 Task: In the Contact  Zoey_Lopez@nypost.com, Create email and send with subject: 'Step into the Future: Discover Our Cutting-Edge Solution', and with mail content 'Good Day!_x000D_
We're excited to introduce you to an innovative solution that will revolutionize your industry. Get ready to redefine success and reach new heights!_x000D_
Best Regard', attach the document: Project_plan.docx and insert image: visitingcard.jpg. Below Best Regards, write Pinterest and insert the URL: 'in.pinterest.com'. Mark checkbox to create task to follow up : In 2 weeks. Logged in from softage.3@softage.net
Action: Mouse moved to (68, 86)
Screenshot: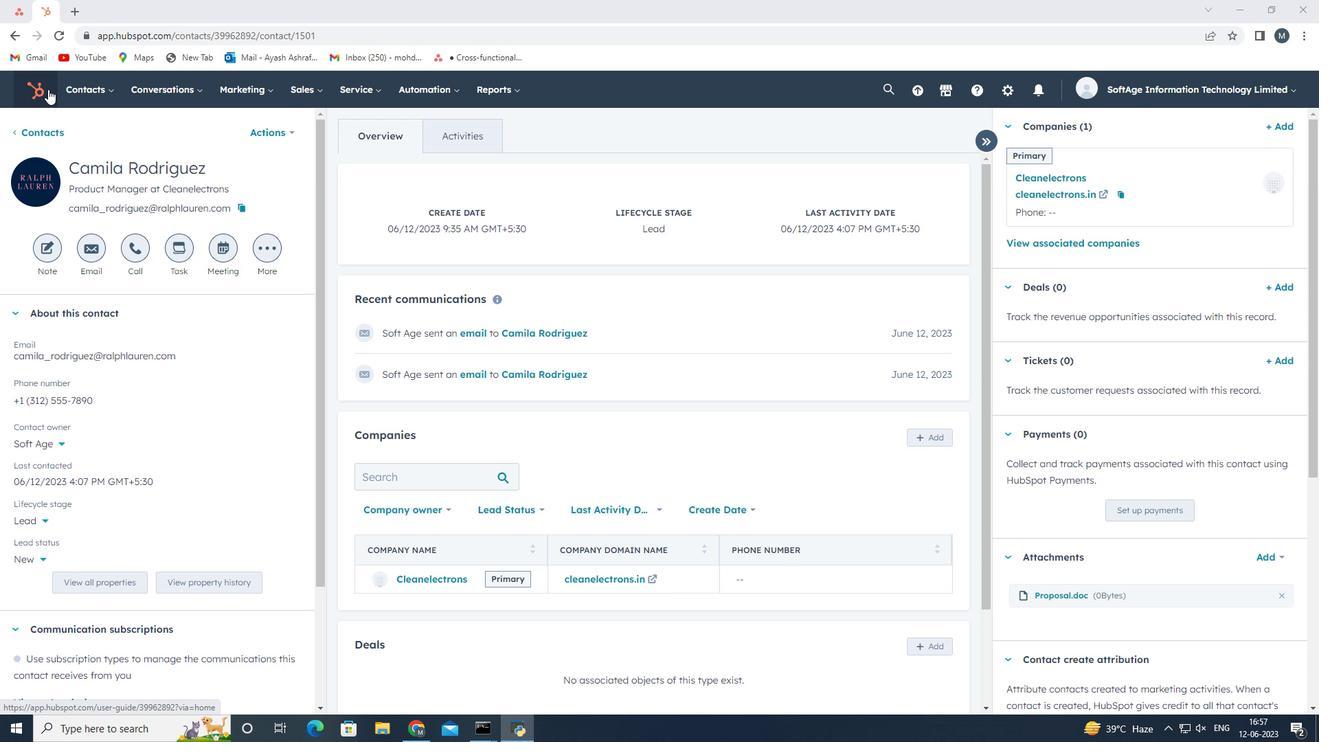 
Action: Mouse pressed left at (68, 86)
Screenshot: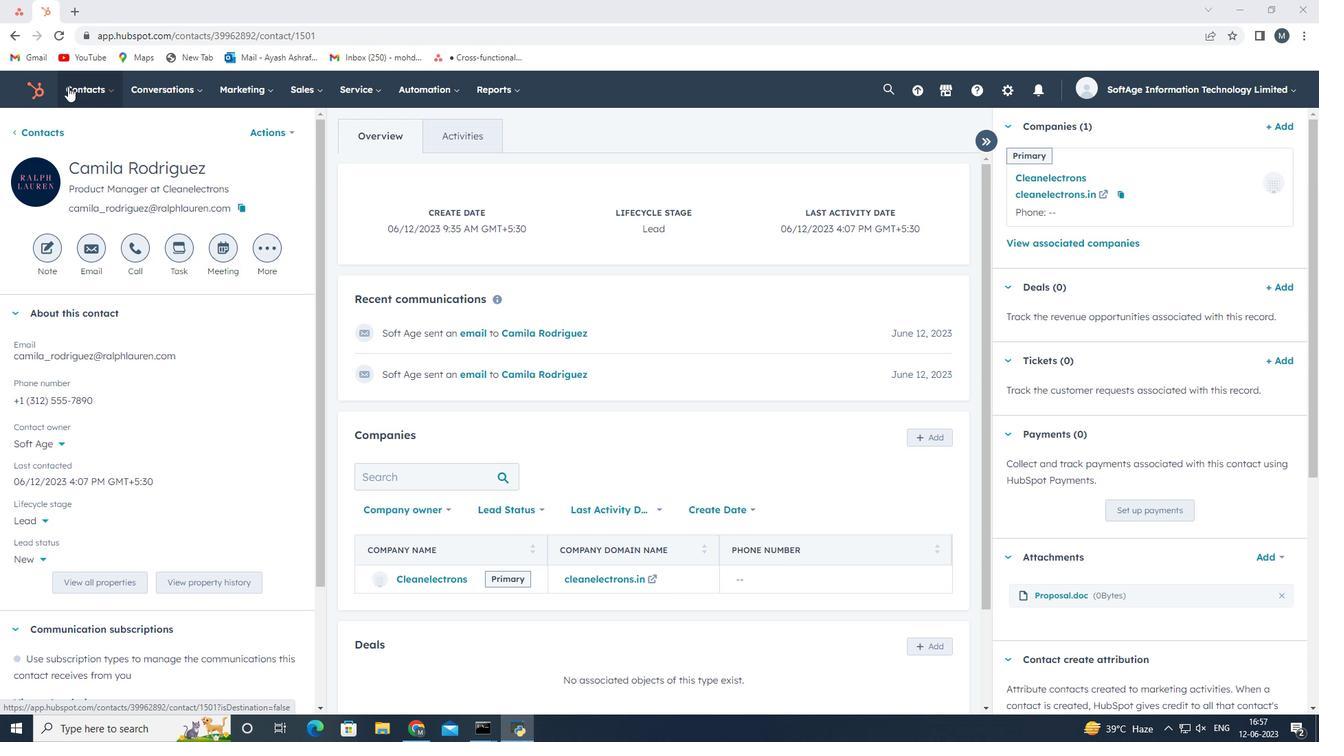 
Action: Mouse moved to (28, 90)
Screenshot: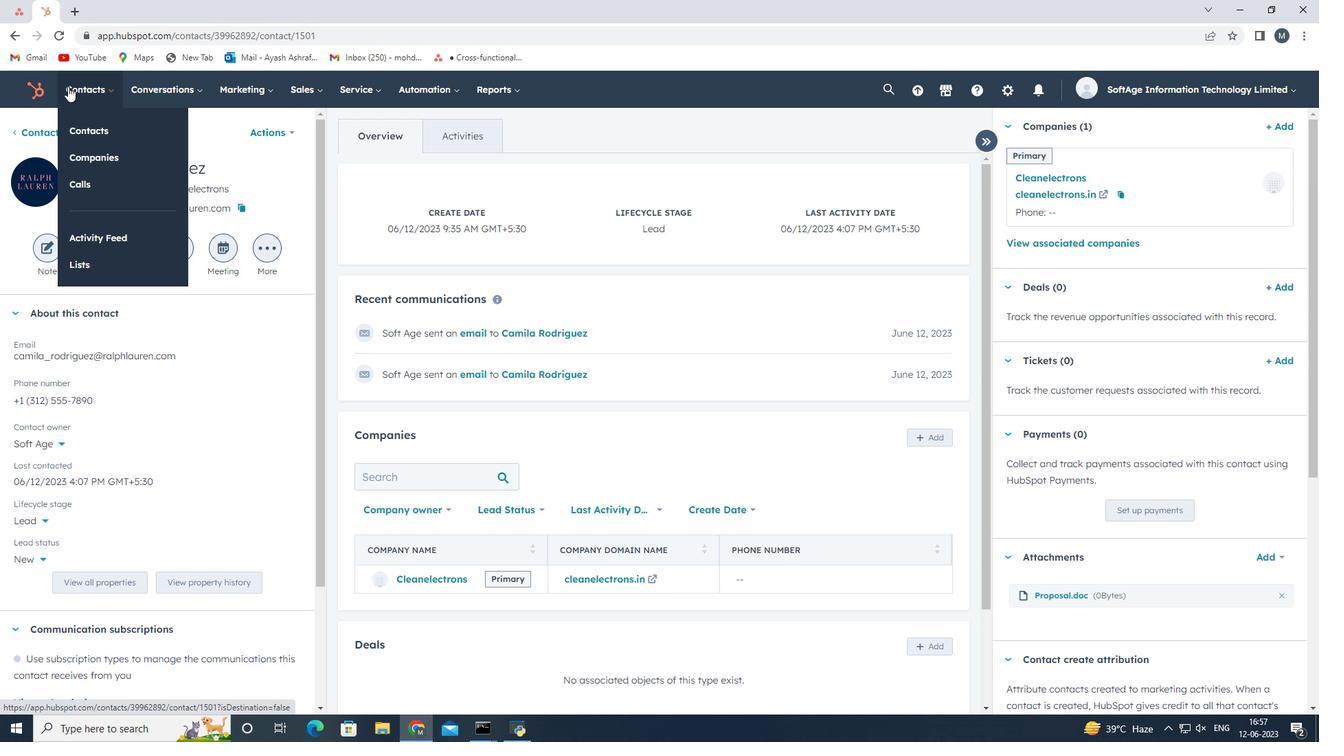 
Action: Mouse pressed left at (28, 90)
Screenshot: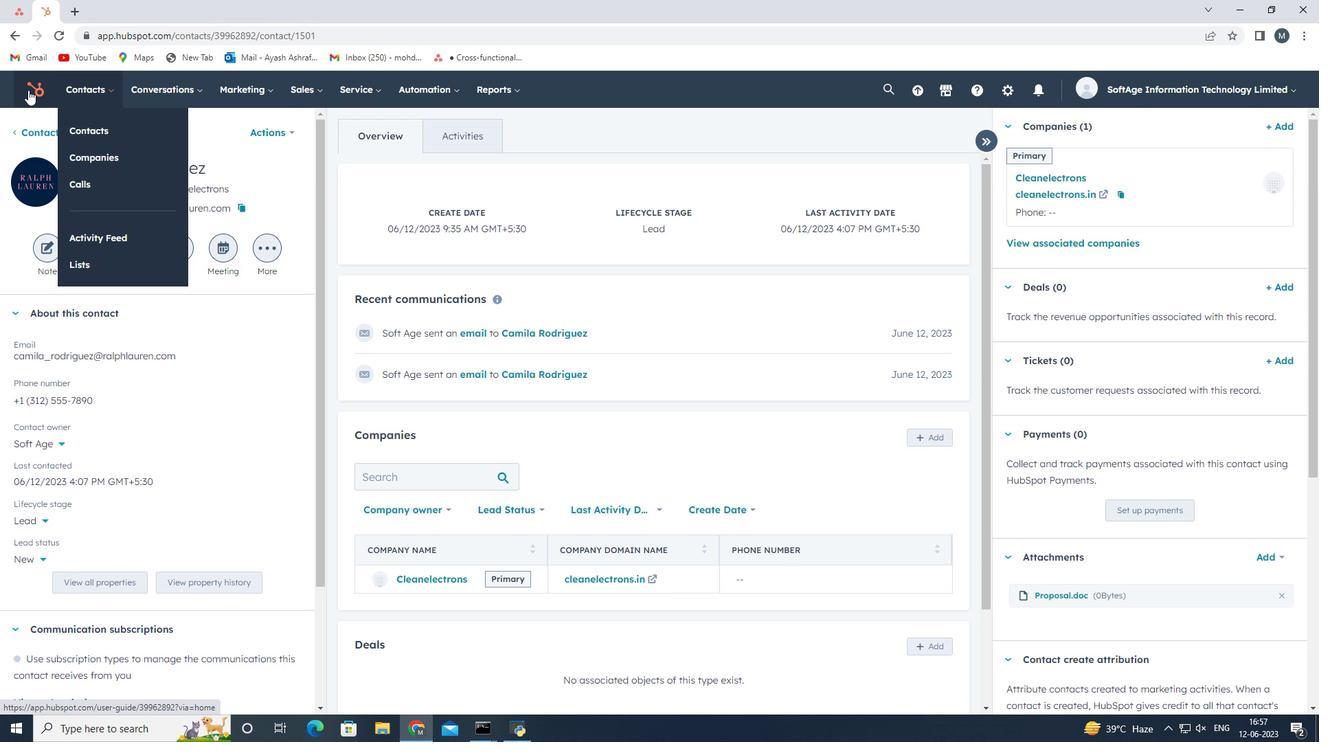 
Action: Mouse moved to (75, 88)
Screenshot: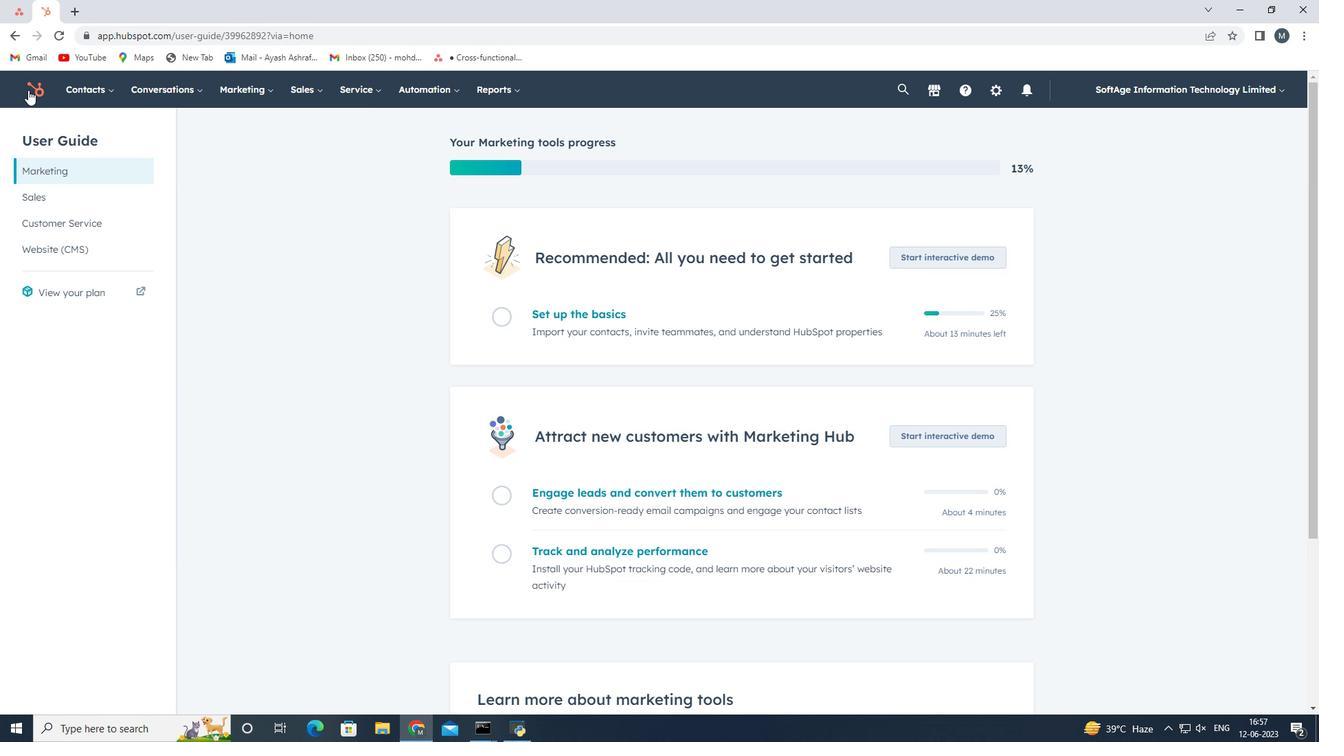 
Action: Mouse pressed left at (75, 88)
Screenshot: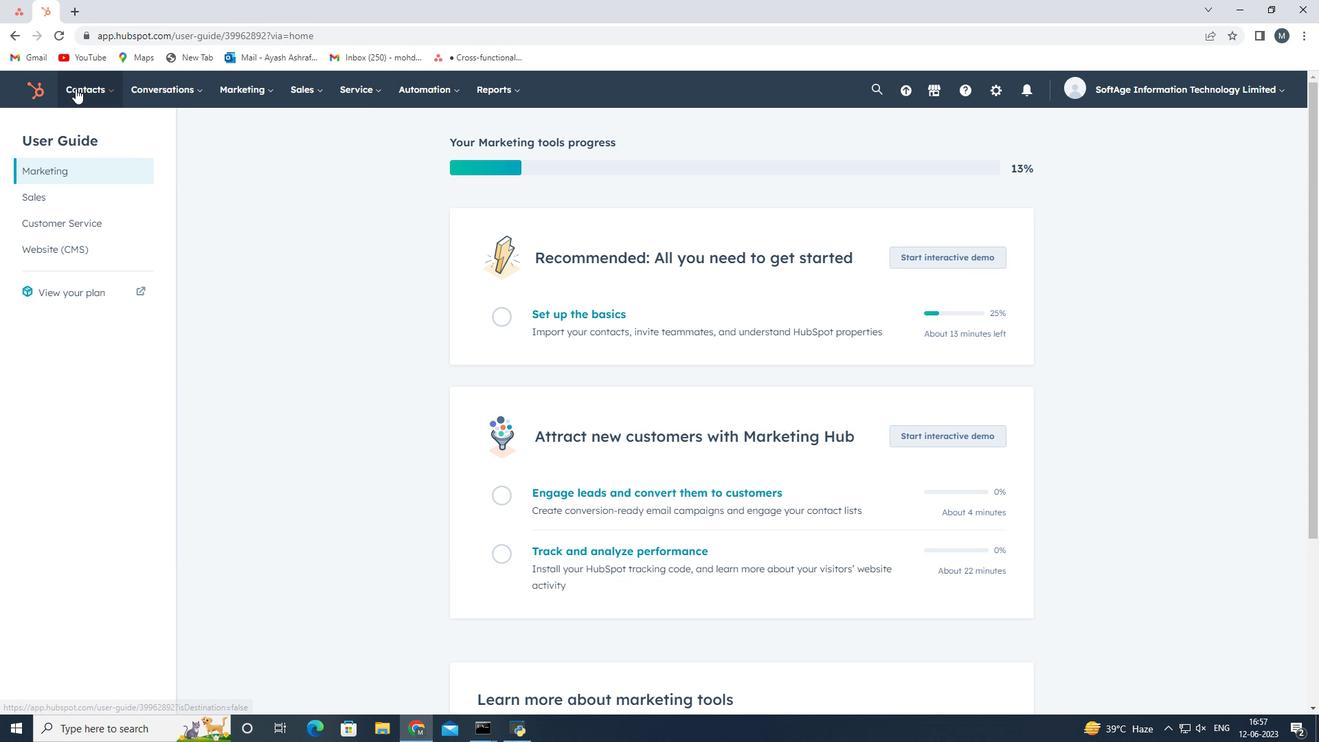 
Action: Mouse moved to (103, 126)
Screenshot: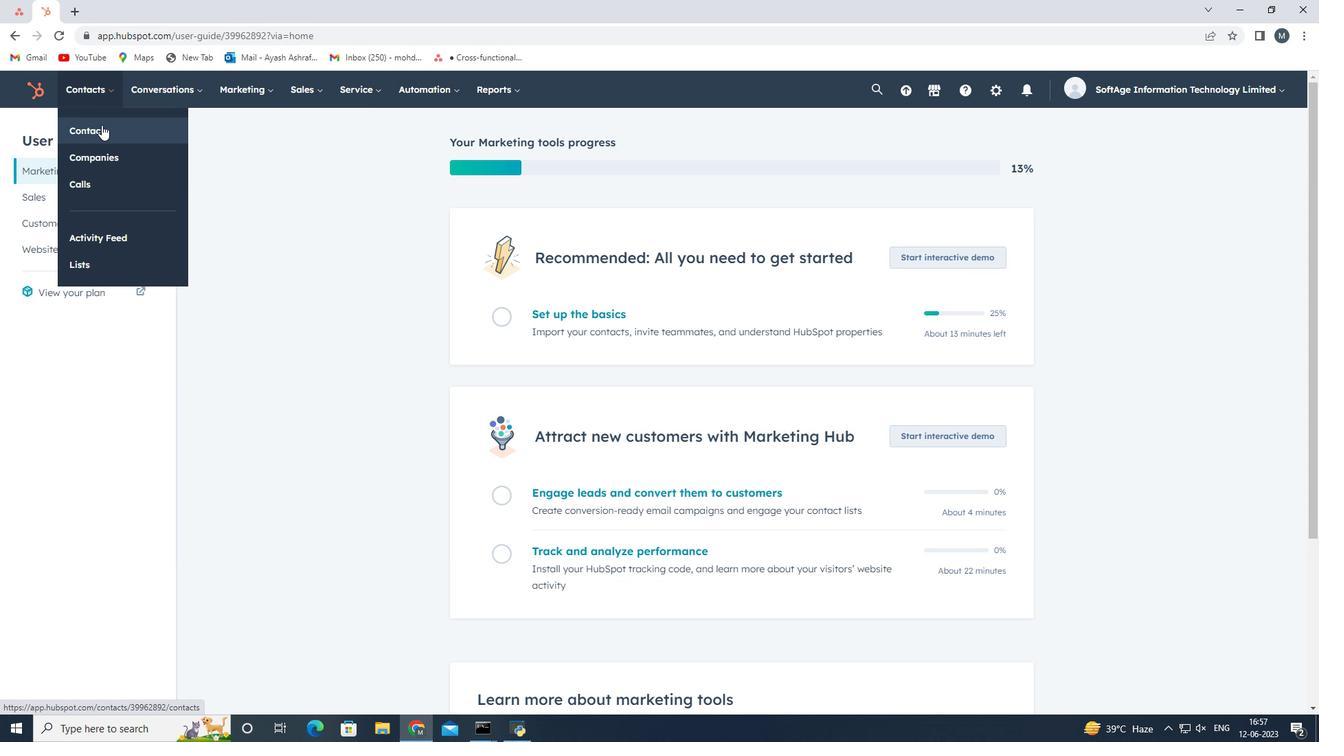 
Action: Mouse pressed left at (103, 126)
Screenshot: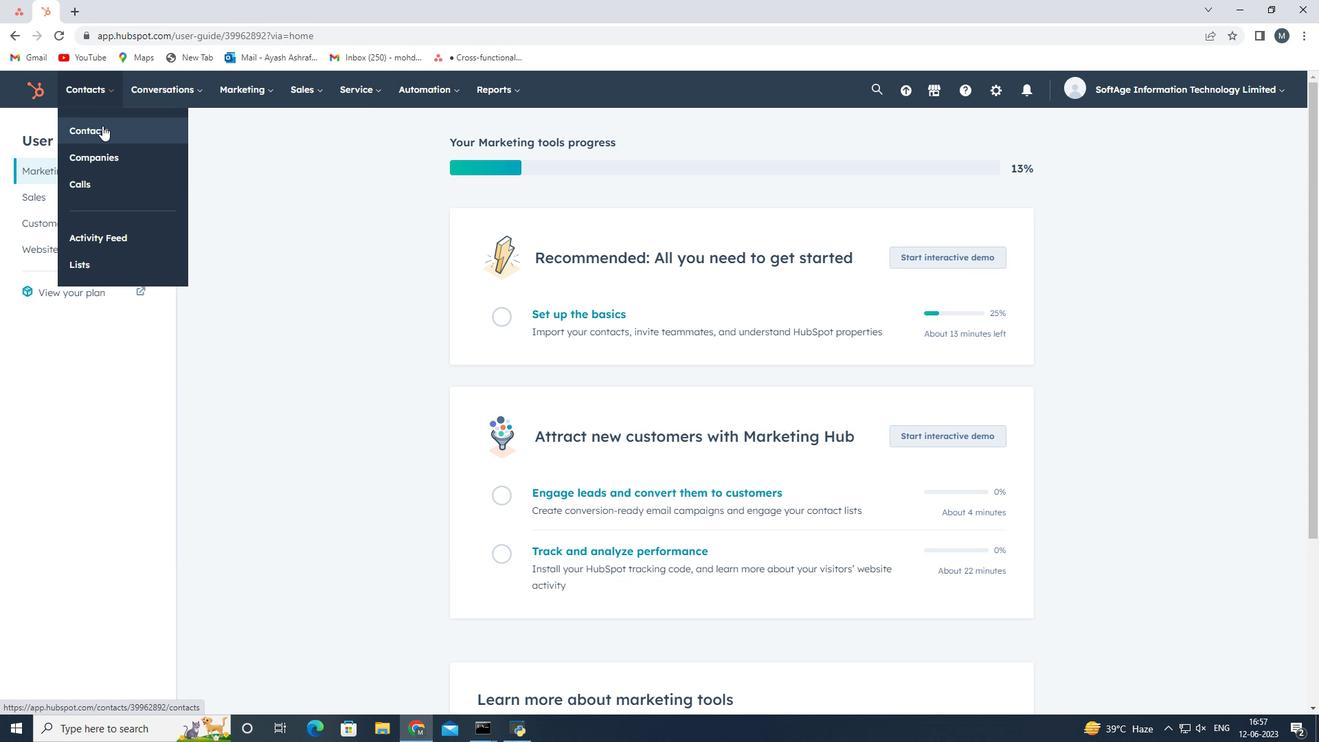 
Action: Mouse moved to (156, 240)
Screenshot: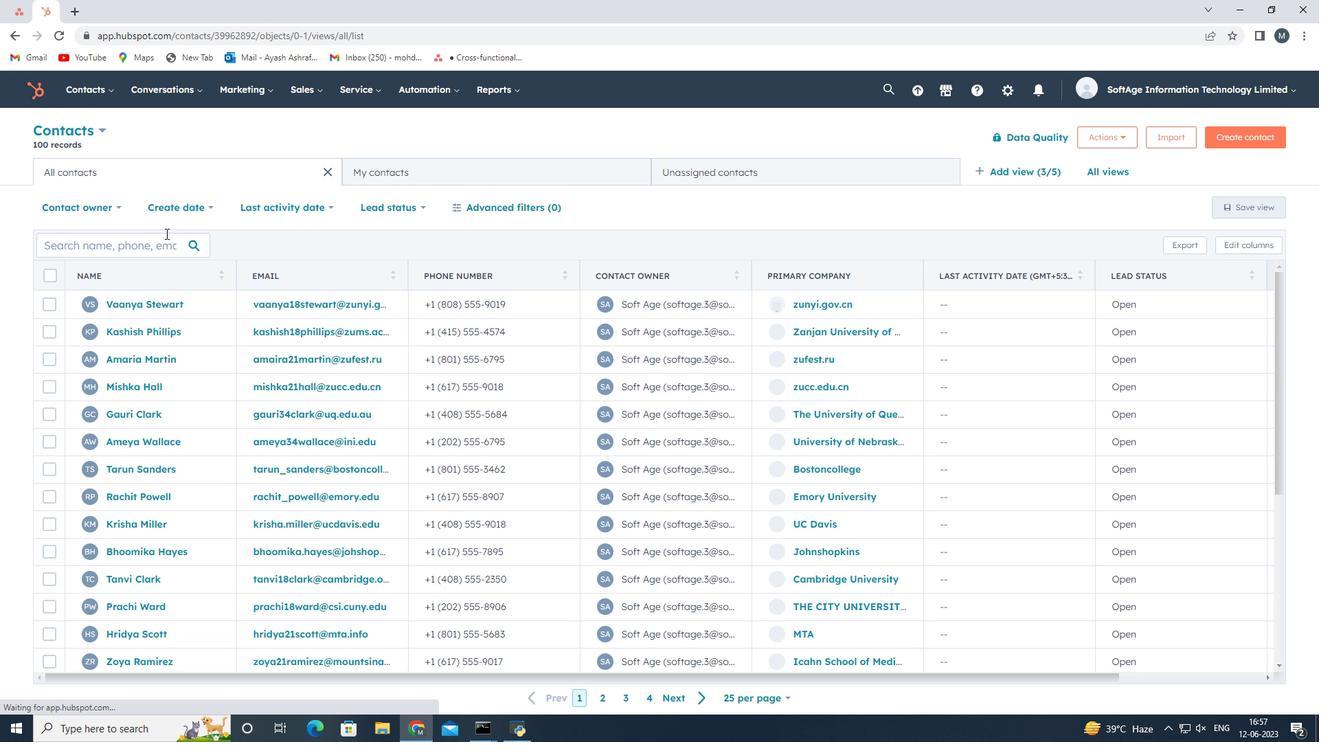 
Action: Mouse pressed left at (156, 240)
Screenshot: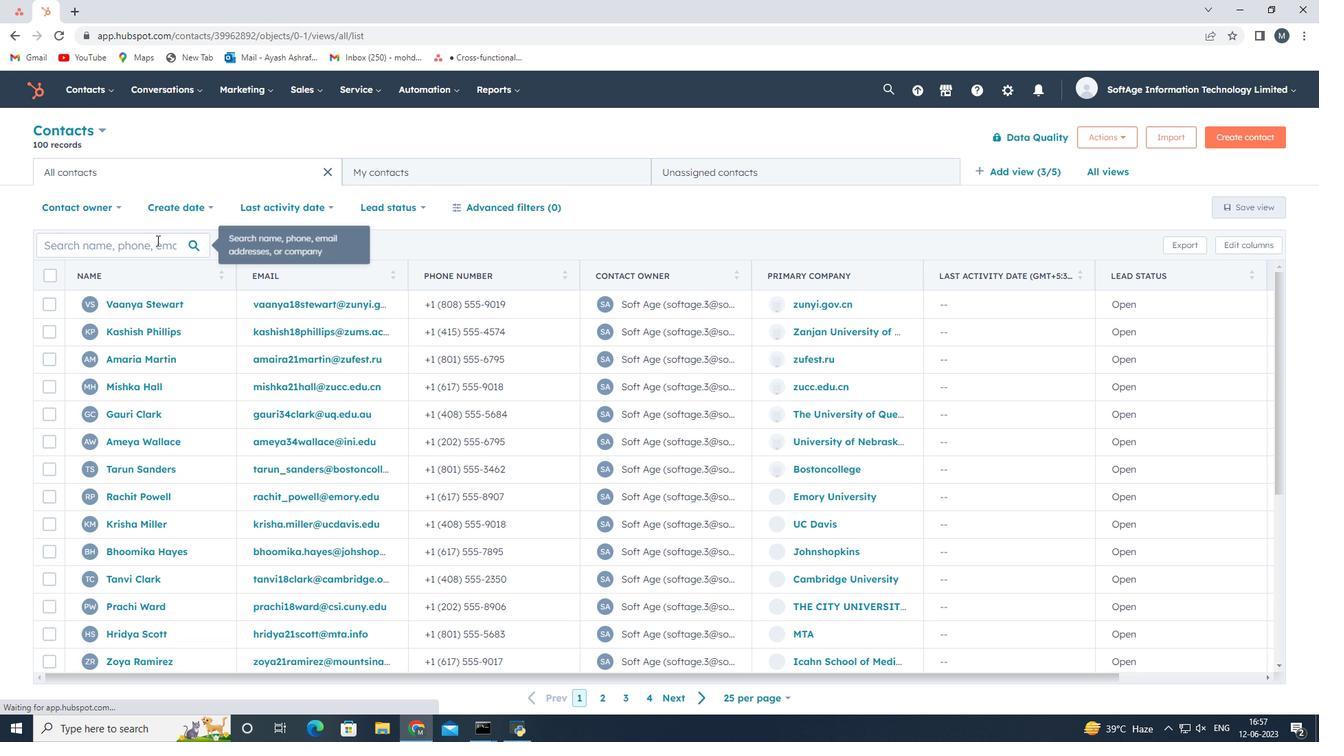 
Action: Key pressed <Key.shift>Zoey<Key.shift_r>_<Key.shift><Key.shift>Lopez<Key.shift>@nypost.com
Screenshot: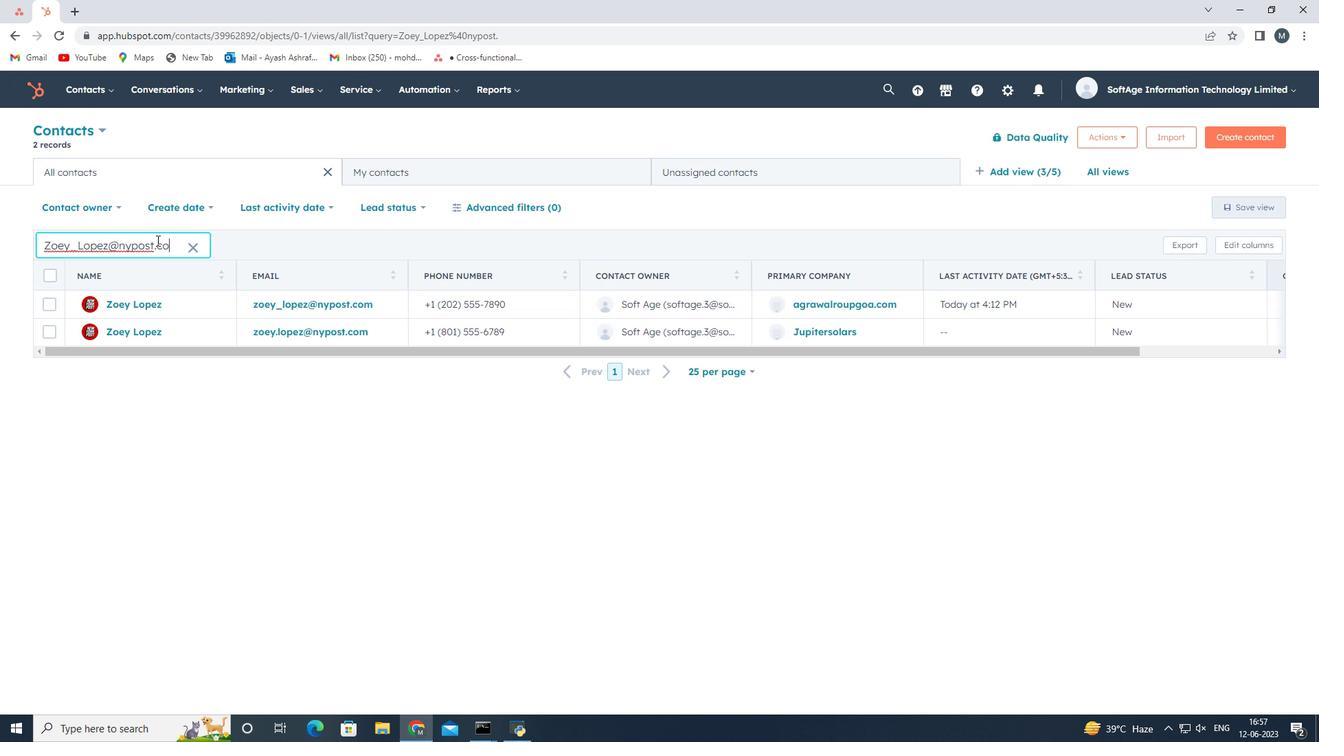 
Action: Mouse moved to (143, 300)
Screenshot: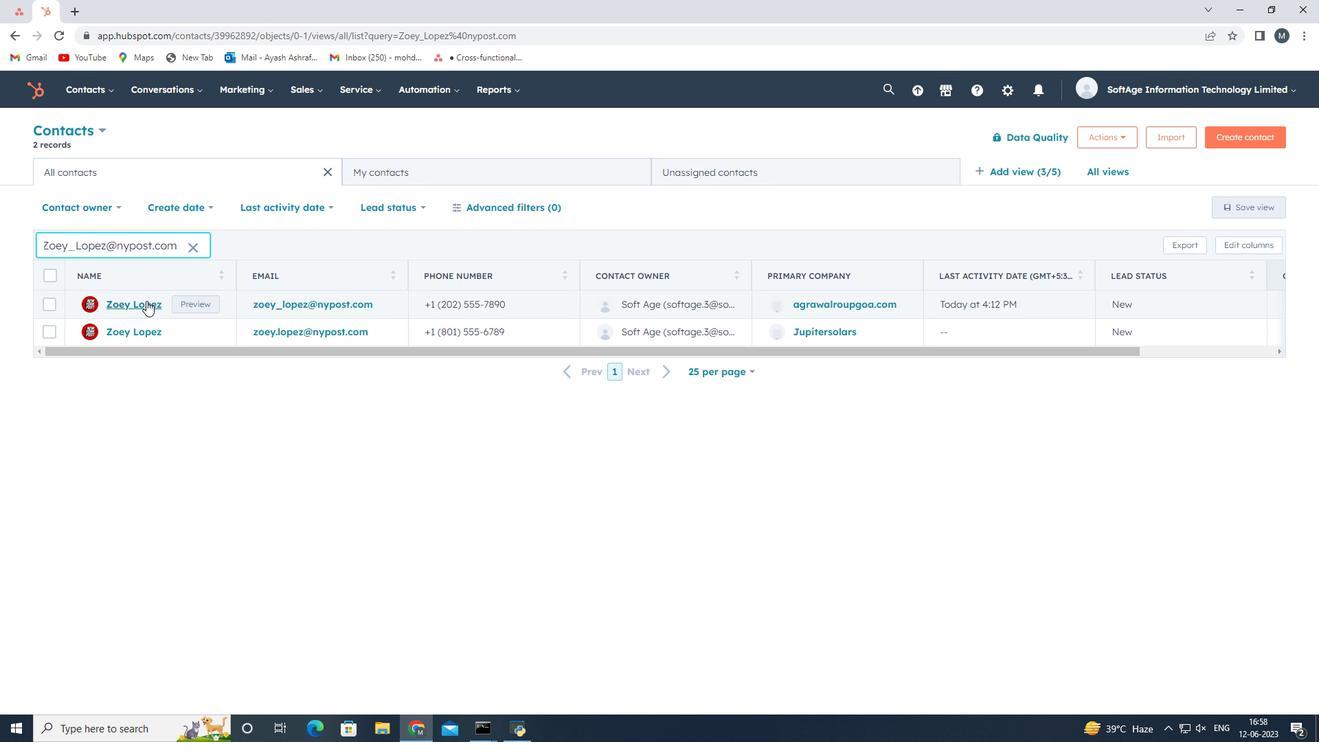
Action: Mouse pressed left at (143, 300)
Screenshot: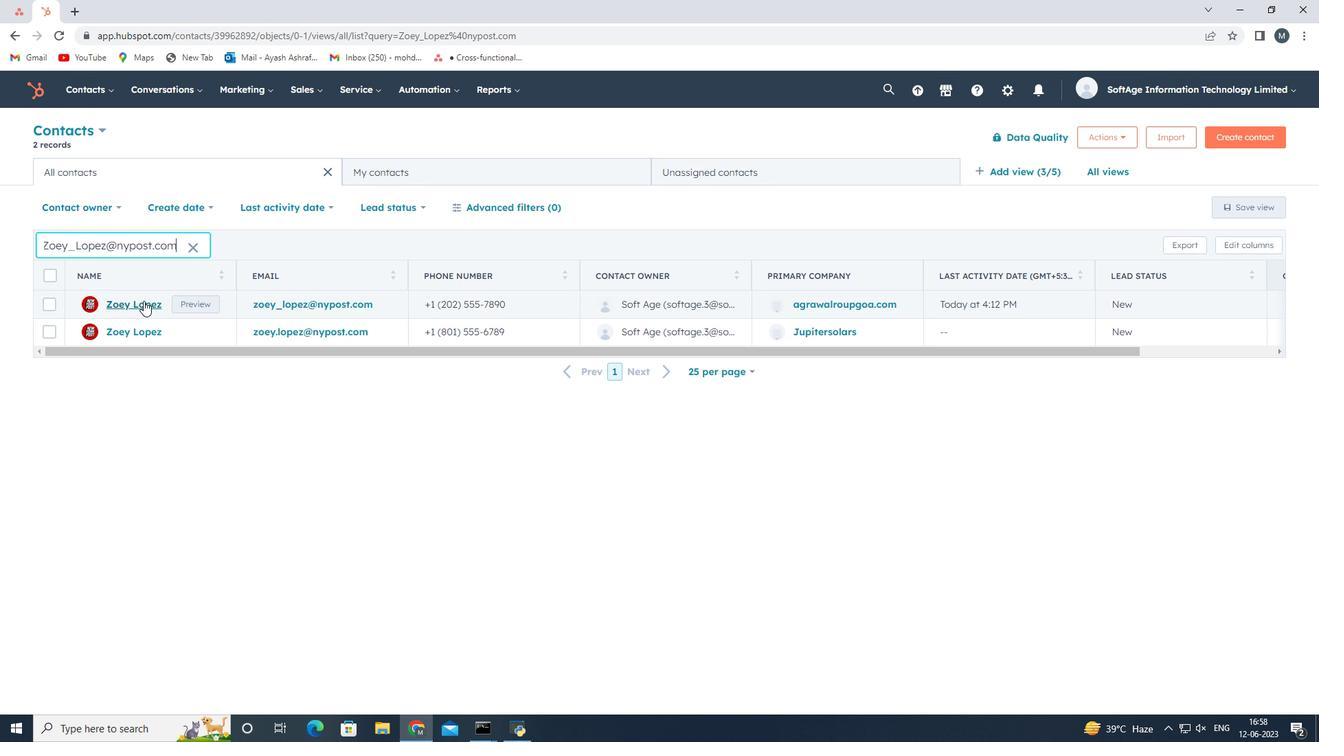
Action: Mouse pressed left at (143, 300)
Screenshot: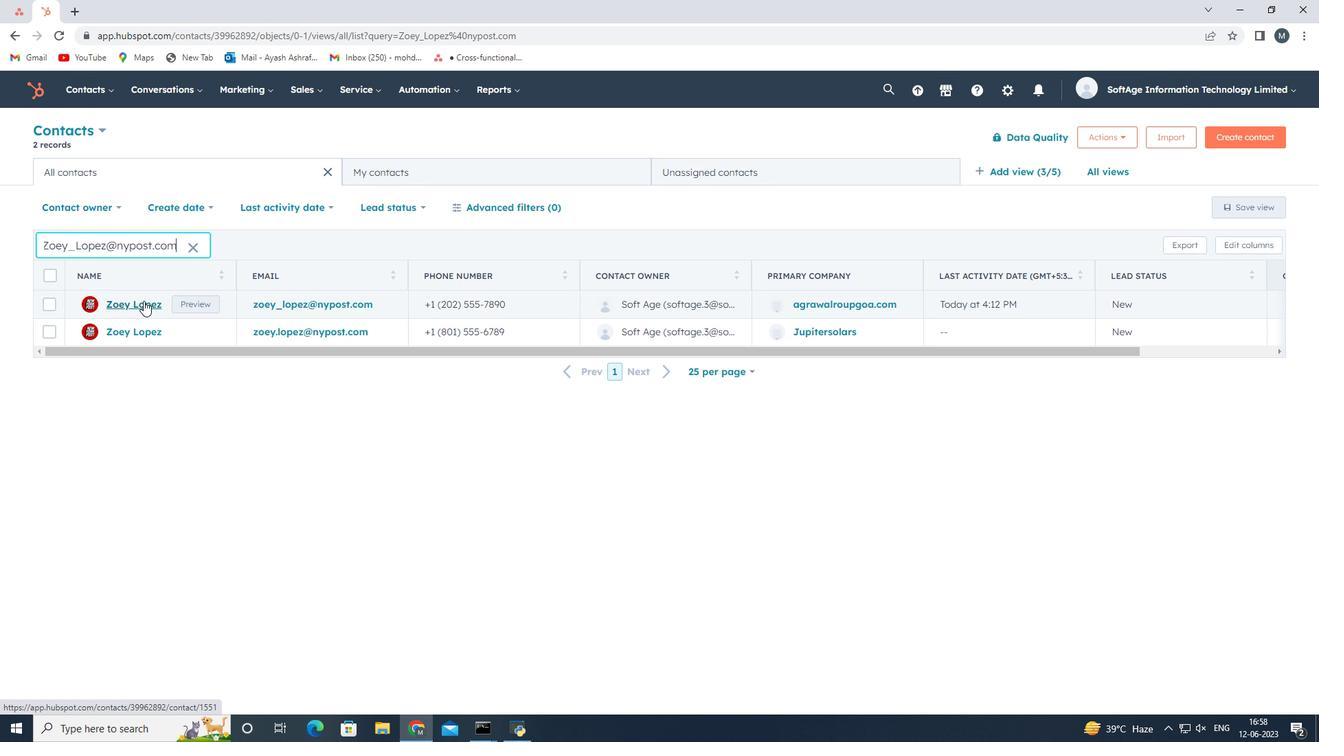 
Action: Mouse moved to (92, 256)
Screenshot: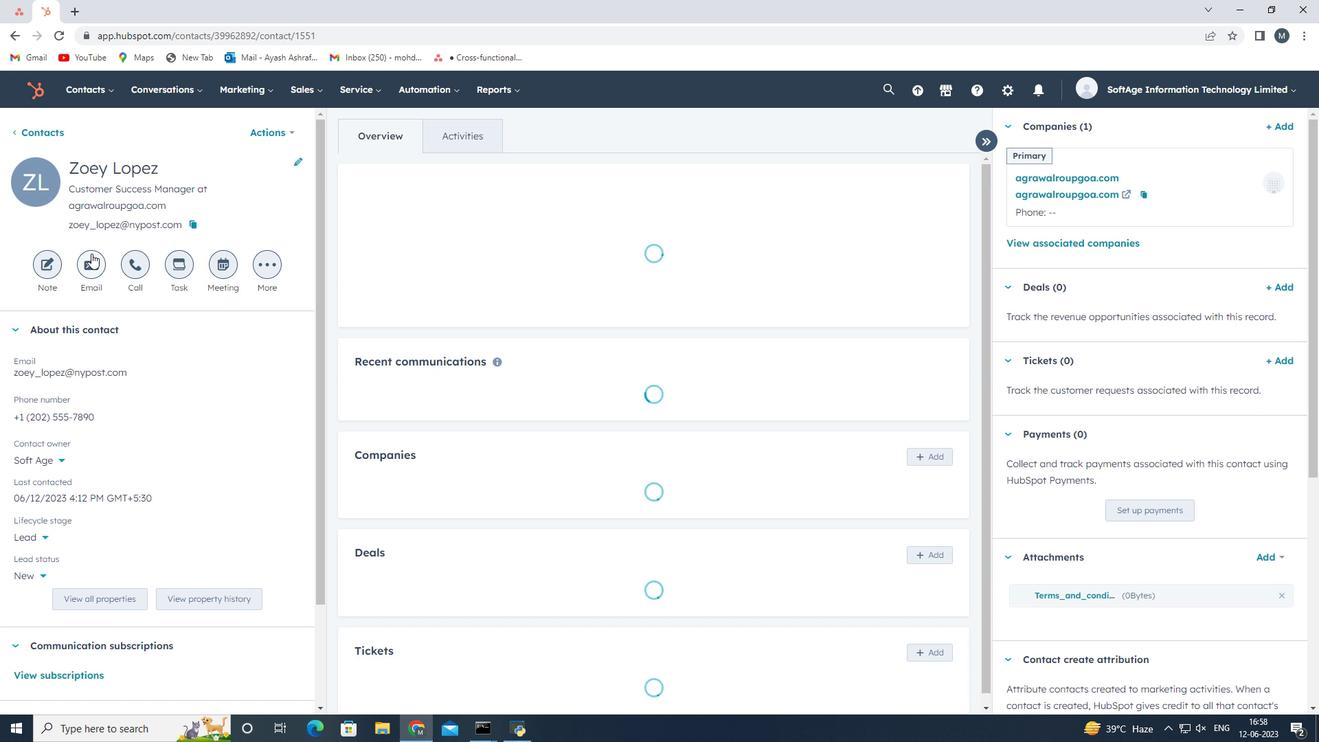 
Action: Mouse pressed left at (92, 256)
Screenshot: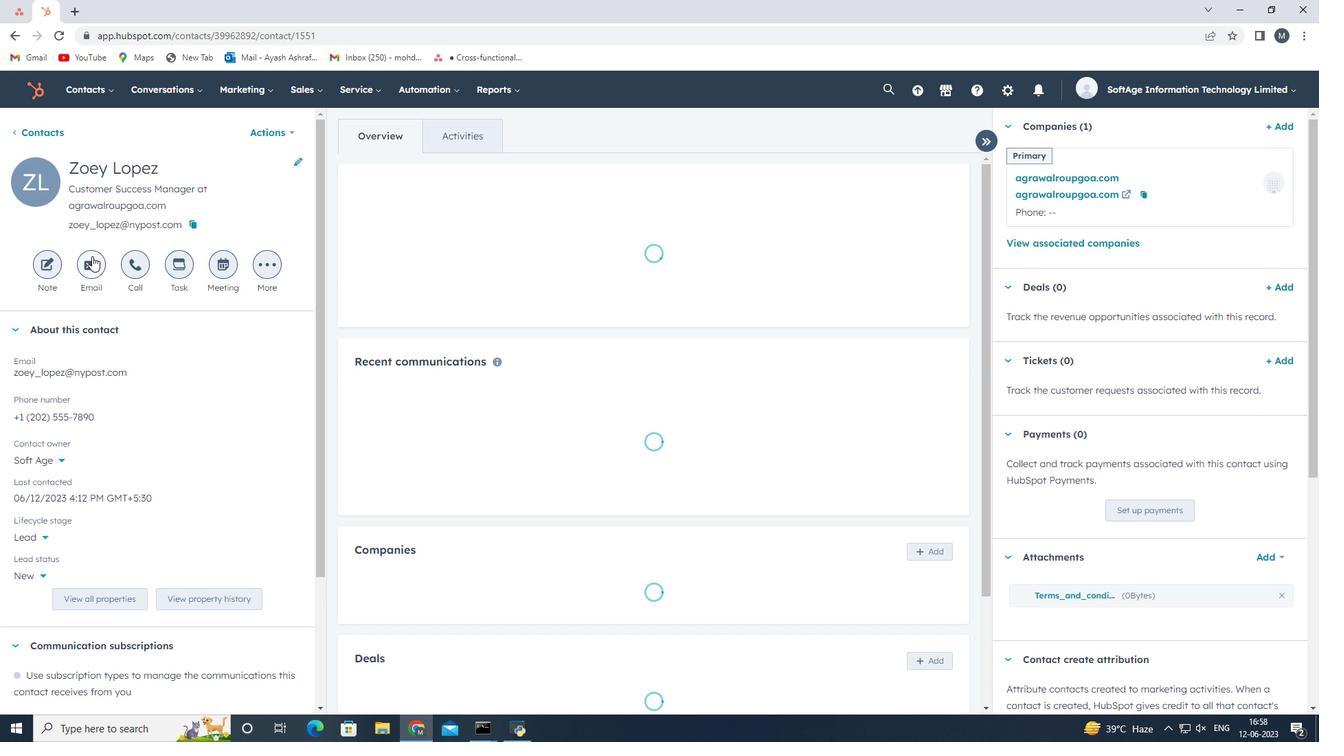 
Action: Mouse moved to (1164, 347)
Screenshot: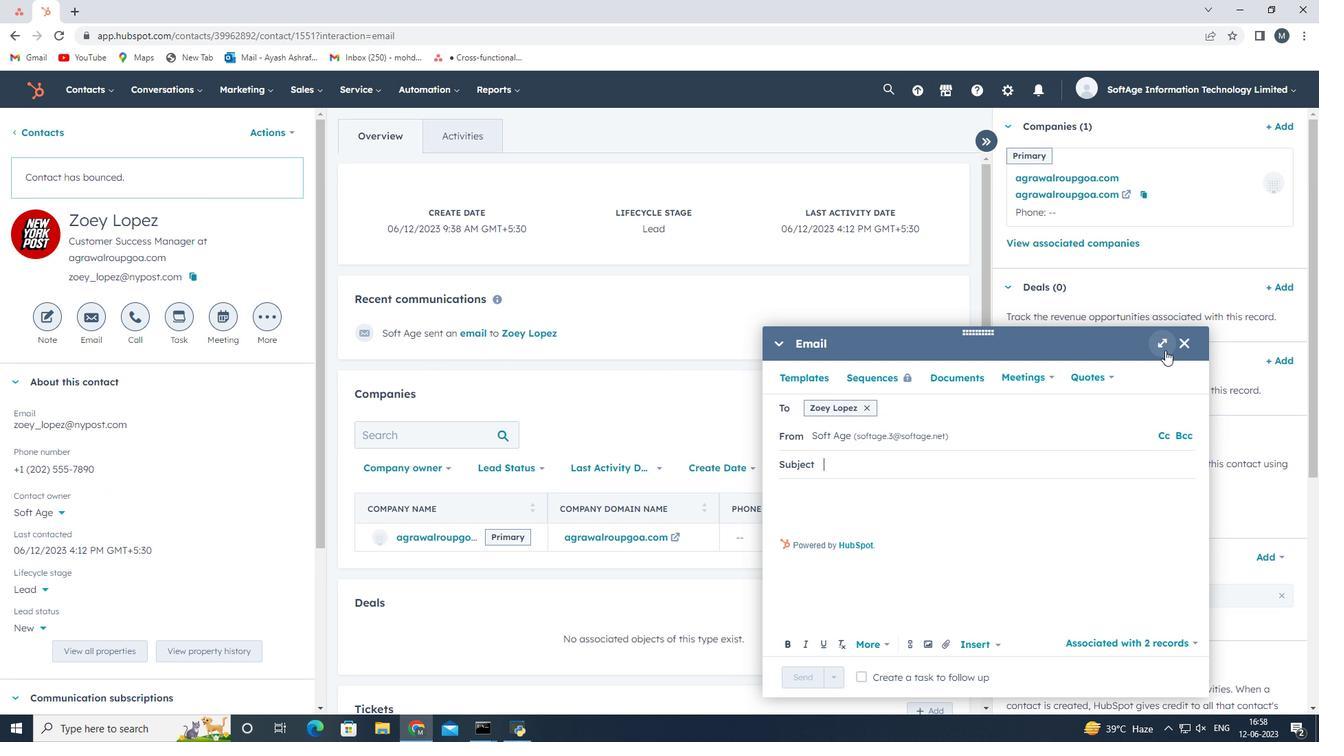 
Action: Mouse pressed left at (1164, 347)
Screenshot: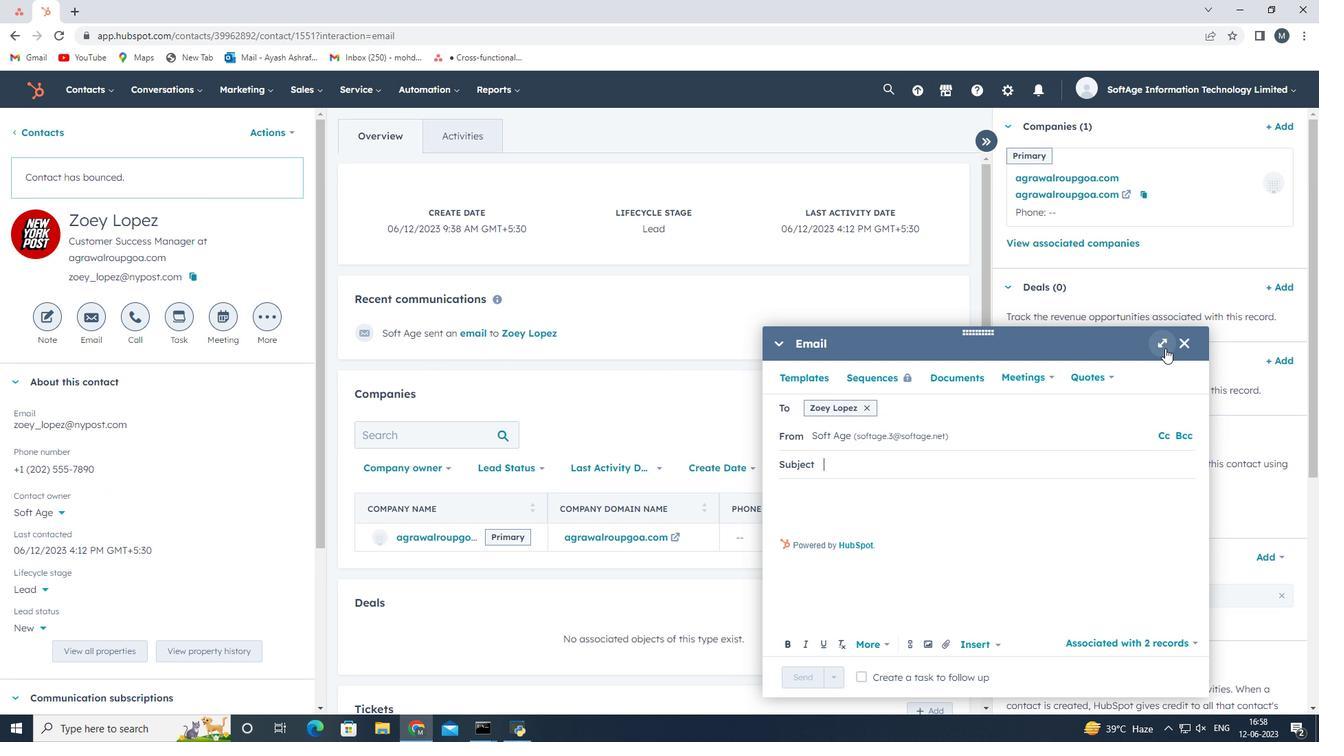 
Action: Mouse moved to (382, 267)
Screenshot: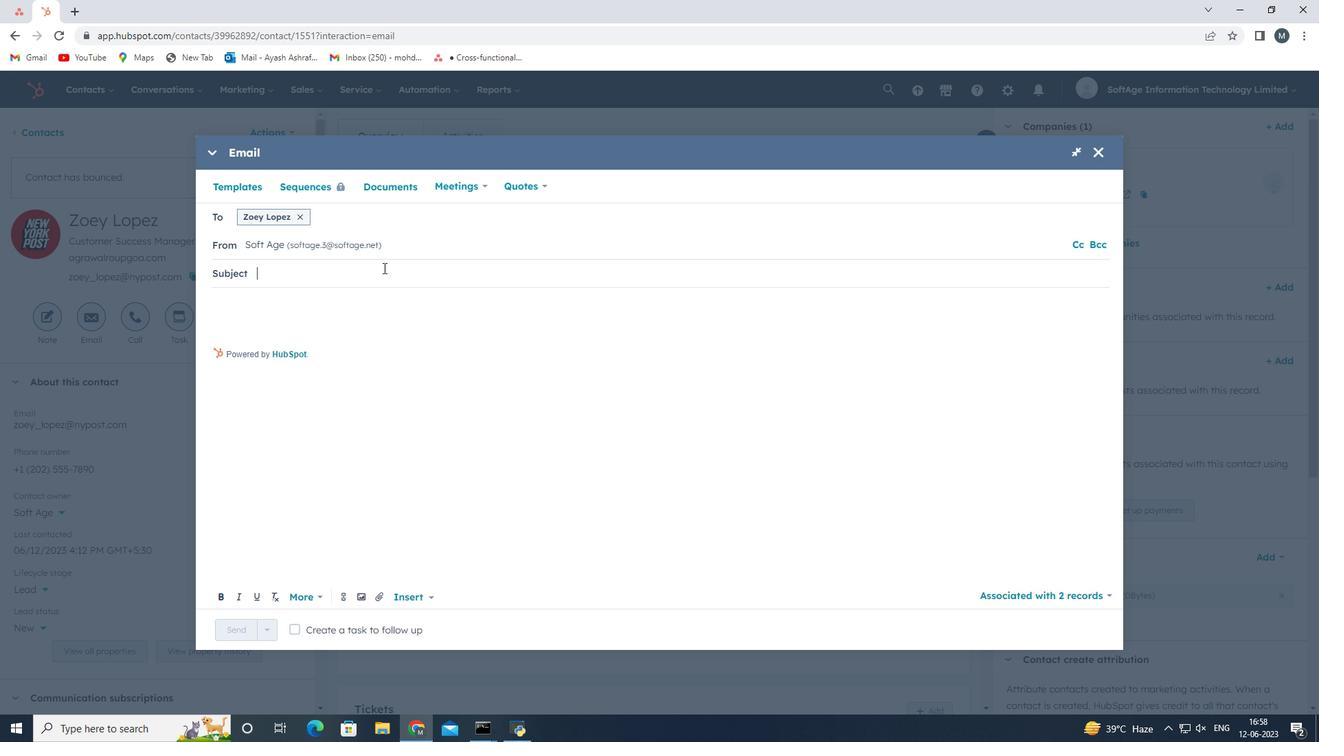 
Action: Key pressed <Key.shift>Step<Key.space>into<Key.space>the<Key.space>future<Key.shift><Key.shift><Key.shift><Key.shift><Key.shift><Key.shift><Key.shift><Key.shift><Key.shift><Key.shift><Key.shift><Key.shift><Key.shift><Key.shift><Key.shift><Key.shift><Key.shift><Key.shift><Key.shift><Key.shift><Key.shift><Key.shift><Key.shift><Key.shift><Key.shift>:
Screenshot: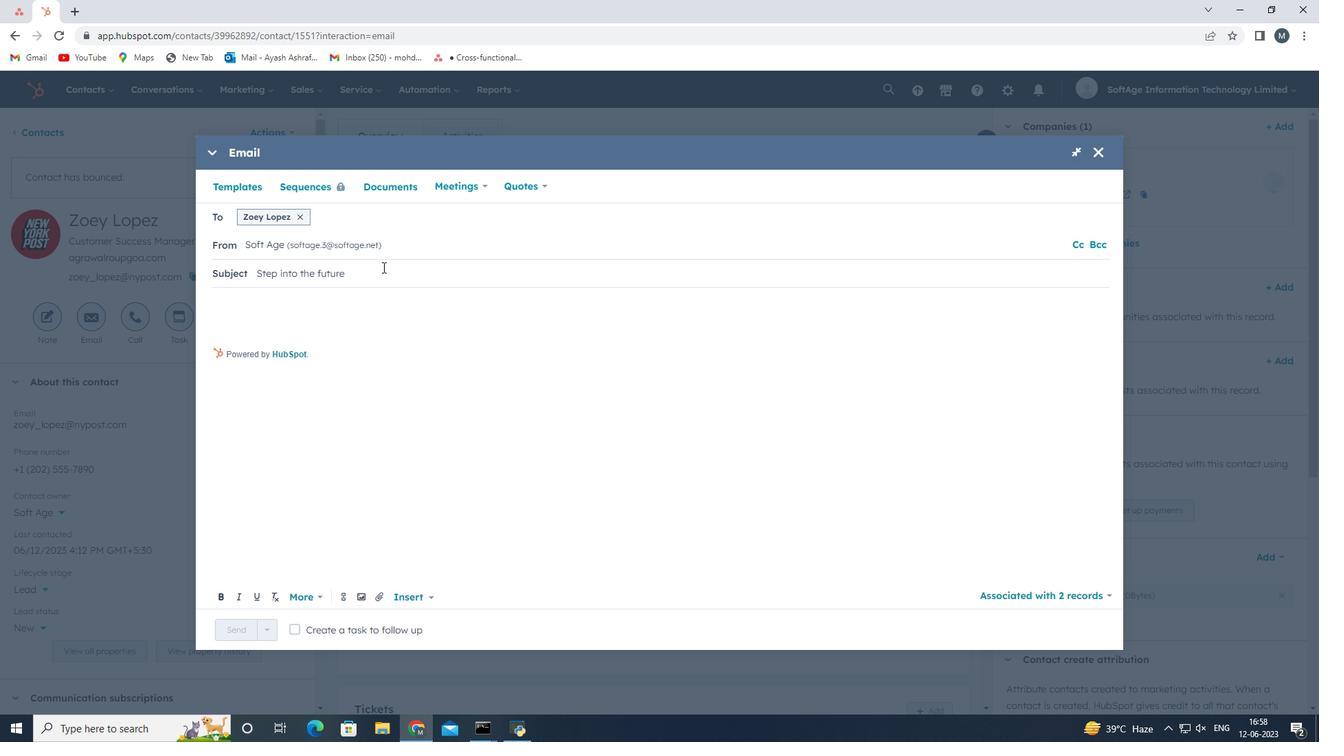 
Action: Mouse moved to (321, 274)
Screenshot: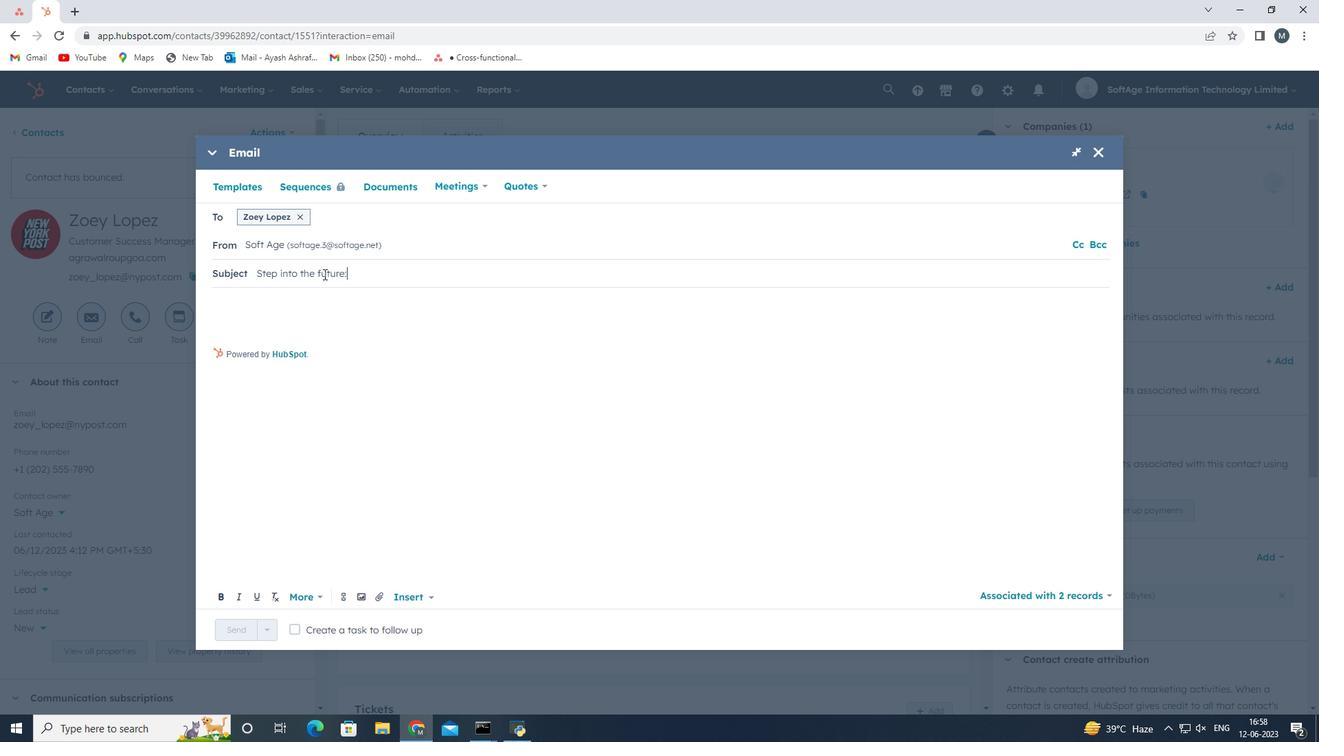 
Action: Mouse pressed left at (321, 274)
Screenshot: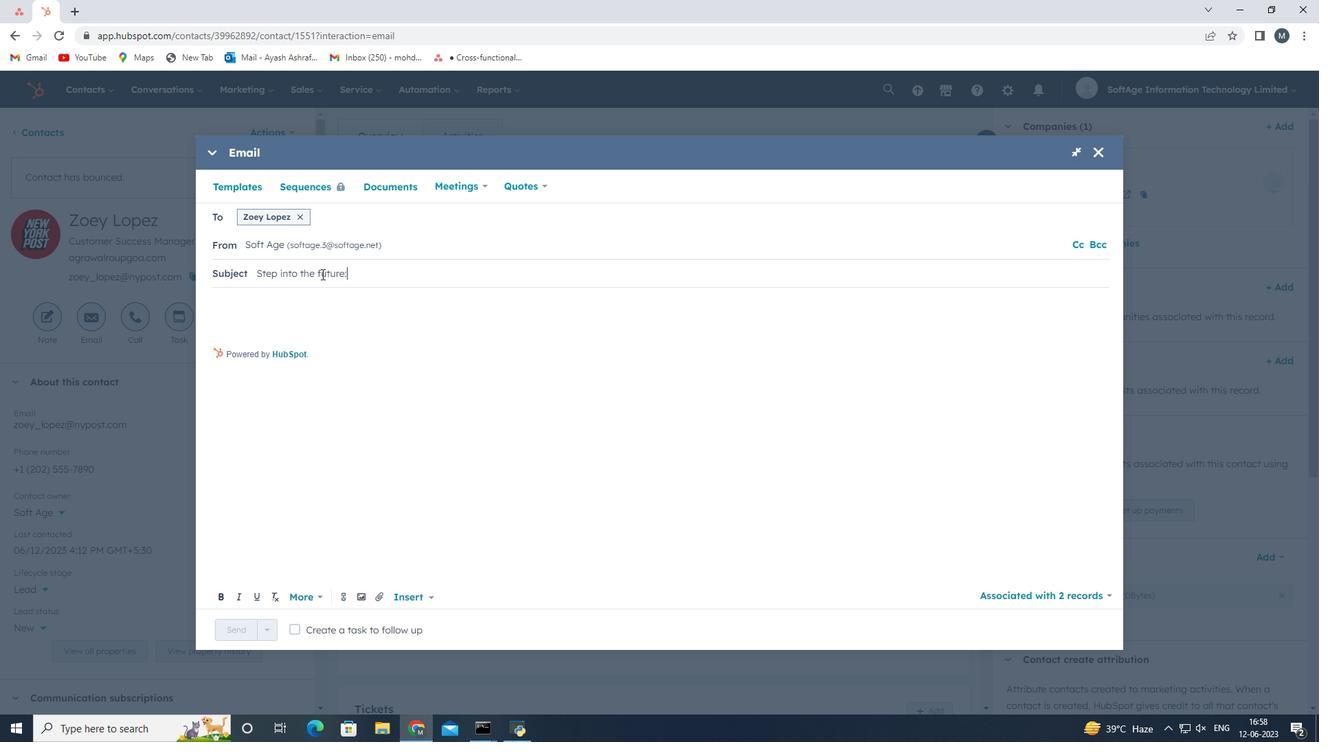 
Action: Mouse moved to (395, 361)
Screenshot: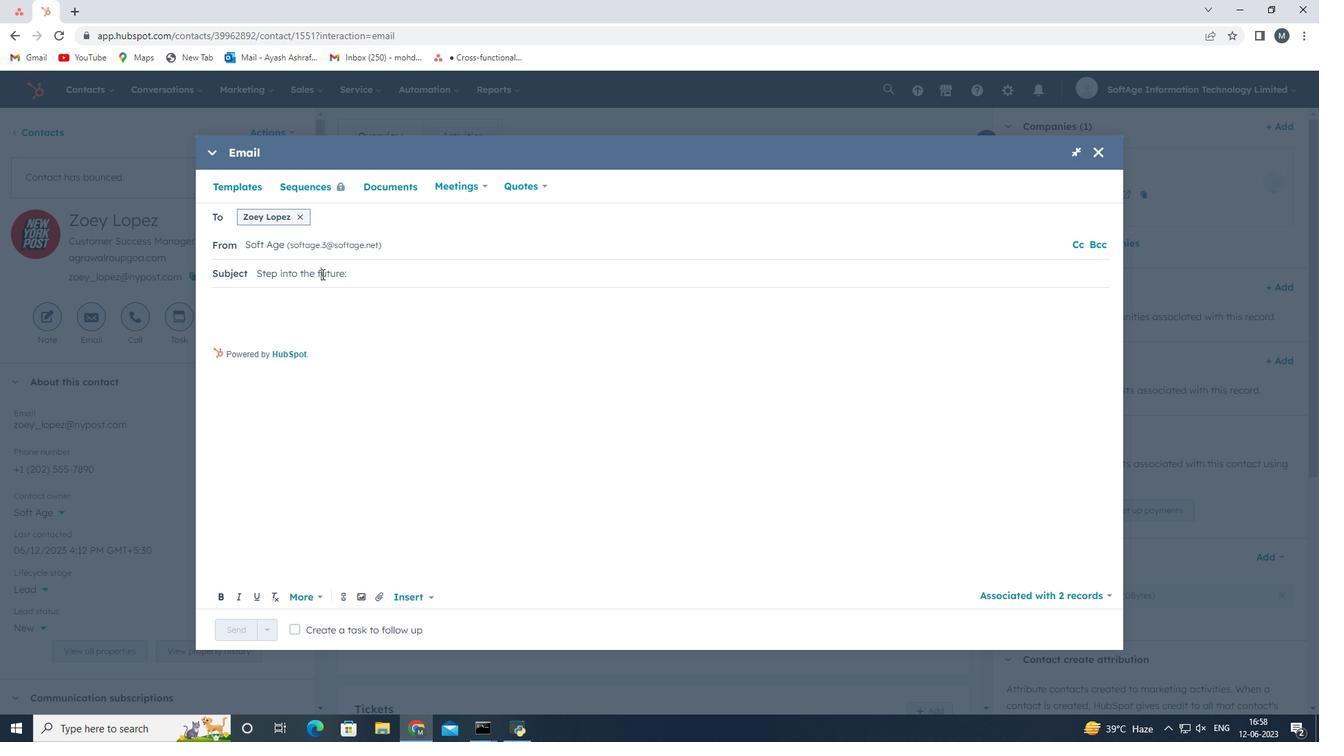 
Action: Key pressed <Key.backspace><Key.shift><Key.shift><Key.shift><Key.shift><Key.shift>F
Screenshot: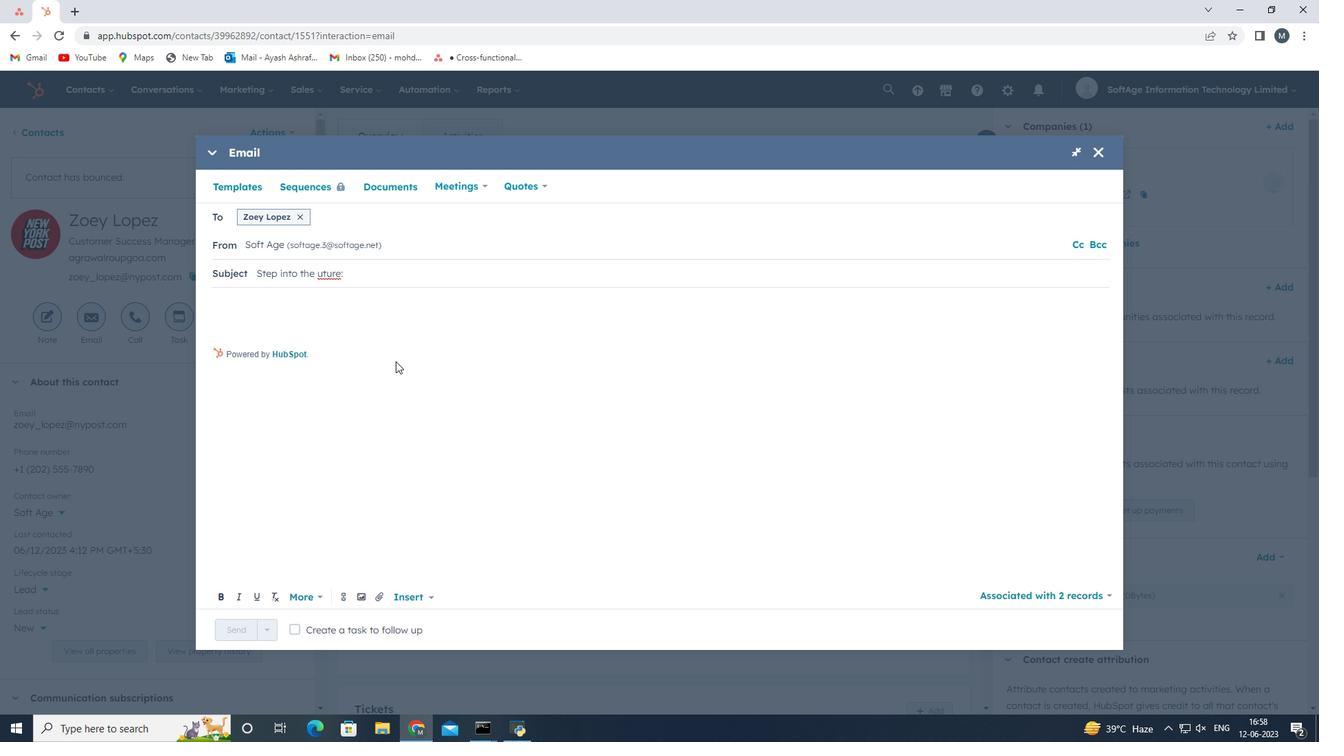 
Action: Mouse moved to (395, 278)
Screenshot: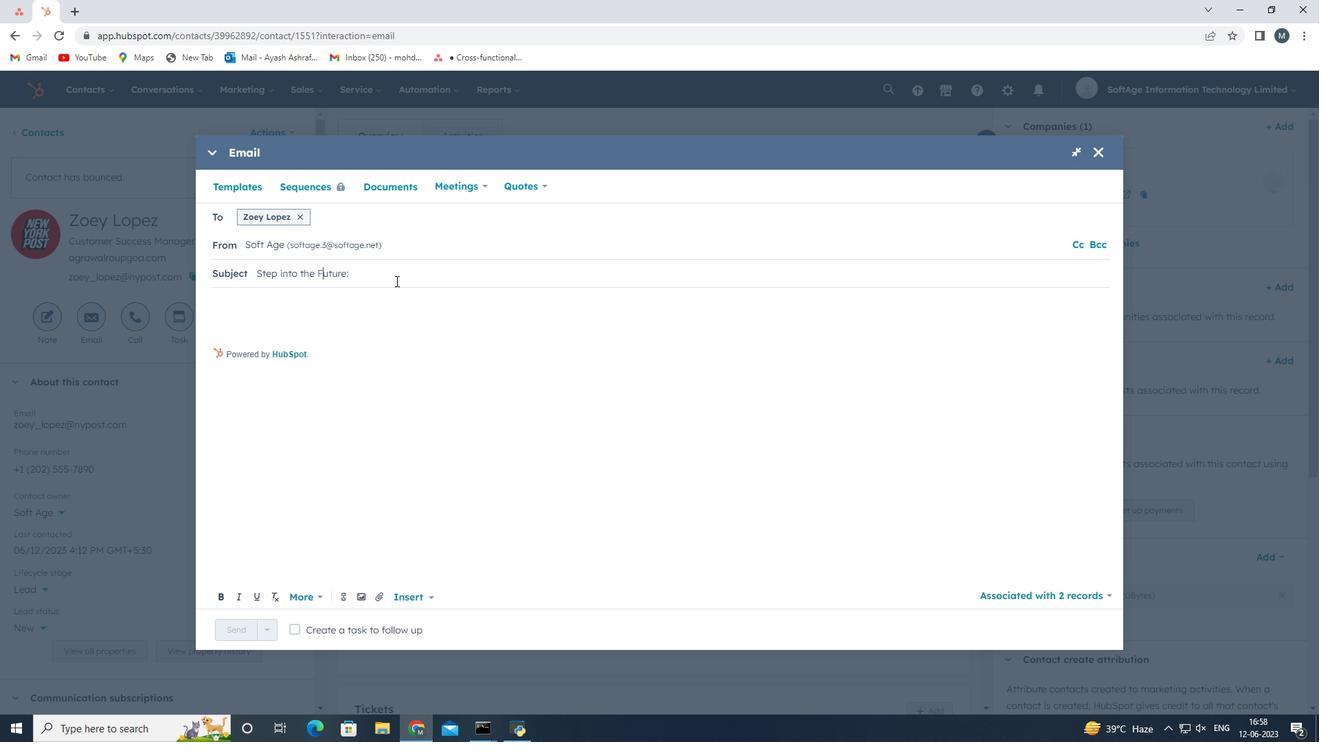 
Action: Mouse pressed left at (395, 278)
Screenshot: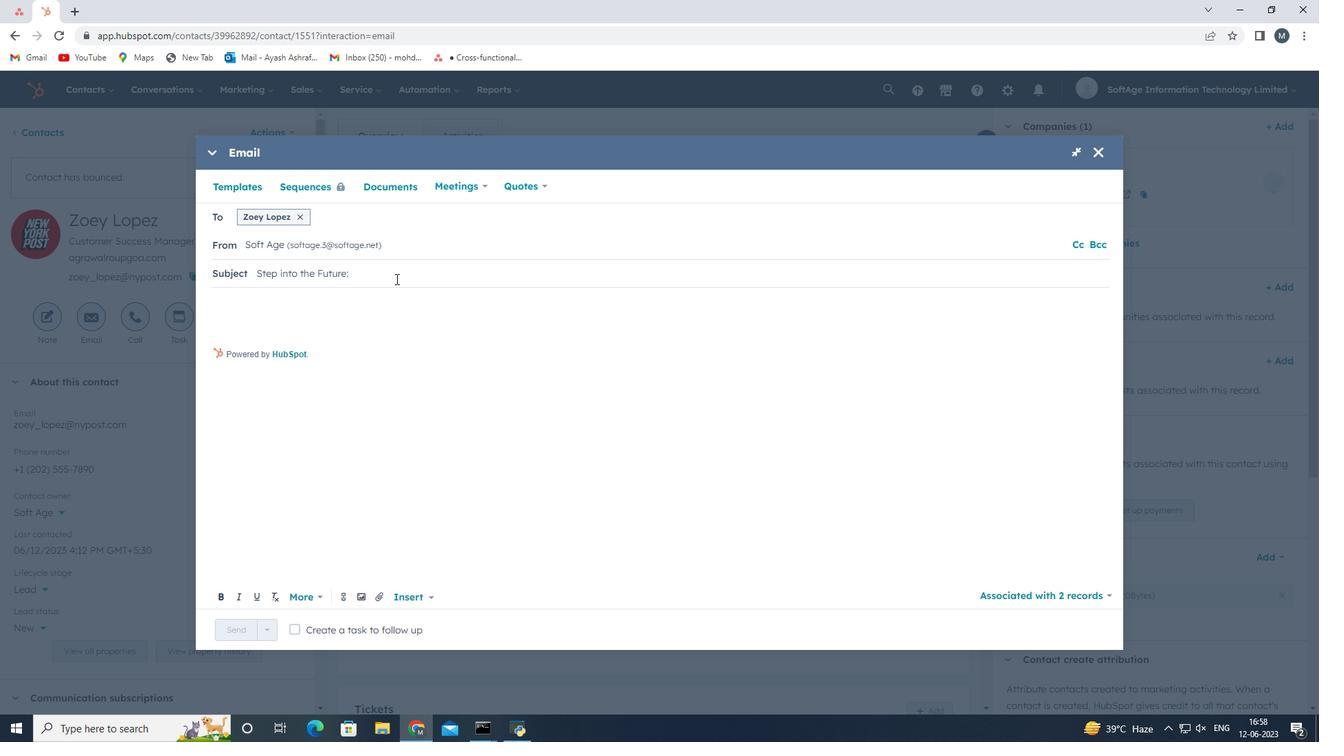 
Action: Key pressed <Key.space><Key.shift>Discover<Key.space><Key.shift>Our<Key.space><Key.shift><Key.shift><Key.shift>Cutting-<Key.shift>Edge<Key.space><Key.shift>Solution
Screenshot: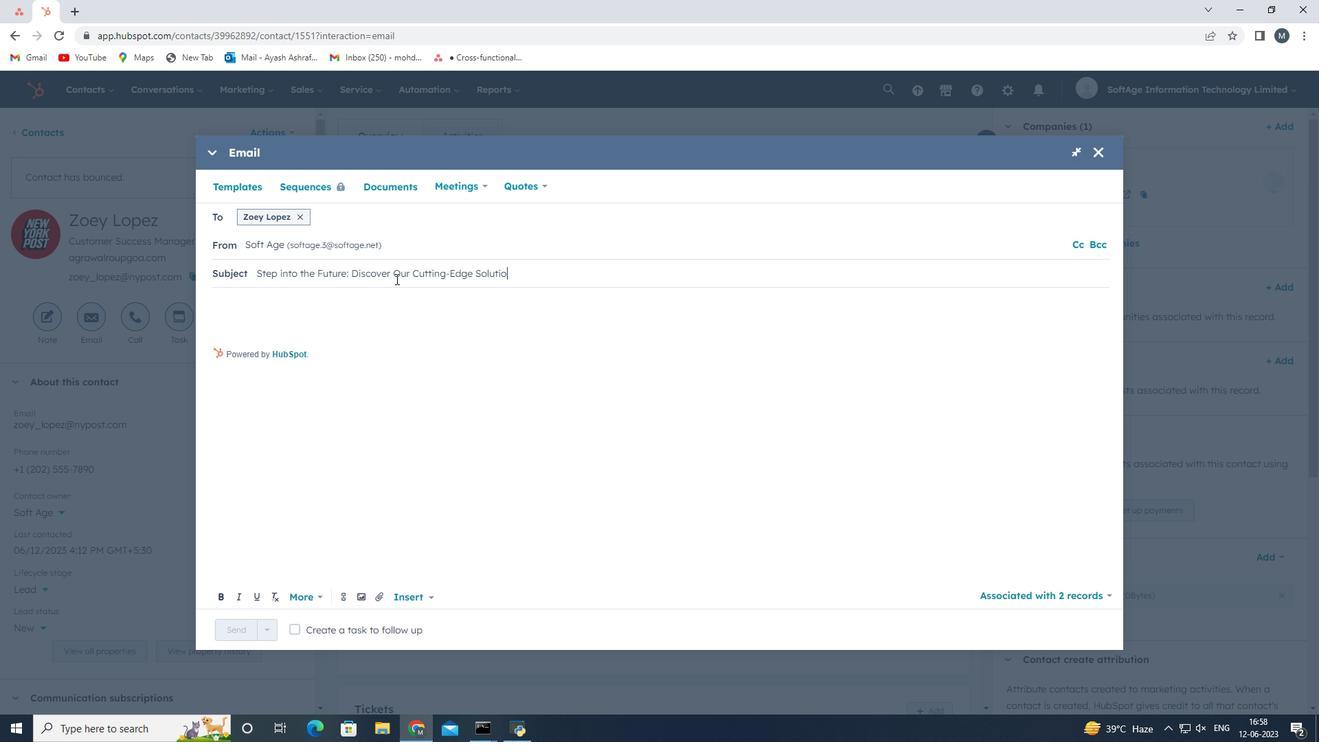 
Action: Mouse moved to (299, 300)
Screenshot: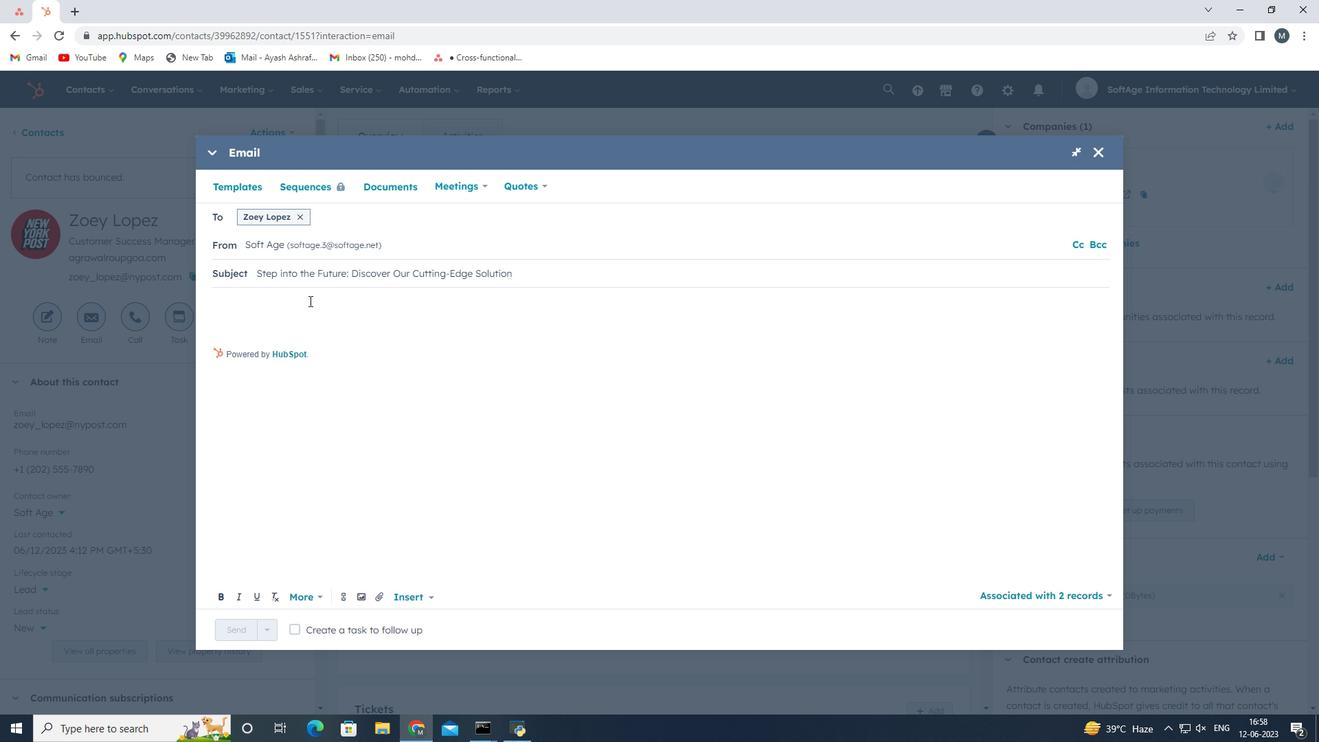 
Action: Mouse pressed left at (299, 300)
Screenshot: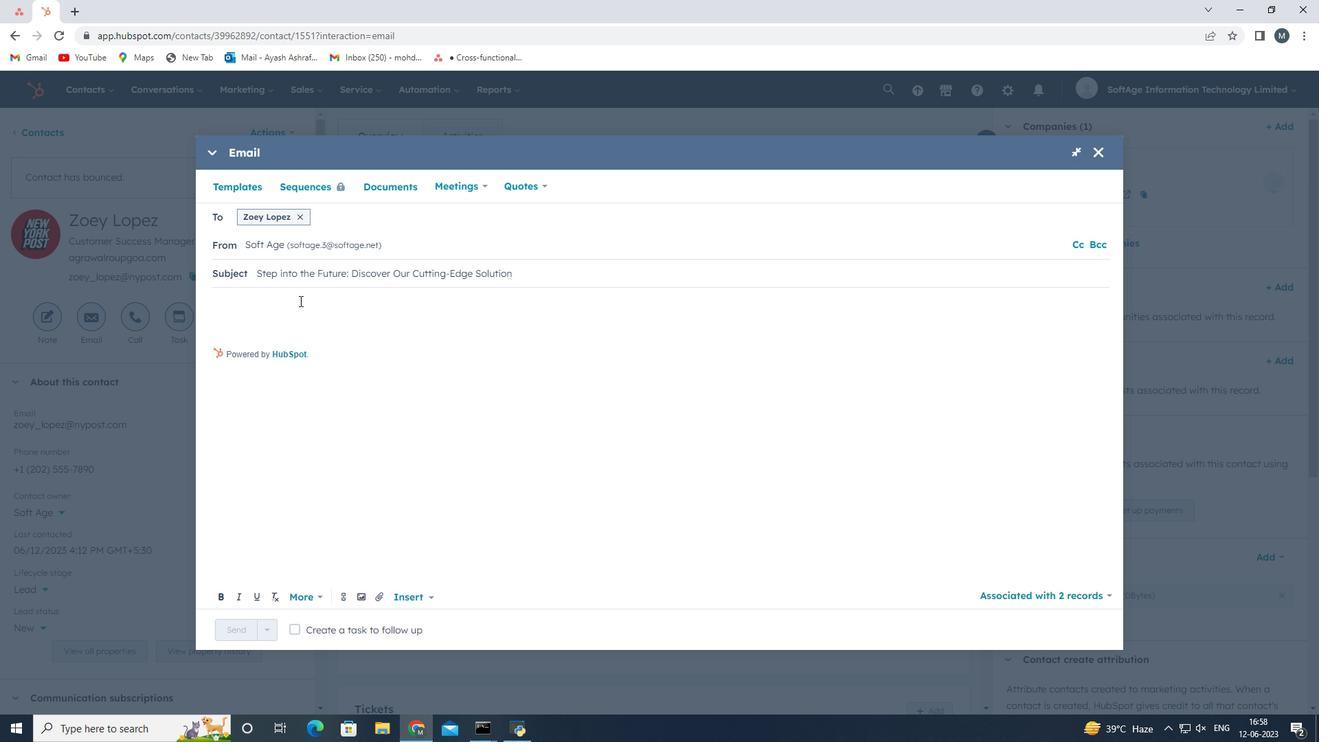 
Action: Key pressed <Key.shift><Key.shift><Key.shift>Good<Key.space><Key.shift>Day,<Key.backspace><Key.shift_r>!<Key.enter><Key.shift><Key.shift><Key.shift><Key.shift><Key.shift><Key.shift><Key.shift><Key.shift><Key.shift><Key.shift><Key.shift><Key.shift><Key.shift><Key.shift><Key.shift><Key.shift><Key.shift><Key.shift><Key.shift><Key.shift><Key.shift><Key.shift><Key.shift><Key.shift><Key.shift><Key.shift><Key.shift><Key.shift><Key.shift><Key.shift><Key.shift><Key.shift><Key.shift><Key.shift><Key.shift><Key.shift><Key.shift><Key.shift><Key.shift><Key.shift><Key.shift><Key.shift><Key.shift><Key.shift><Key.shift><Key.shift><Key.shift><Key.shift><Key.shift><Key.shift><Key.shift><Key.shift><Key.shift><Key.shift><Key.shift><Key.shift><Key.shift><Key.shift><Key.shift><Key.shift><Key.shift><Key.shift>We're<Key.space>excited<Key.space>to<Key.space>introduce<Key.space>you<Key.space>to<Key.space>an<Key.space>innovative<Key.space>solution<Key.space>that<Key.space>will<Key.space>revolutionize<Key.space>your<Key.space>industry.<Key.space><Key.shift>Get<Key.space>ready<Key.space>to<Key.space>redefine<Key.space>si<Key.backspace>uccess<Key.space>and<Key.space>reach<Key.space>new<Key.space>heights<Key.shift_r>!<Key.enter><Key.shift><Key.shift><Key.shift><Key.shift><Key.shift><Key.shift><Key.shift><Key.shift><Key.shift><Key.shift><Key.shift><Key.shift><Key.shift><Key.shift><Key.shift><Key.shift>Best<Key.space><Key.shift>Regards
Screenshot: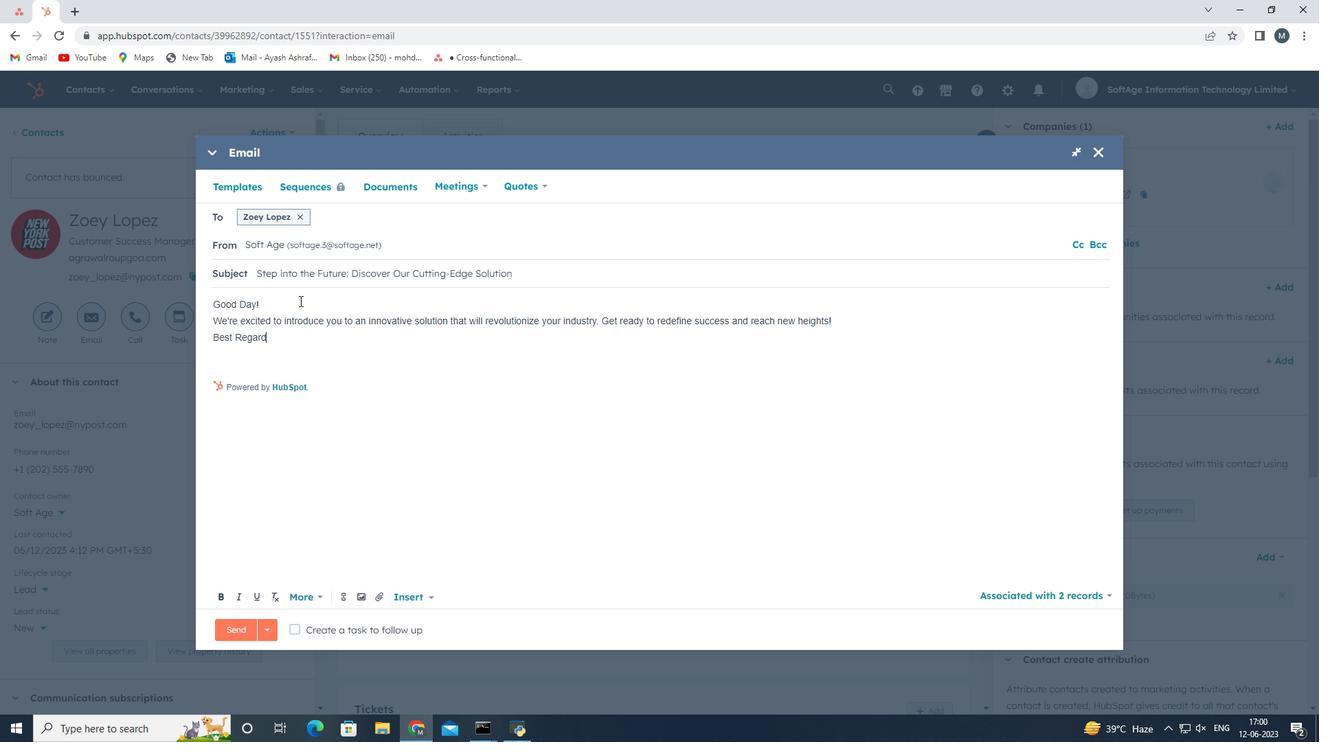 
Action: Mouse moved to (261, 303)
Screenshot: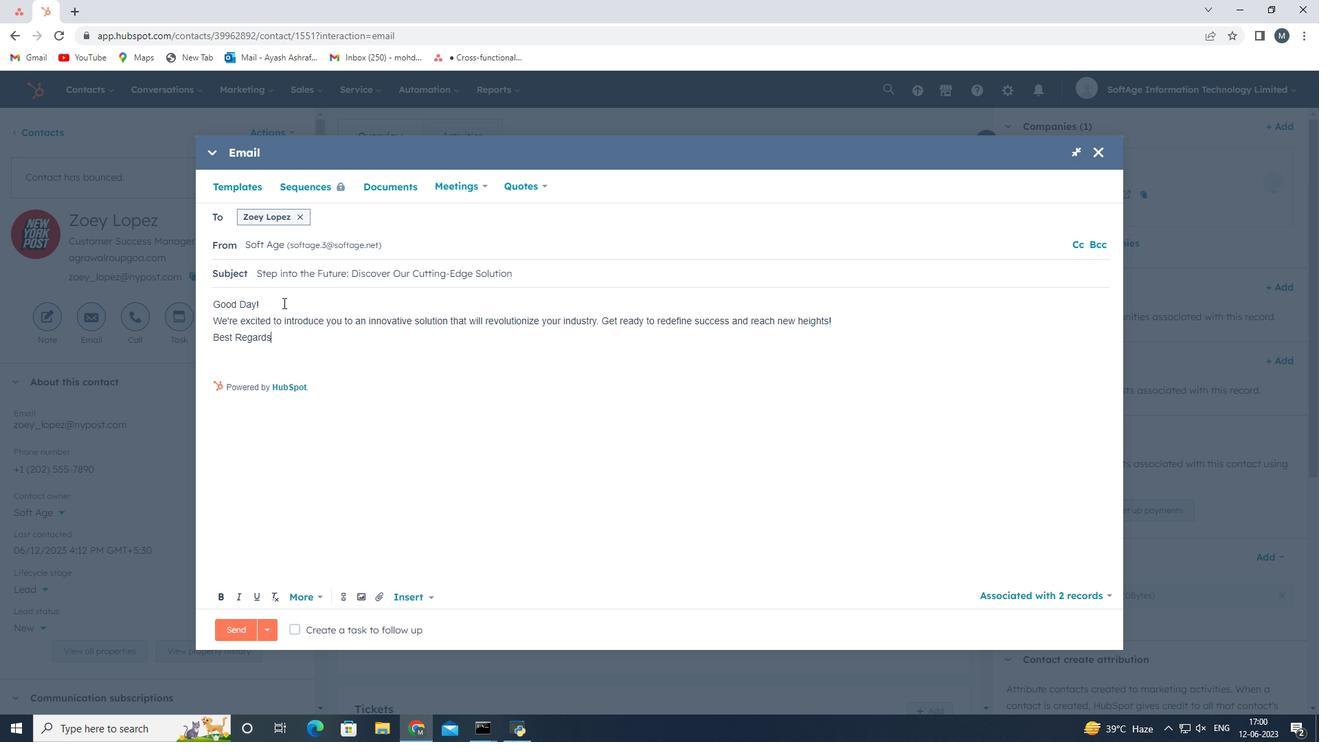 
Action: Mouse pressed left at (261, 303)
Screenshot: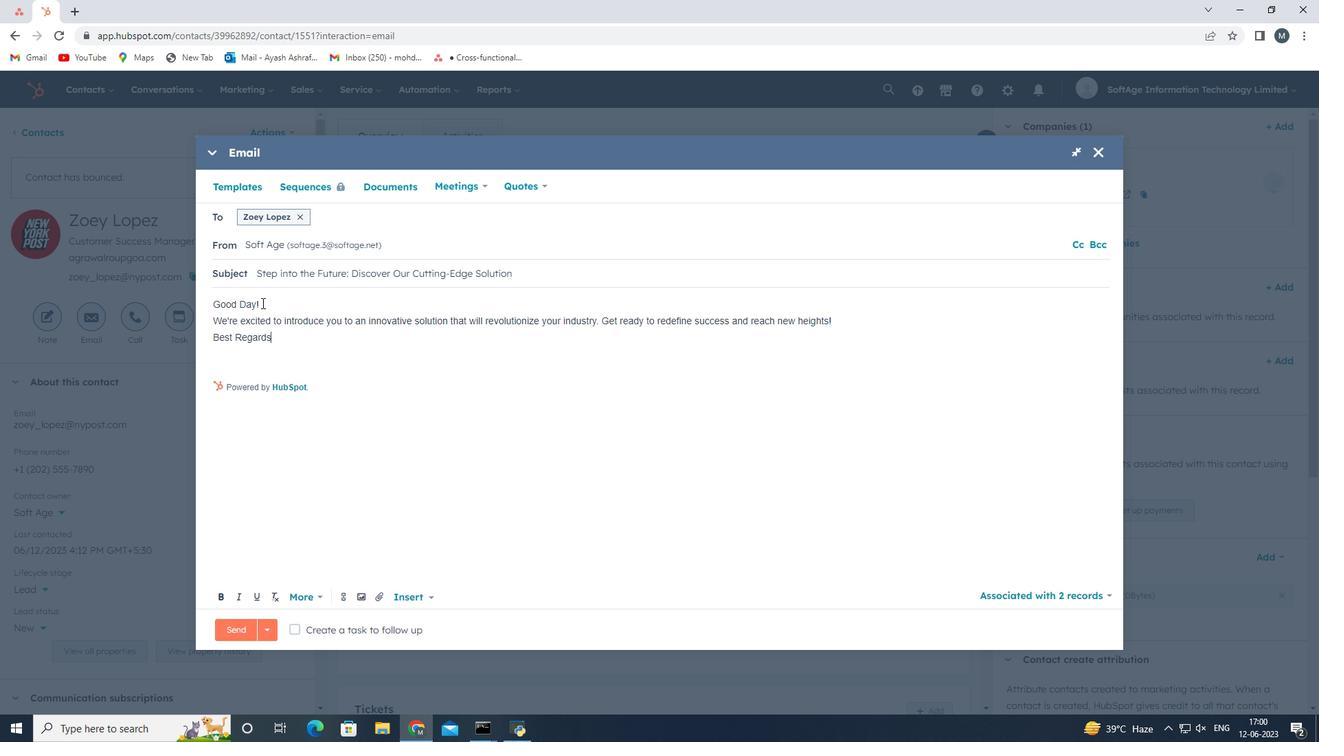 
Action: Key pressed <Key.backspace><Key.shift>!
Screenshot: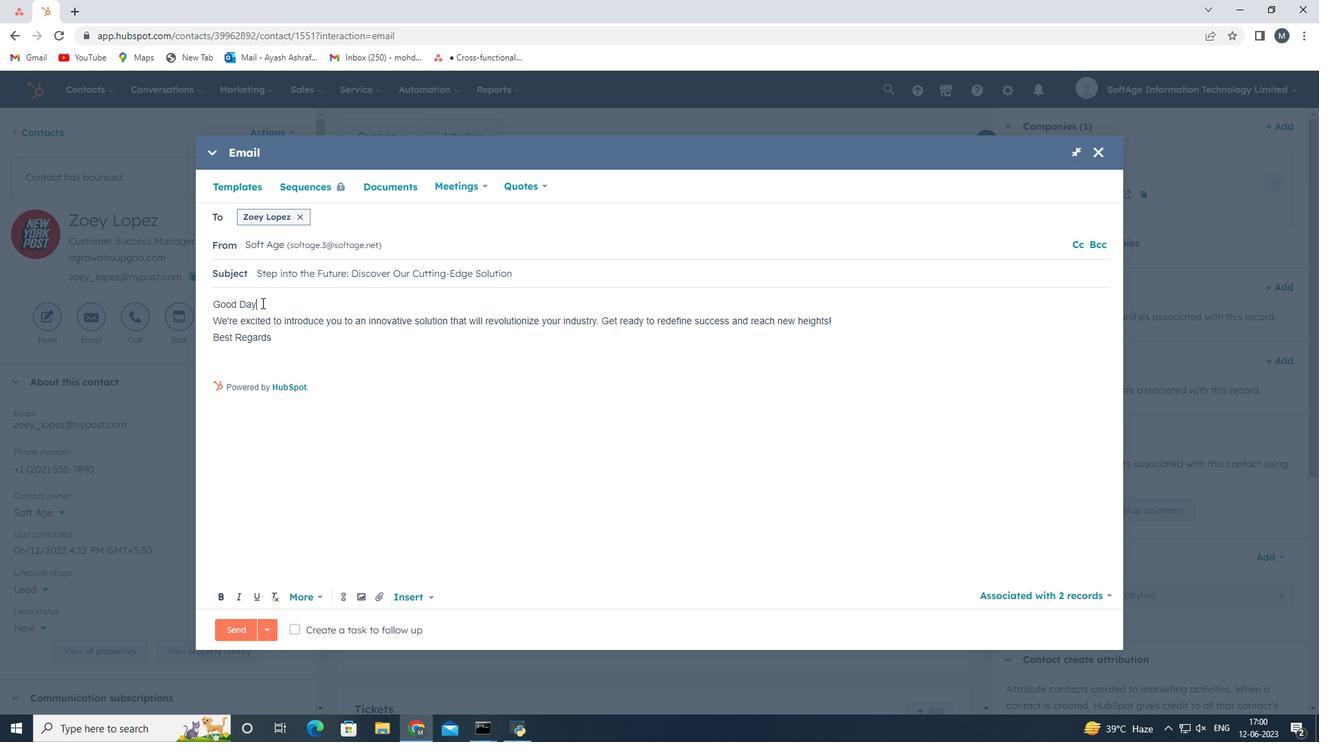 
Action: Mouse moved to (316, 344)
Screenshot: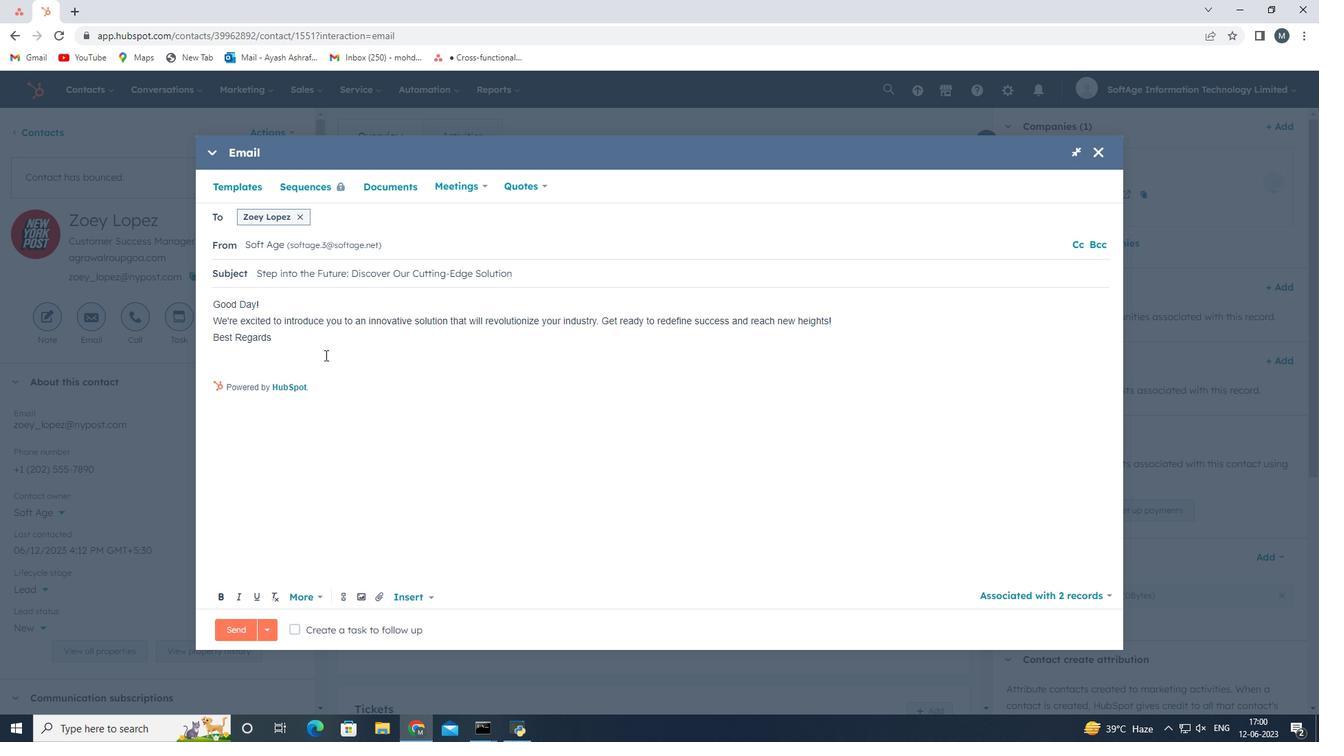 
Action: Mouse pressed left at (316, 344)
Screenshot: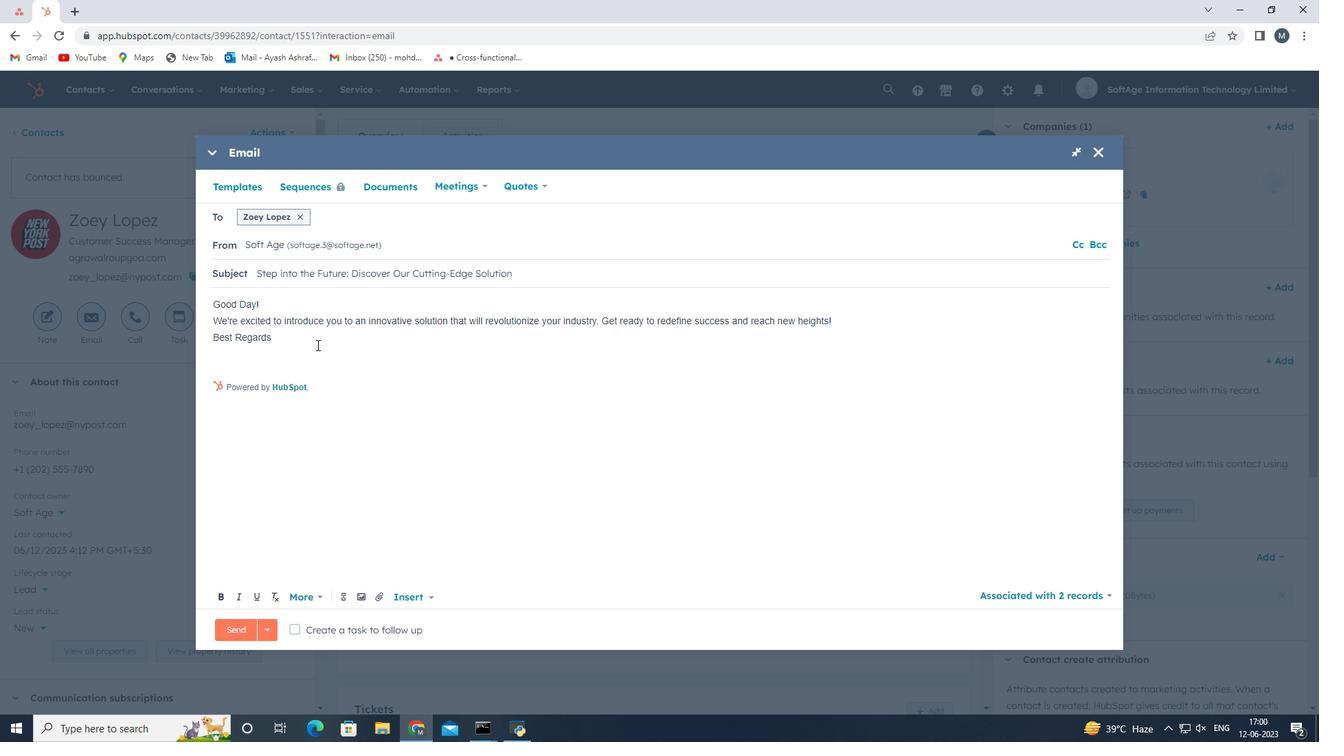 
Action: Key pressed <Key.enter>
Screenshot: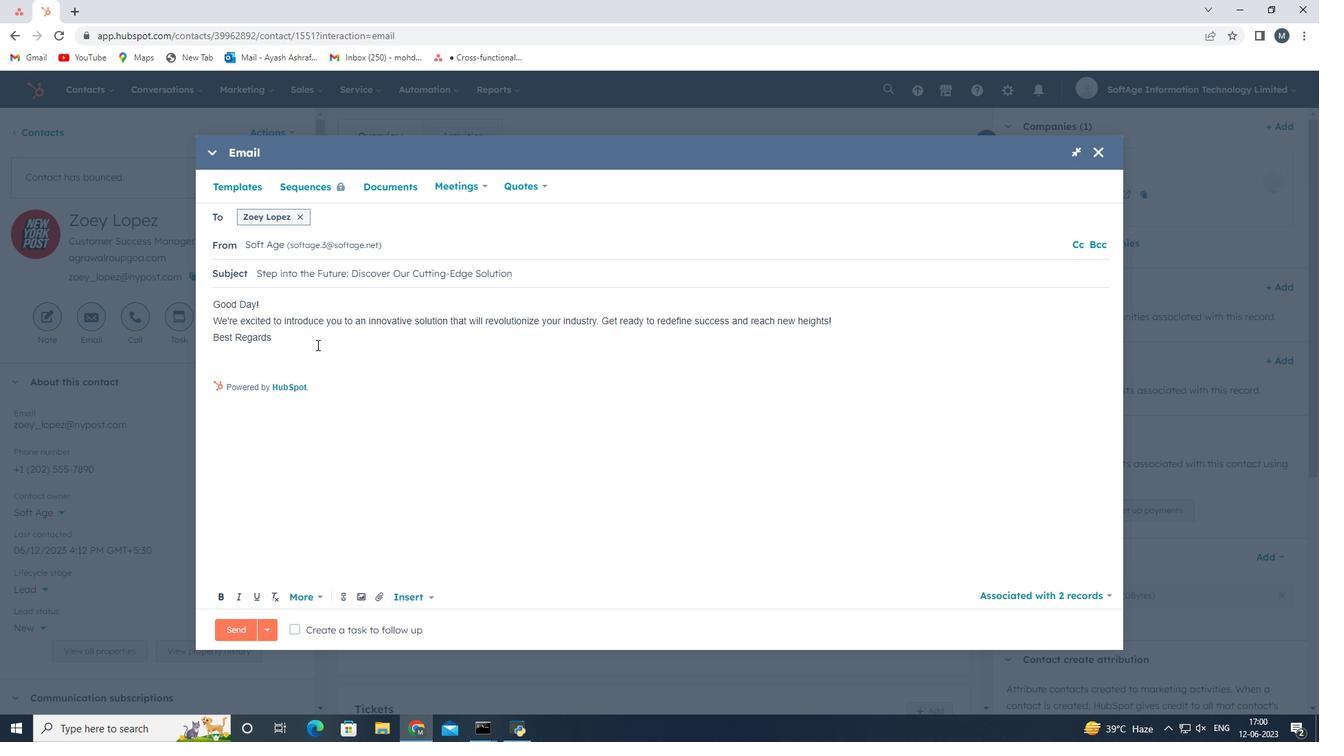 
Action: Mouse moved to (349, 596)
Screenshot: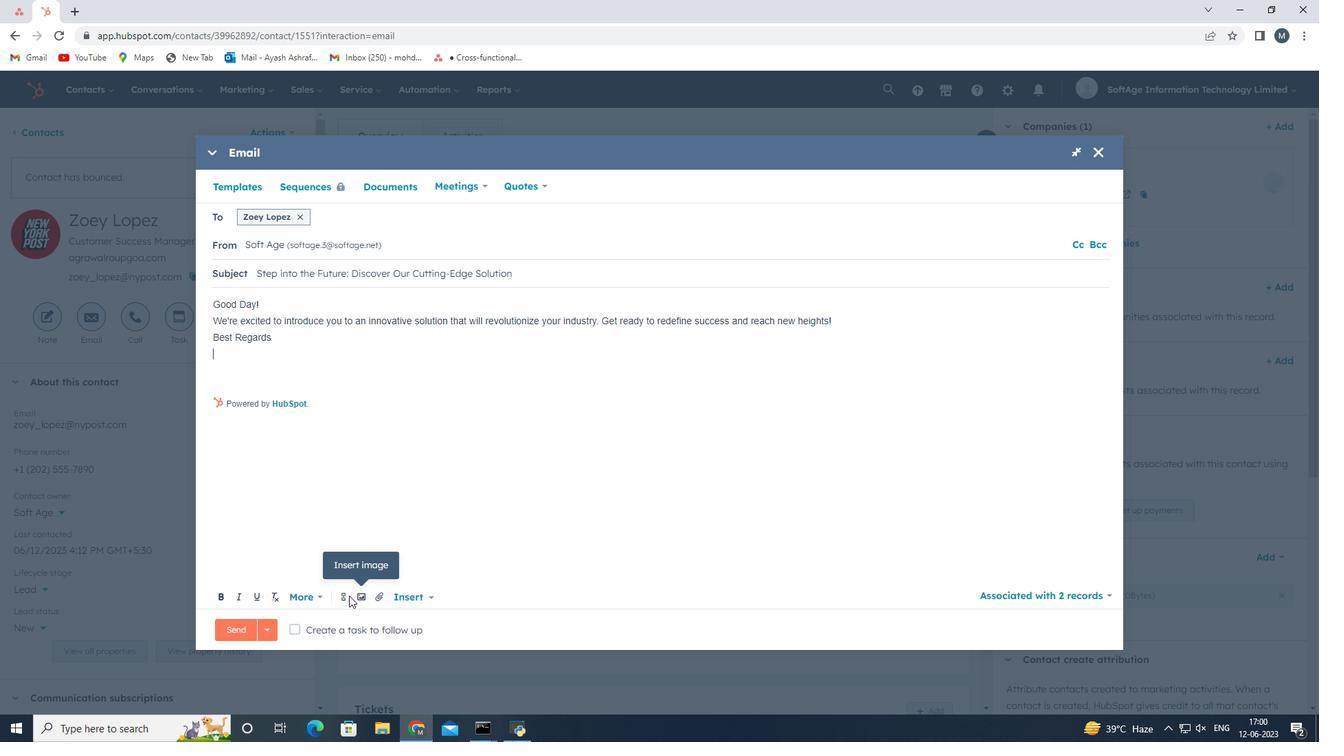 
Action: Mouse pressed left at (349, 596)
Screenshot: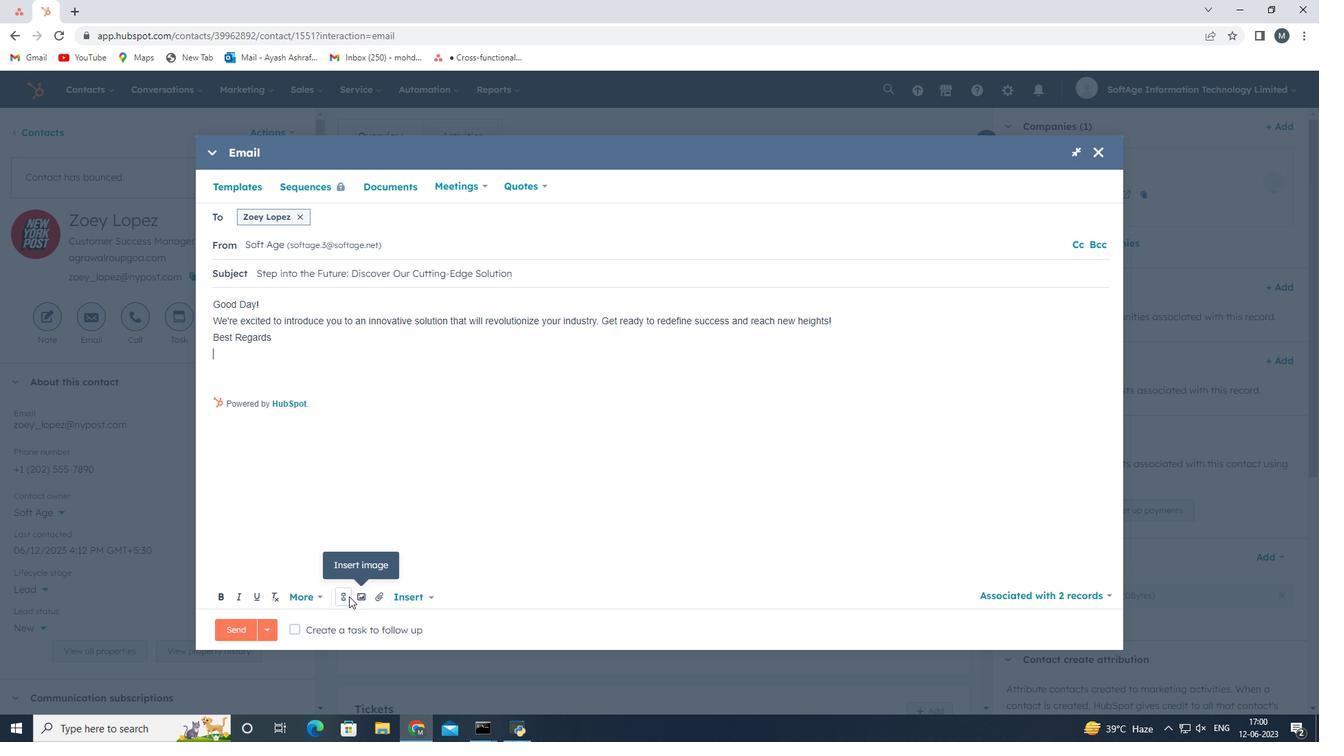 
Action: Mouse moved to (387, 445)
Screenshot: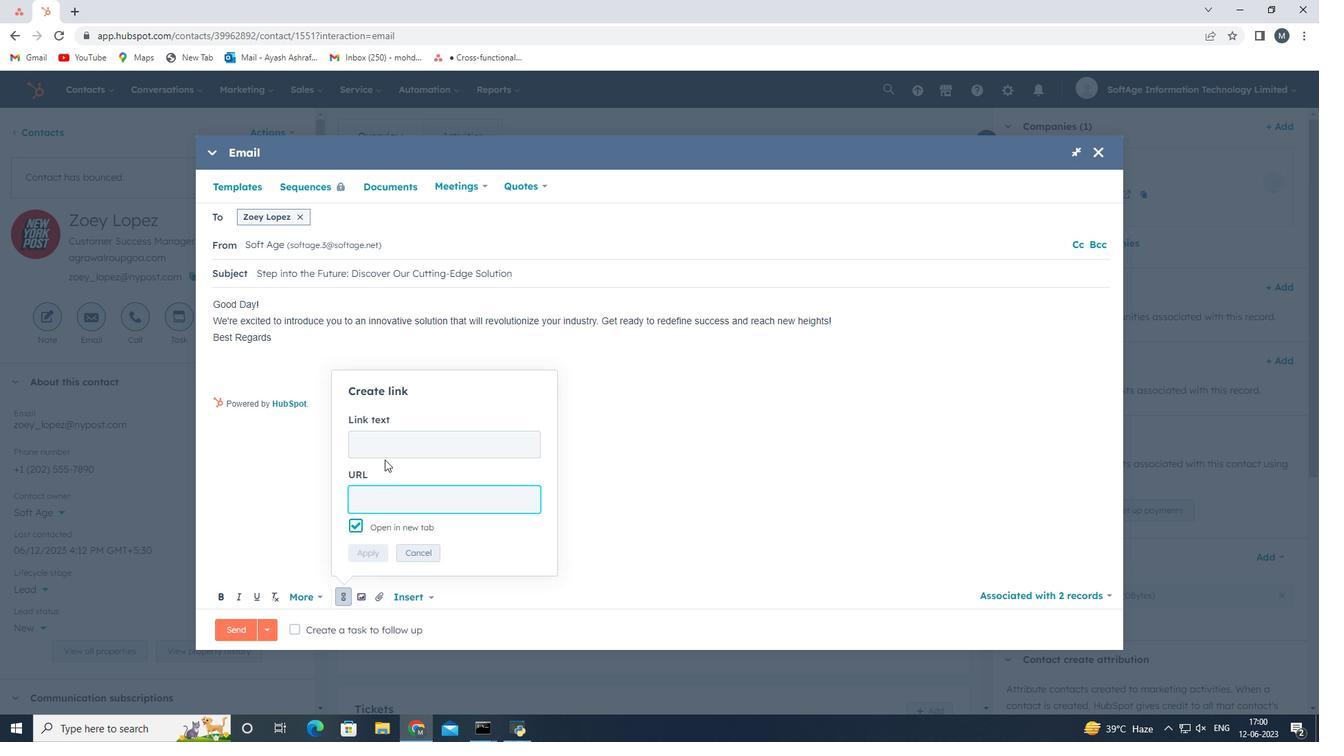 
Action: Mouse pressed left at (387, 445)
Screenshot: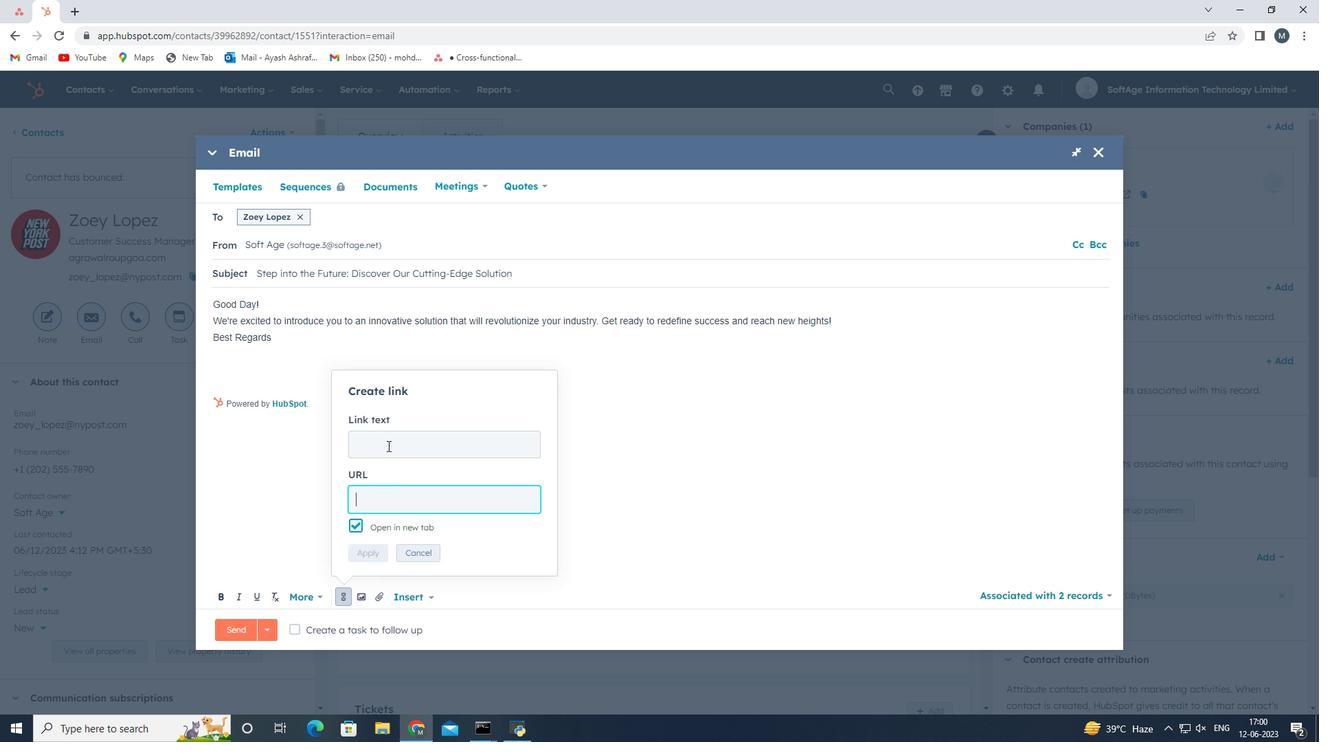 
Action: Key pressed <Key.shift>Pinterest
Screenshot: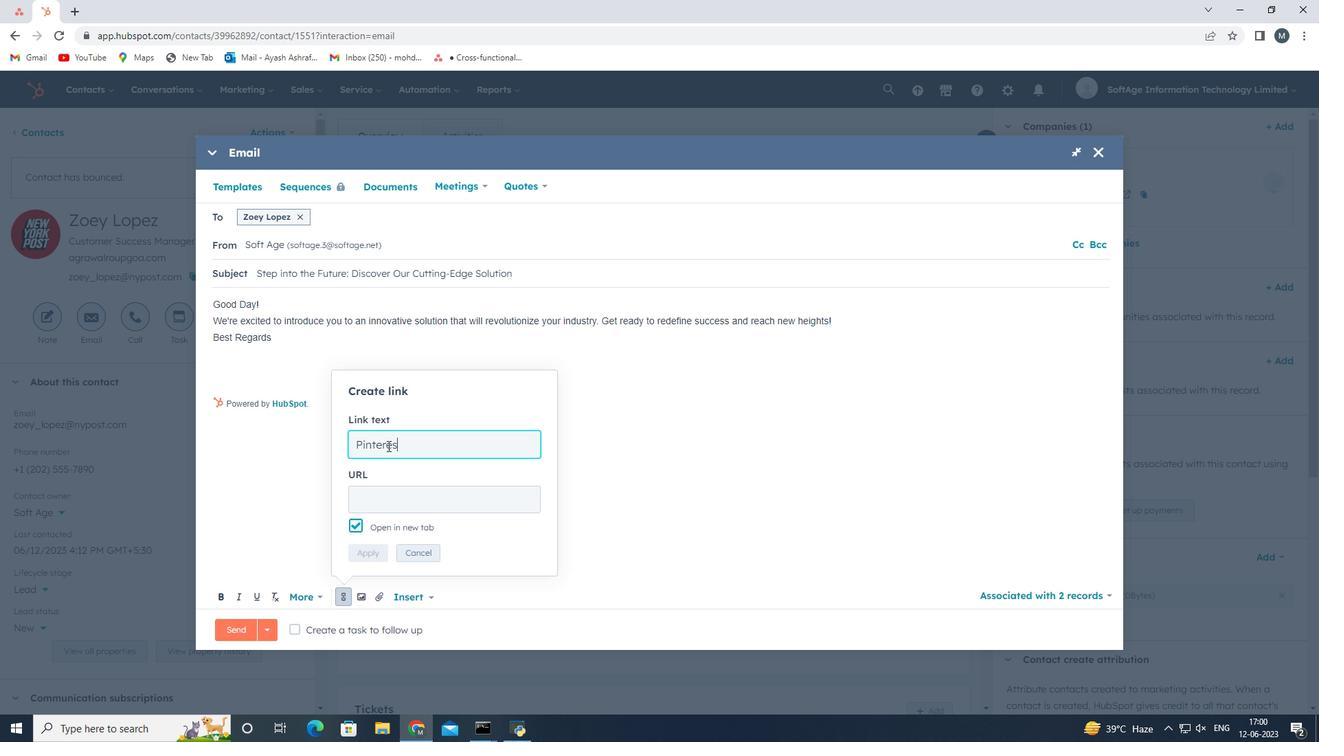 
Action: Mouse moved to (395, 503)
Screenshot: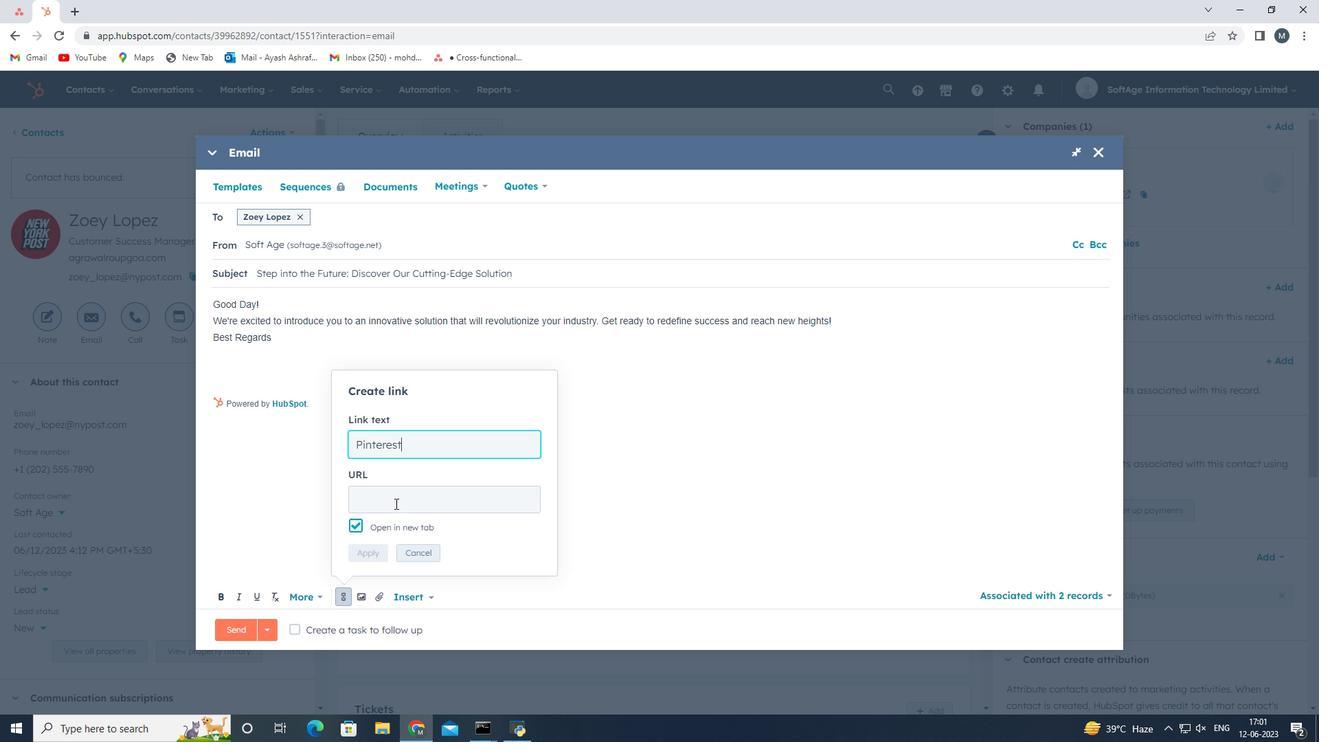 
Action: Mouse pressed left at (395, 503)
Screenshot: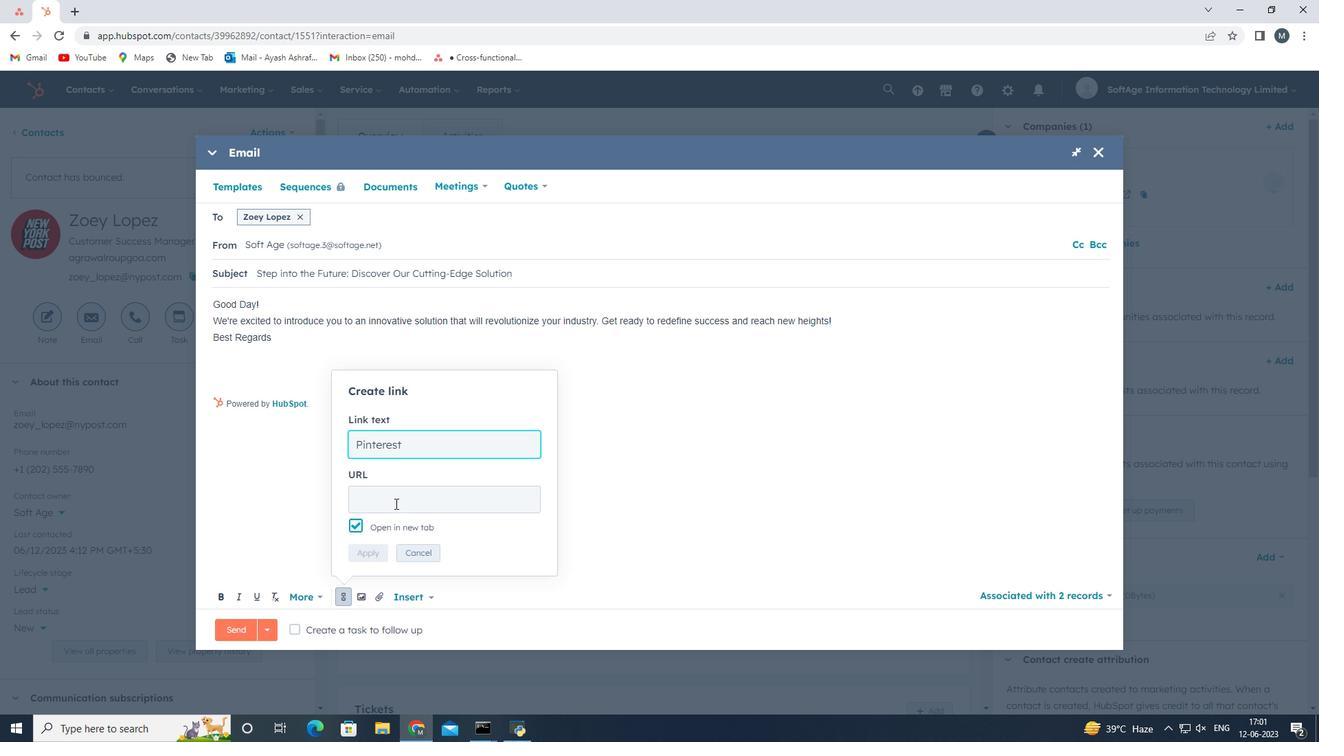 
Action: Key pressed in.pinerest.com
Screenshot: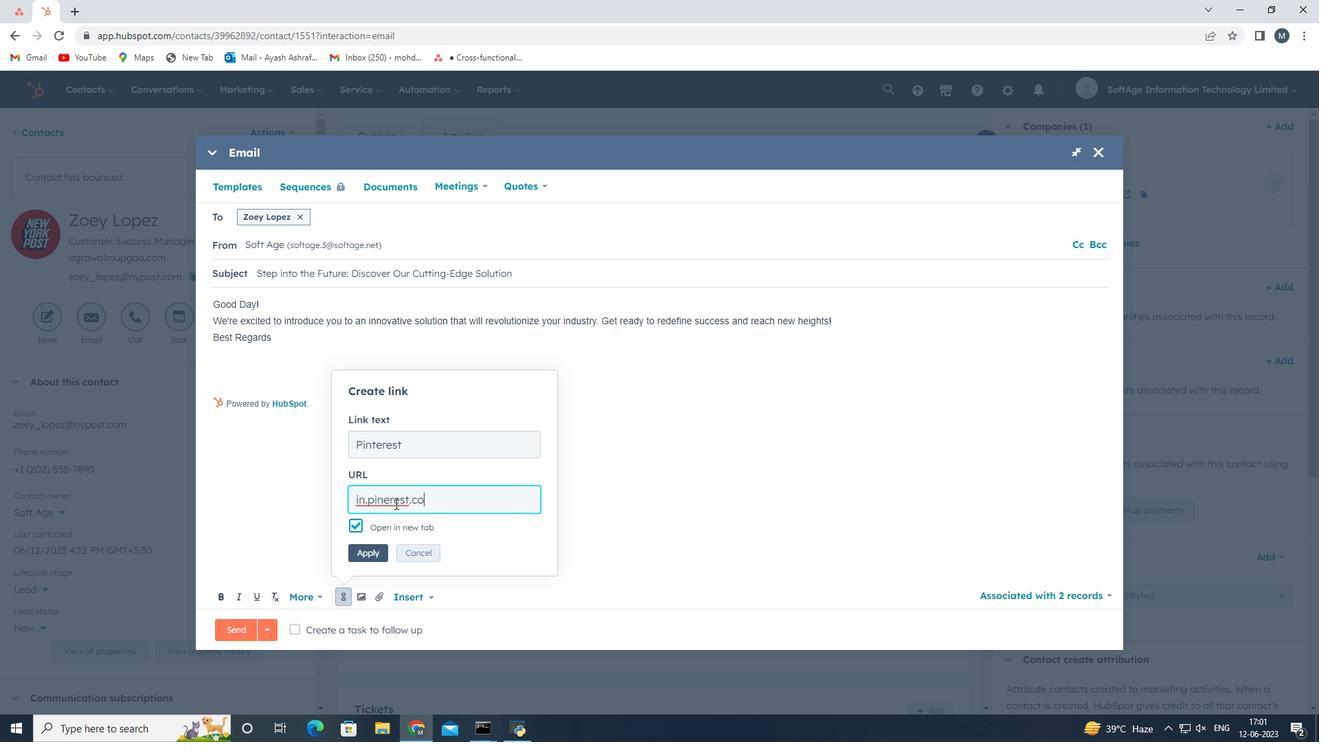 
Action: Mouse moved to (369, 548)
Screenshot: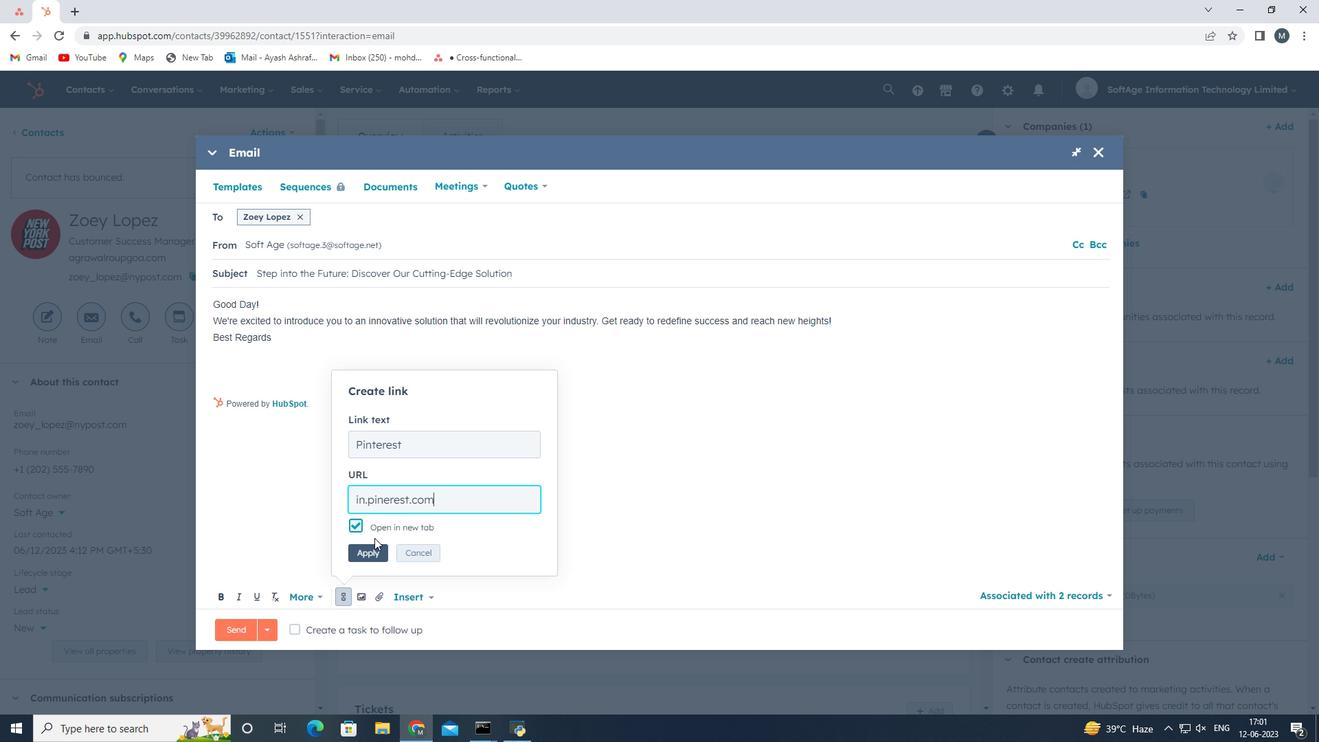 
Action: Mouse pressed left at (369, 548)
Screenshot: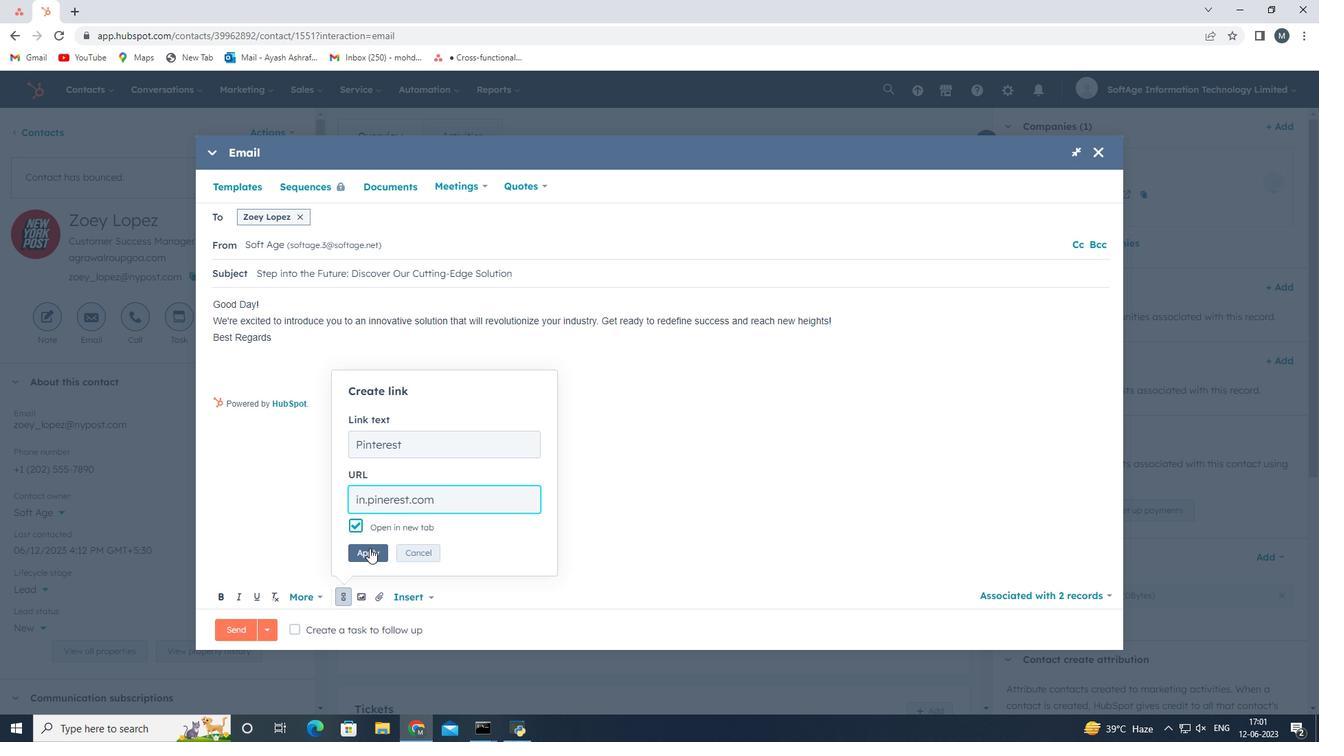 
Action: Mouse moved to (294, 381)
Screenshot: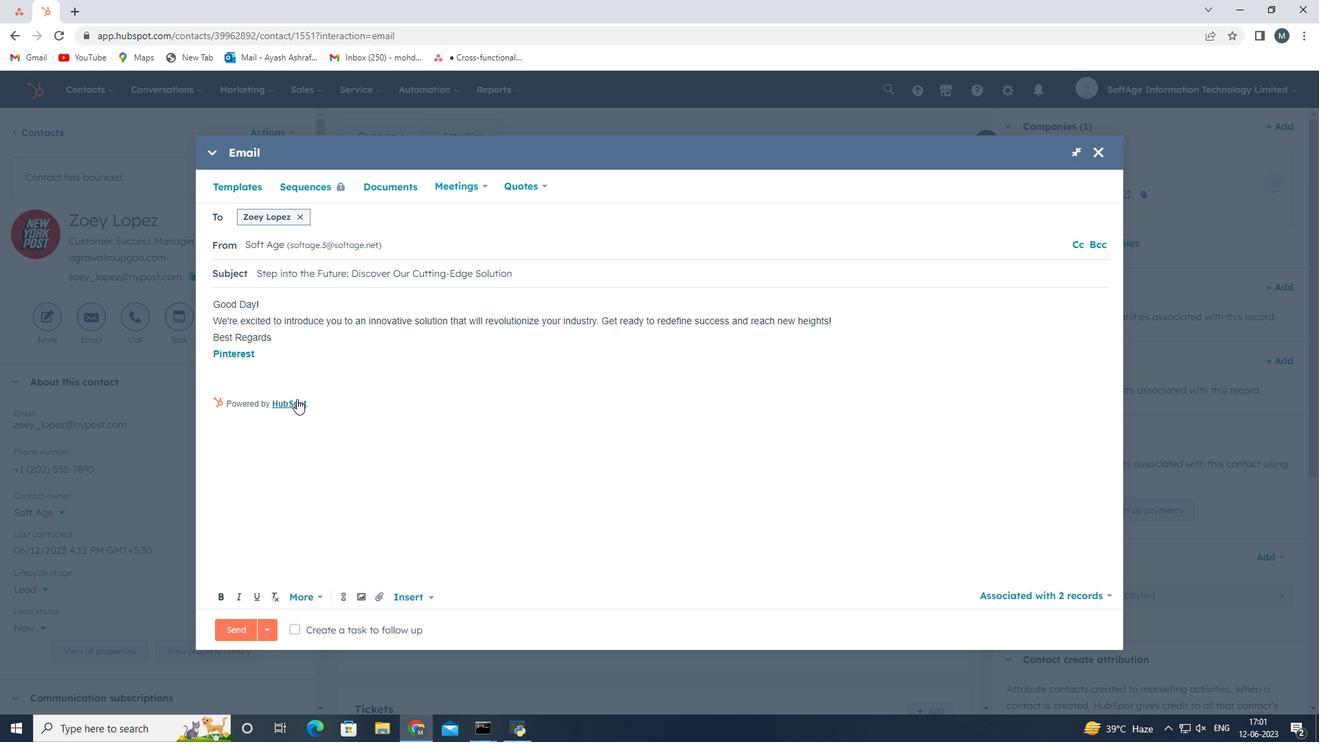 
Action: Key pressed <Key.enter><Key.enter>
Screenshot: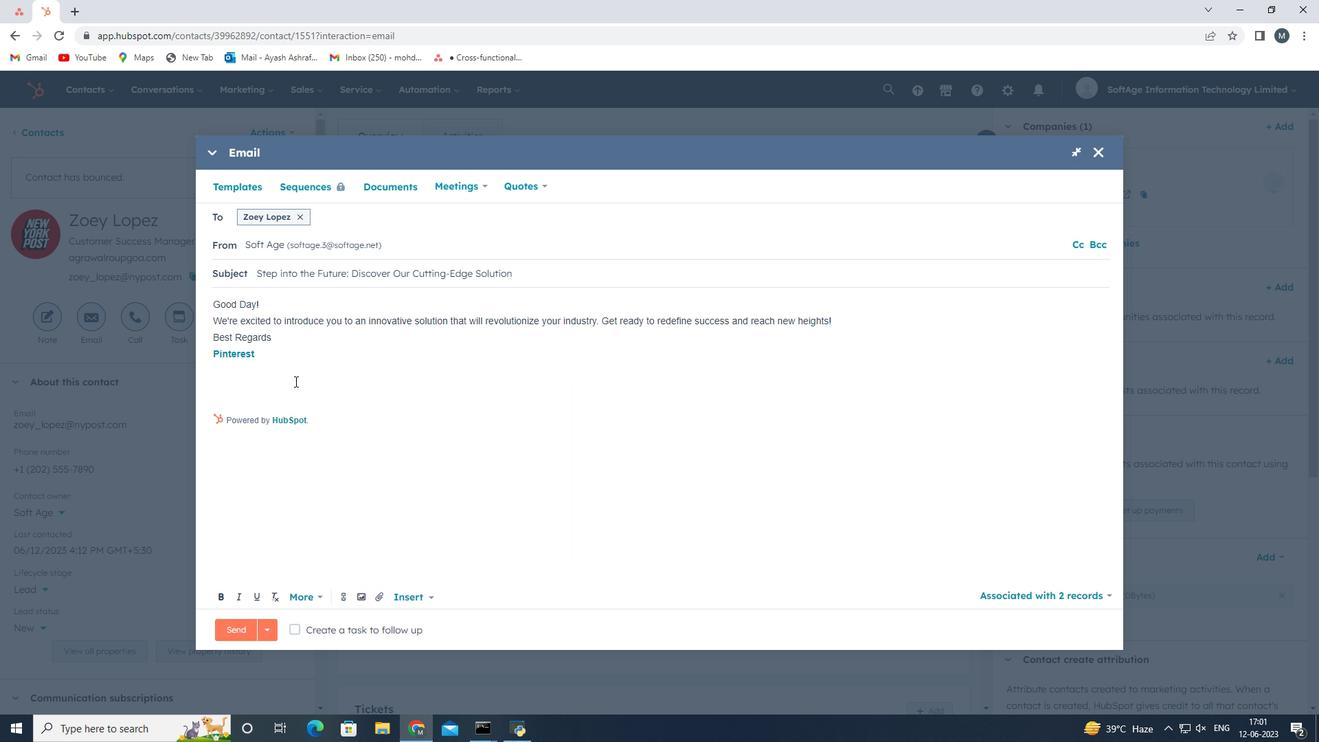 
Action: Mouse moved to (377, 599)
Screenshot: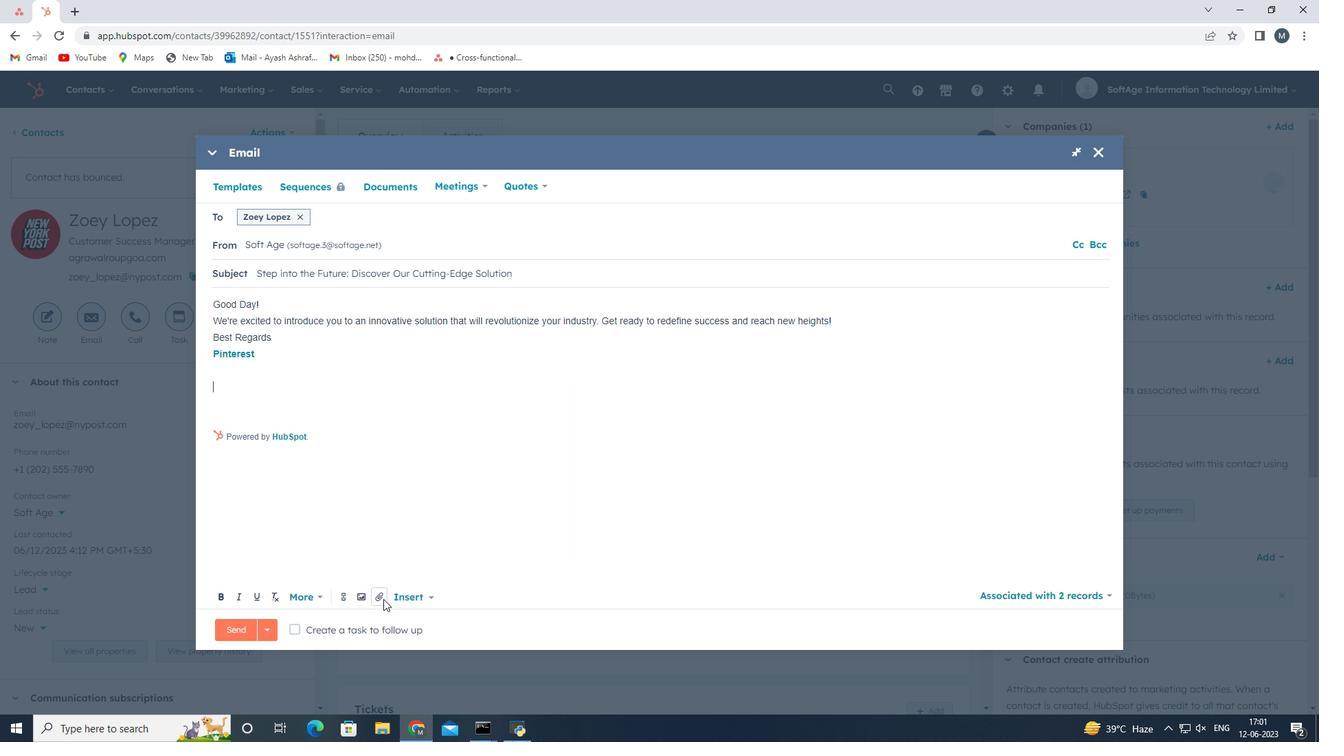 
Action: Mouse pressed left at (377, 599)
Screenshot: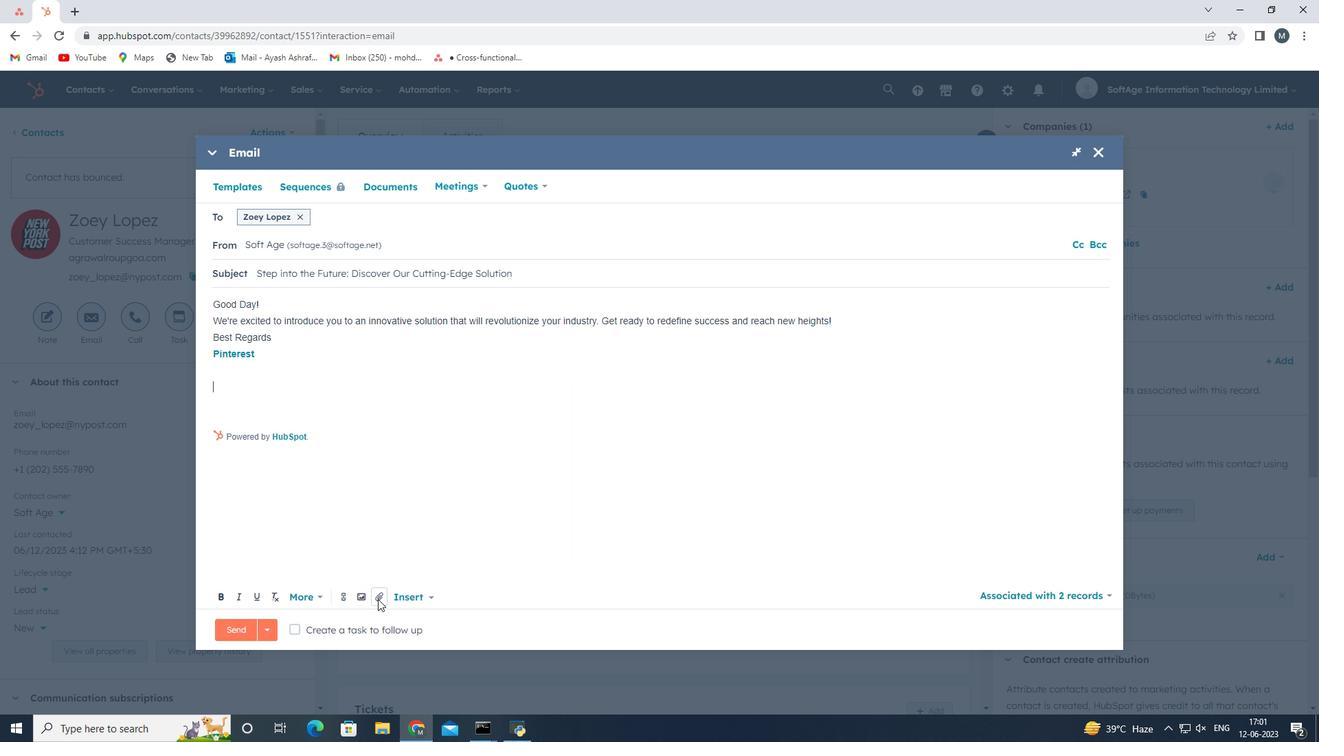 
Action: Mouse moved to (403, 549)
Screenshot: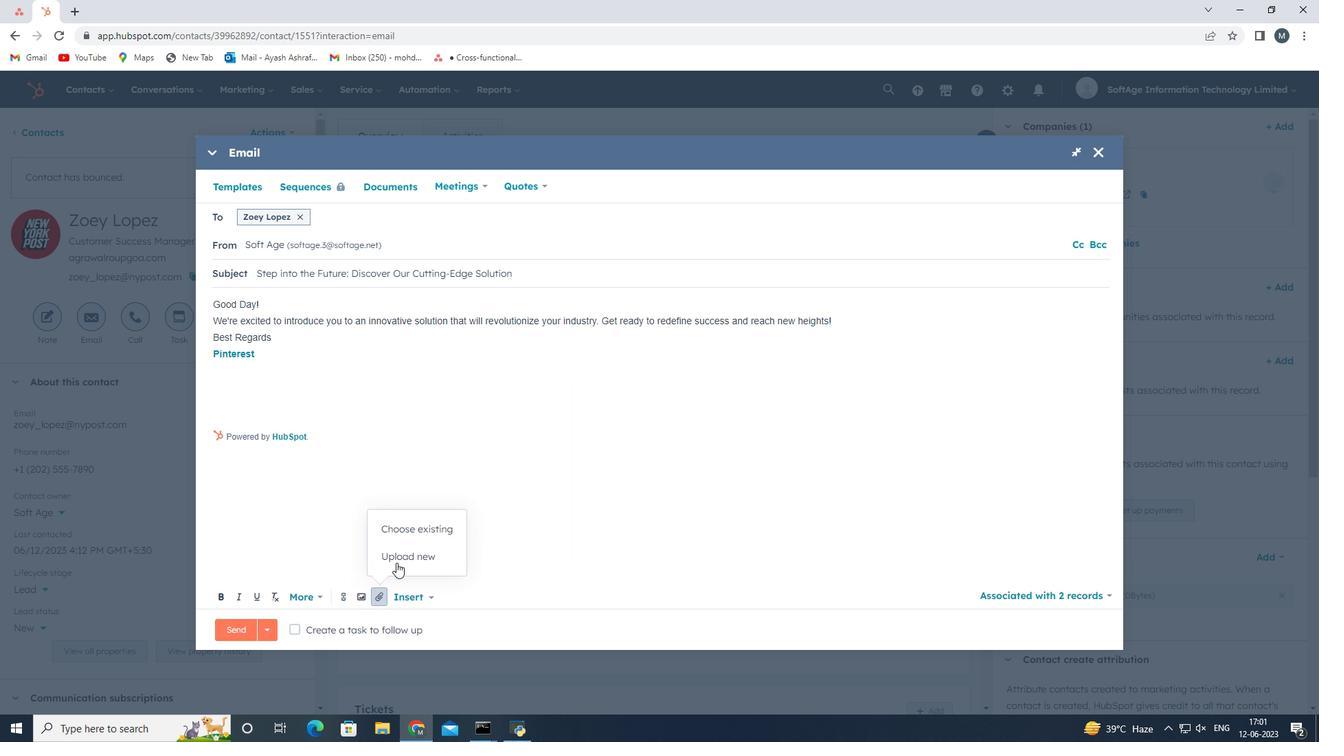 
Action: Mouse pressed left at (403, 549)
Screenshot: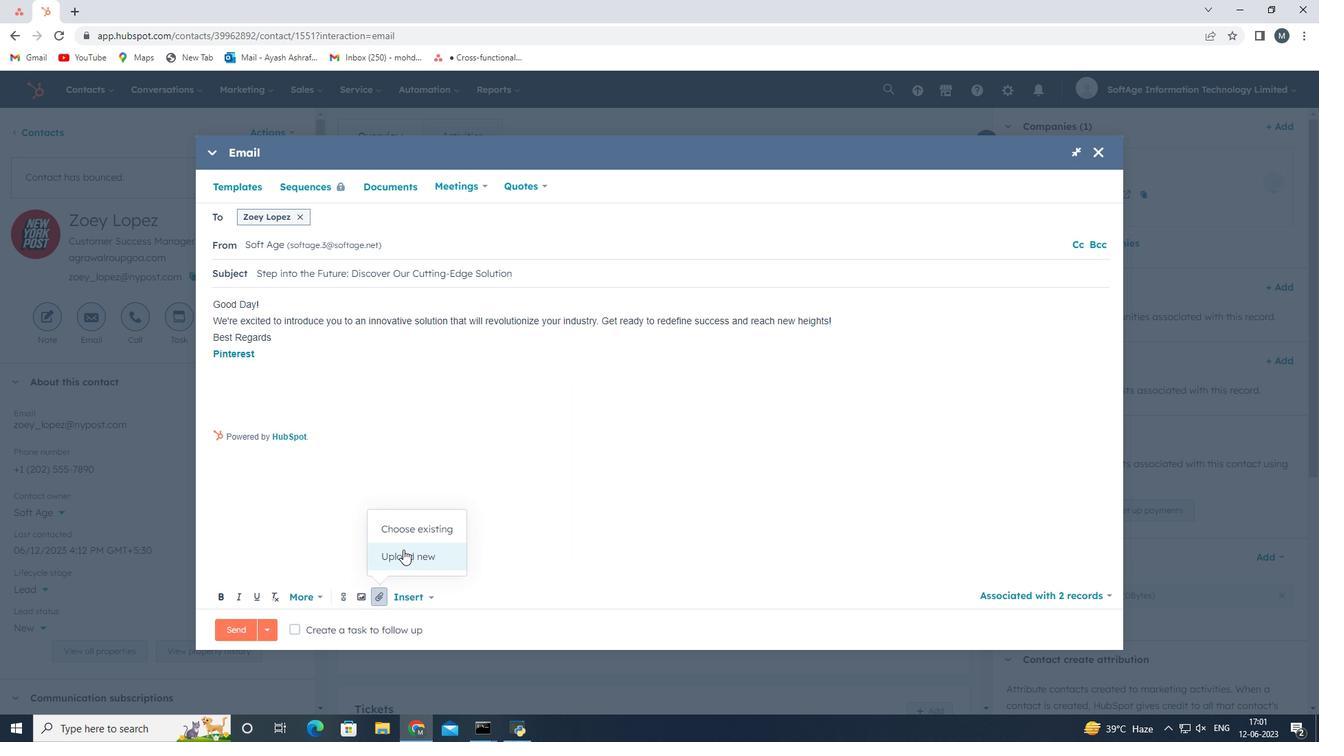 
Action: Mouse moved to (207, 126)
Screenshot: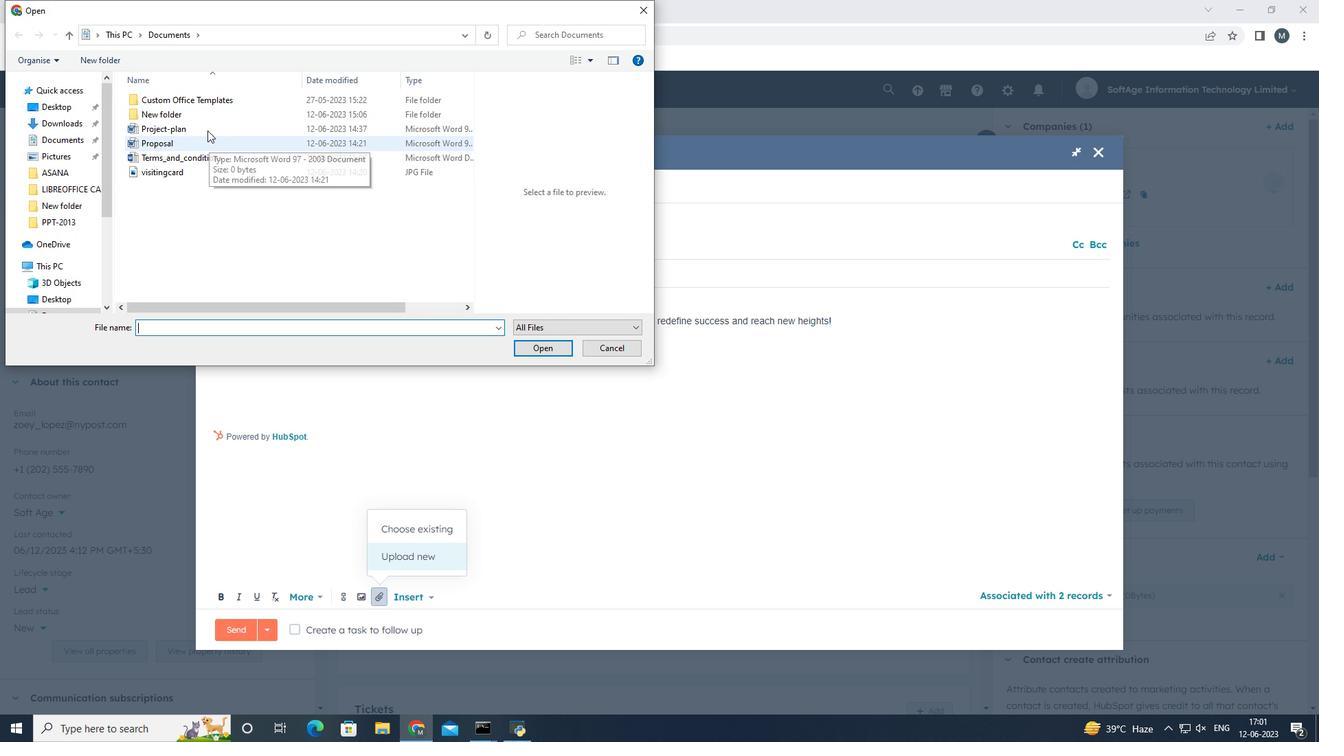
Action: Mouse pressed left at (207, 126)
Screenshot: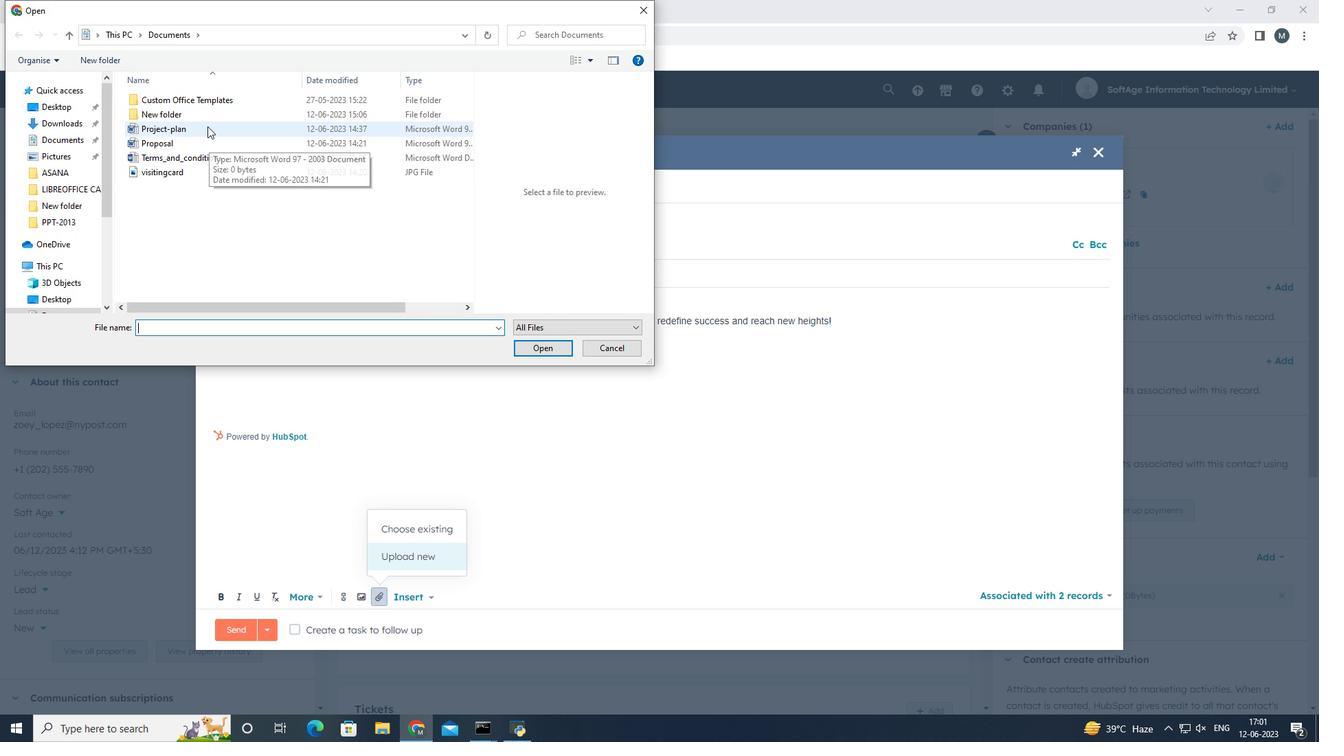 
Action: Mouse moved to (535, 342)
Screenshot: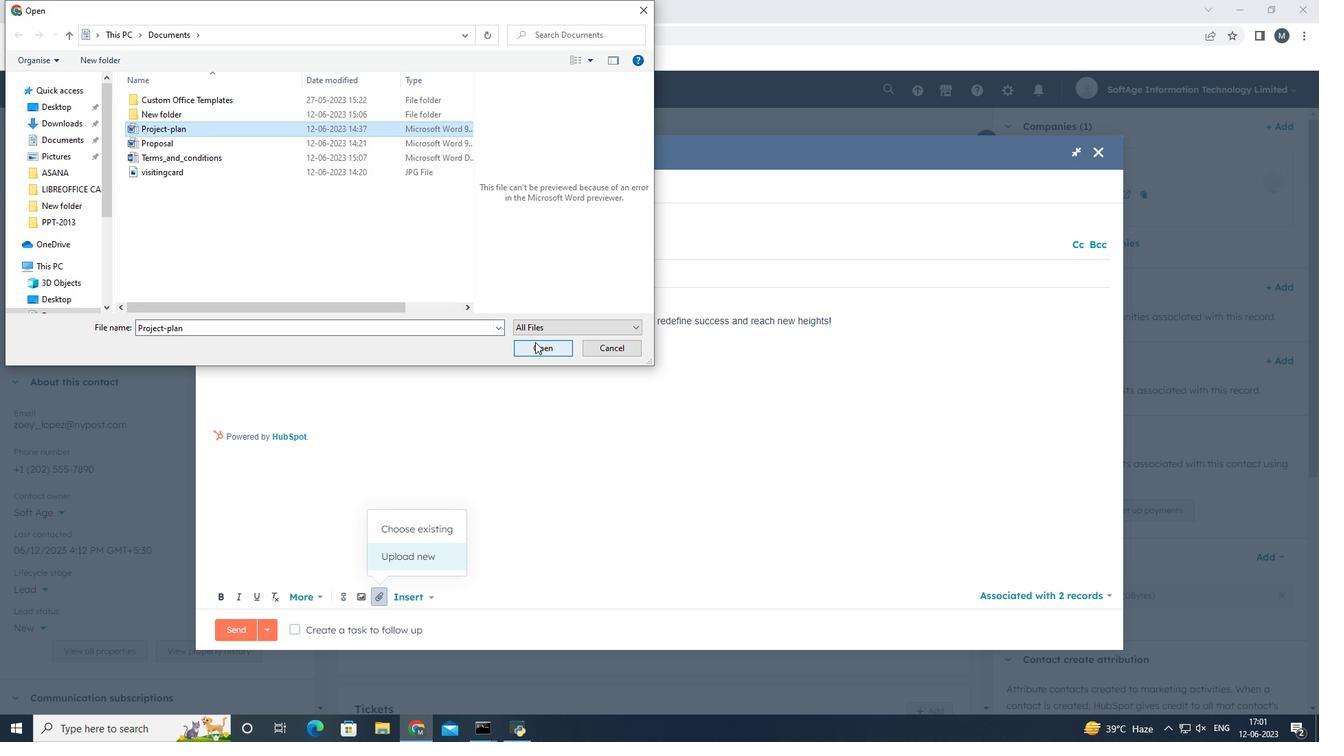 
Action: Mouse pressed left at (535, 342)
Screenshot: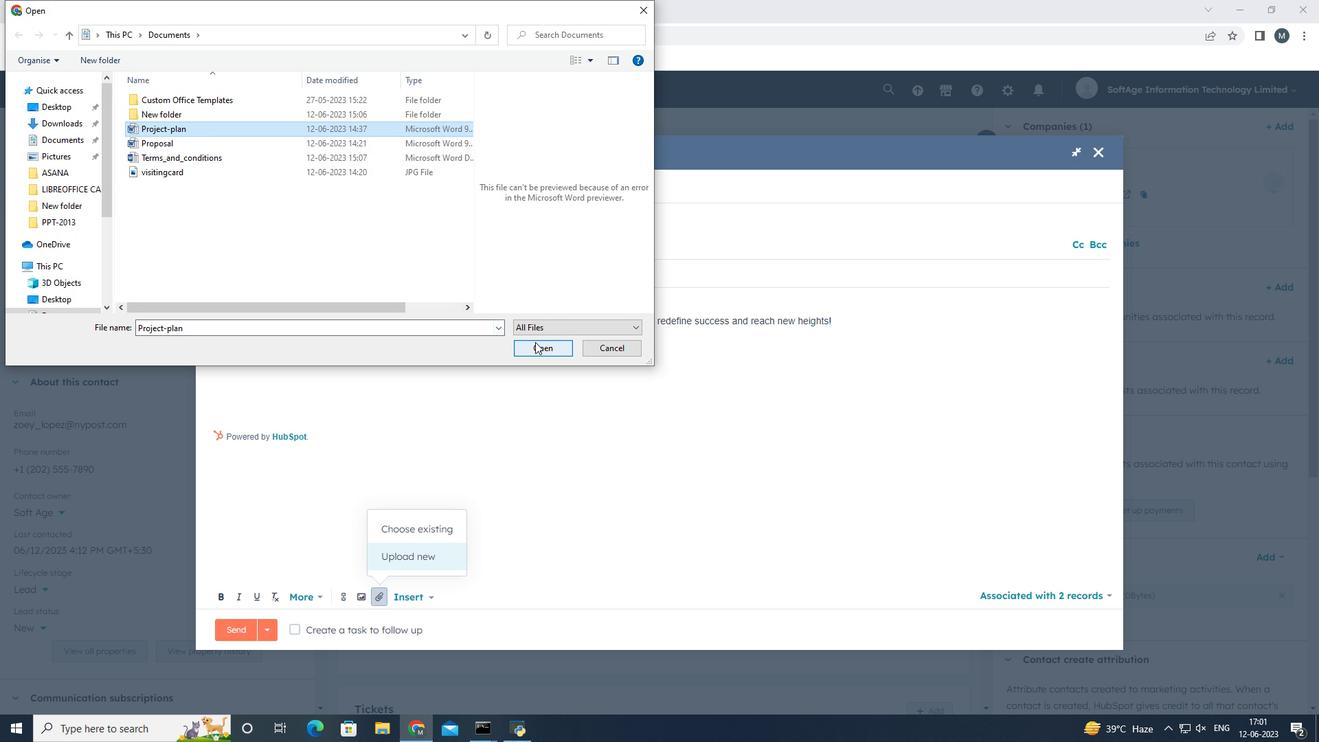 
Action: Mouse moved to (357, 562)
Screenshot: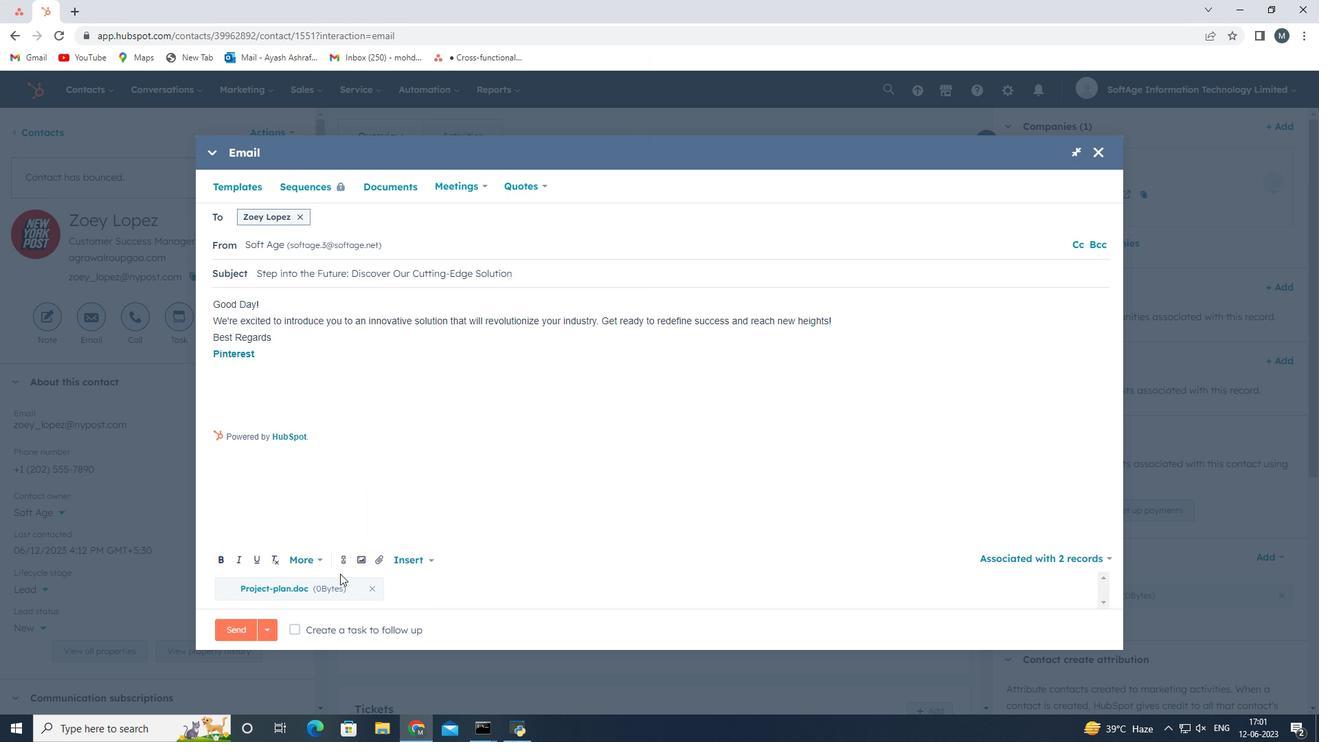 
Action: Mouse pressed left at (357, 562)
Screenshot: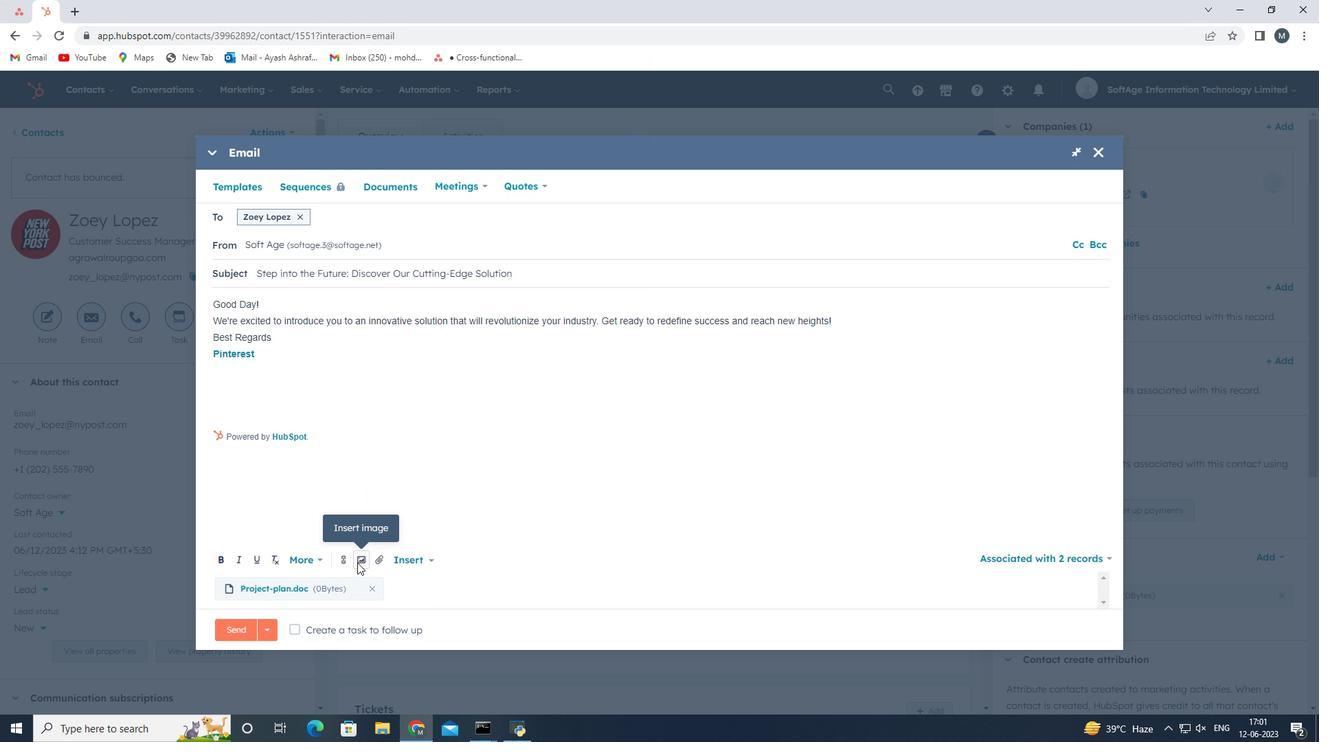 
Action: Mouse moved to (358, 521)
Screenshot: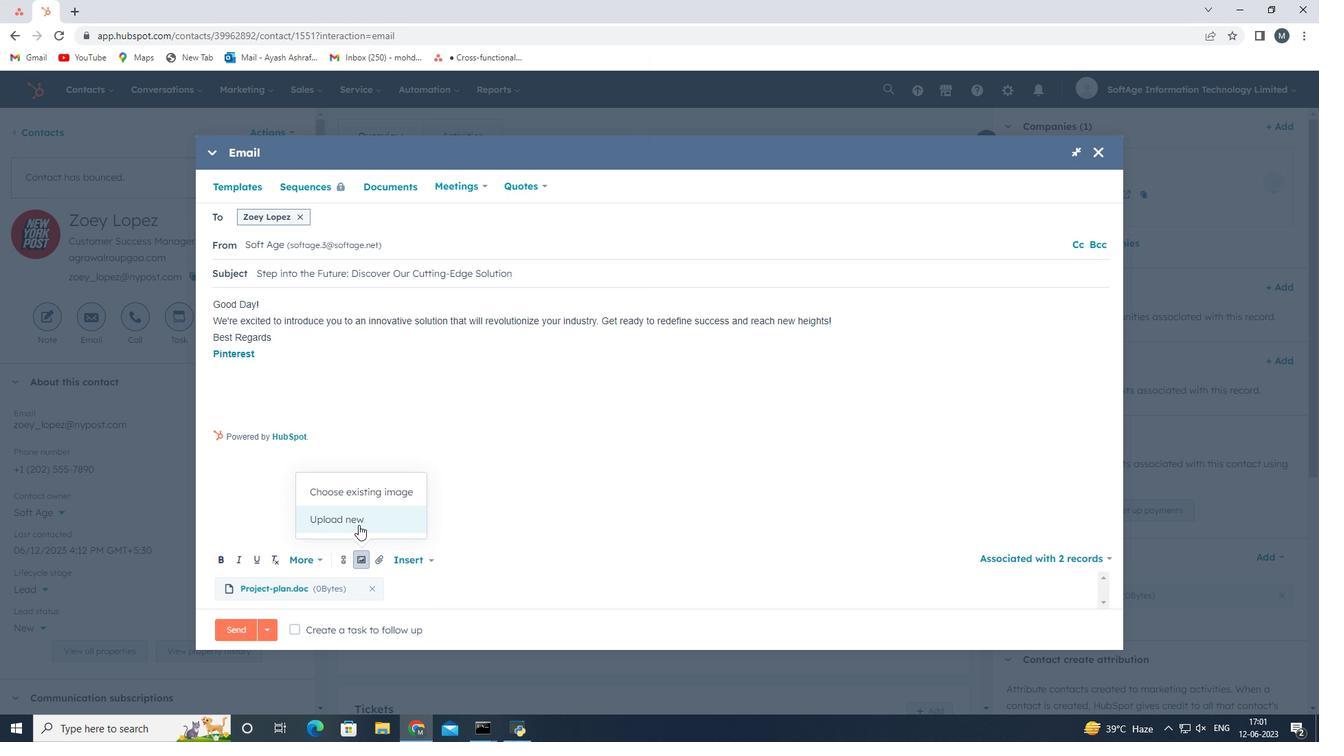 
Action: Mouse pressed left at (358, 521)
Screenshot: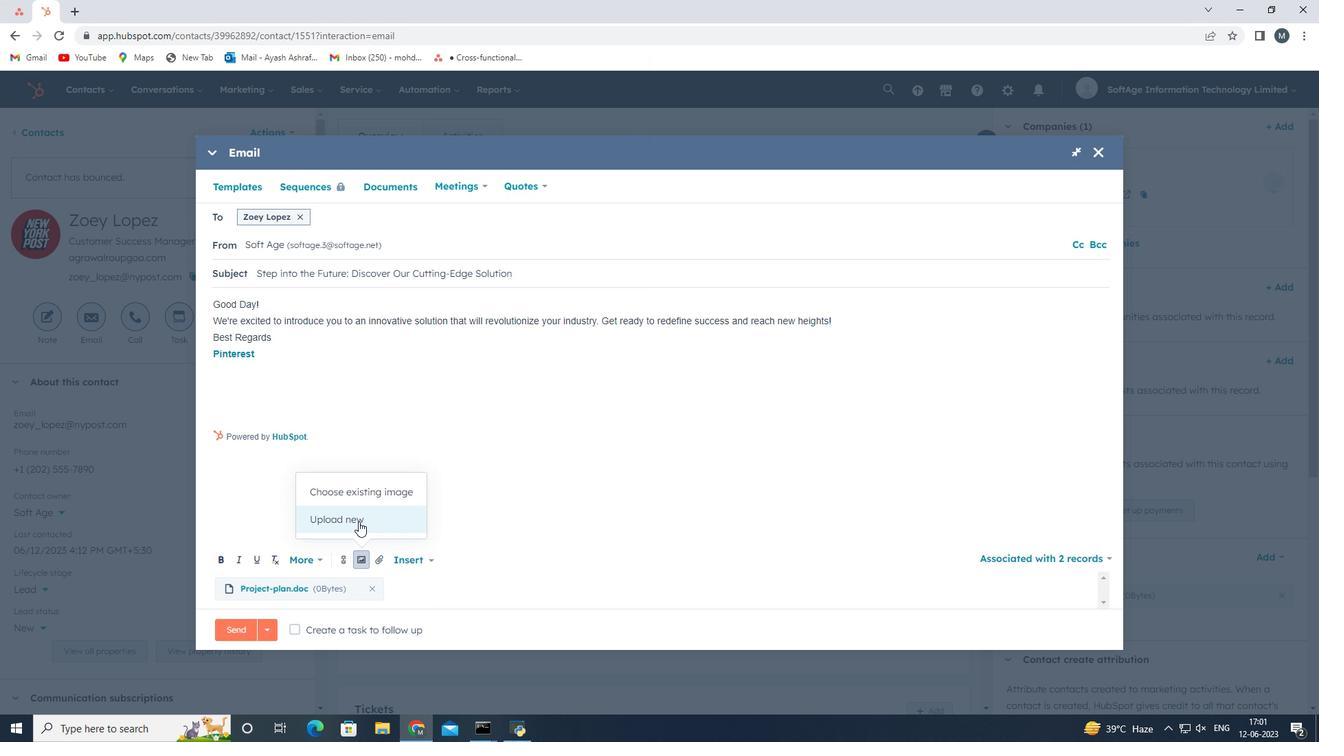 
Action: Mouse moved to (186, 127)
Screenshot: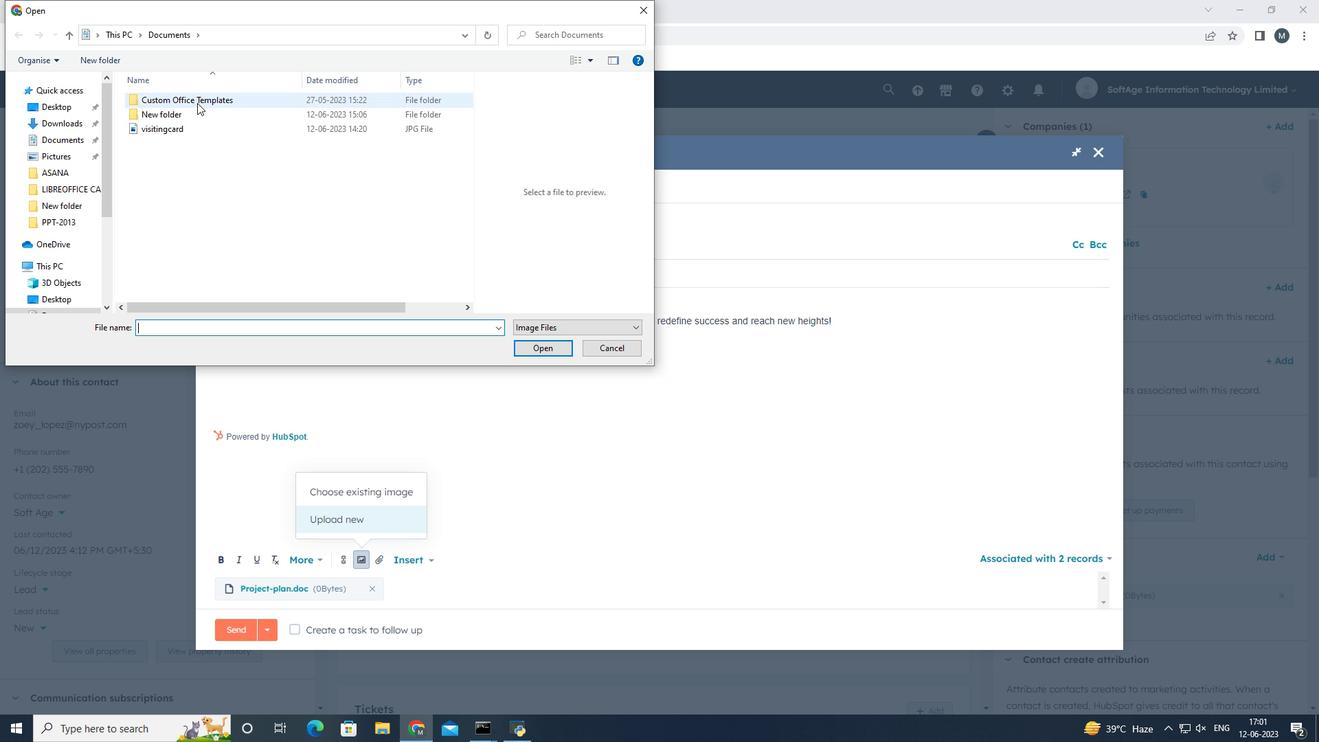 
Action: Mouse pressed left at (186, 127)
Screenshot: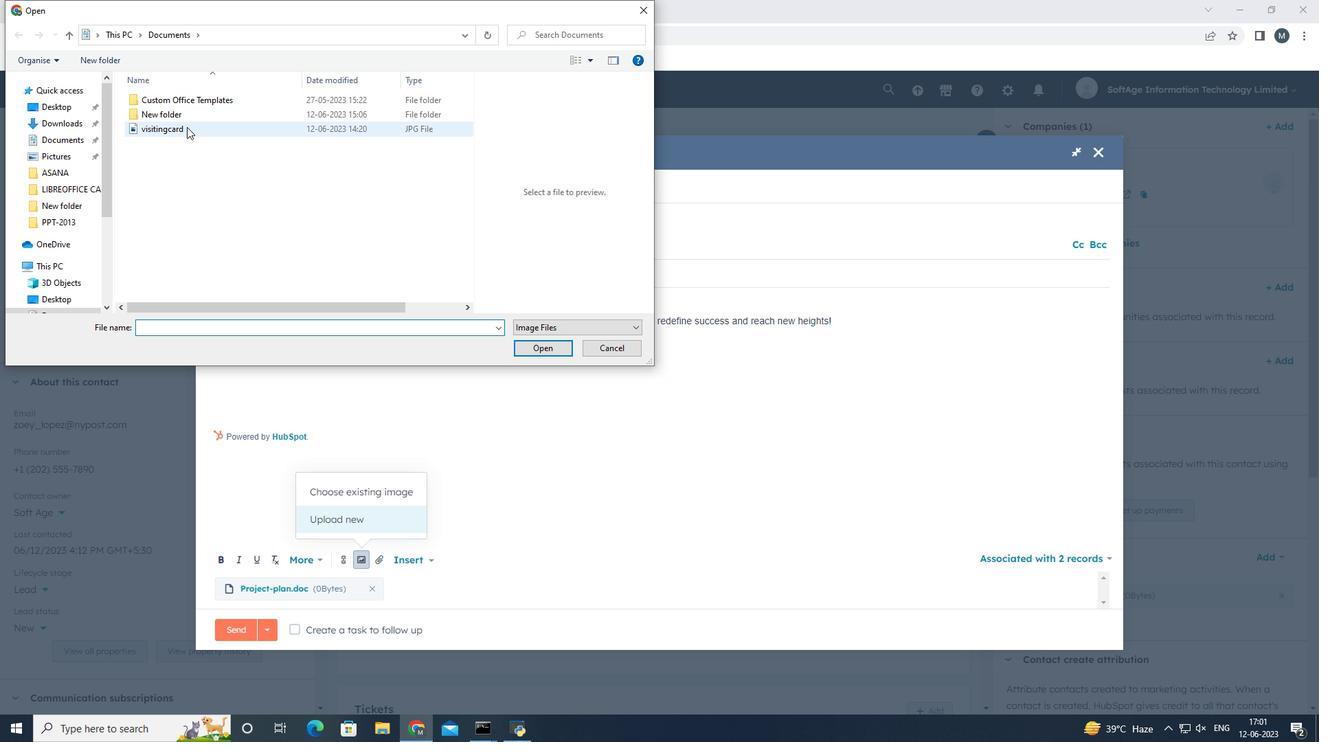 
Action: Mouse moved to (536, 351)
Screenshot: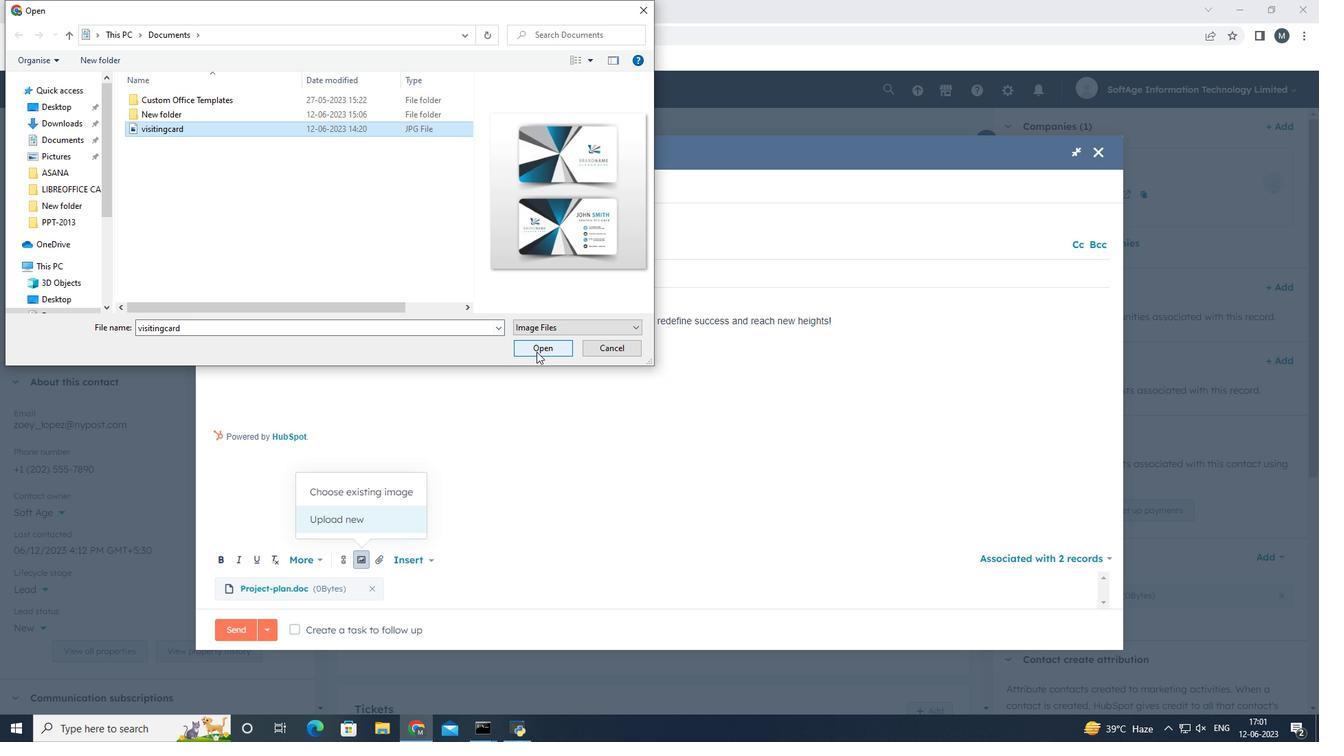 
Action: Mouse pressed left at (536, 351)
Screenshot: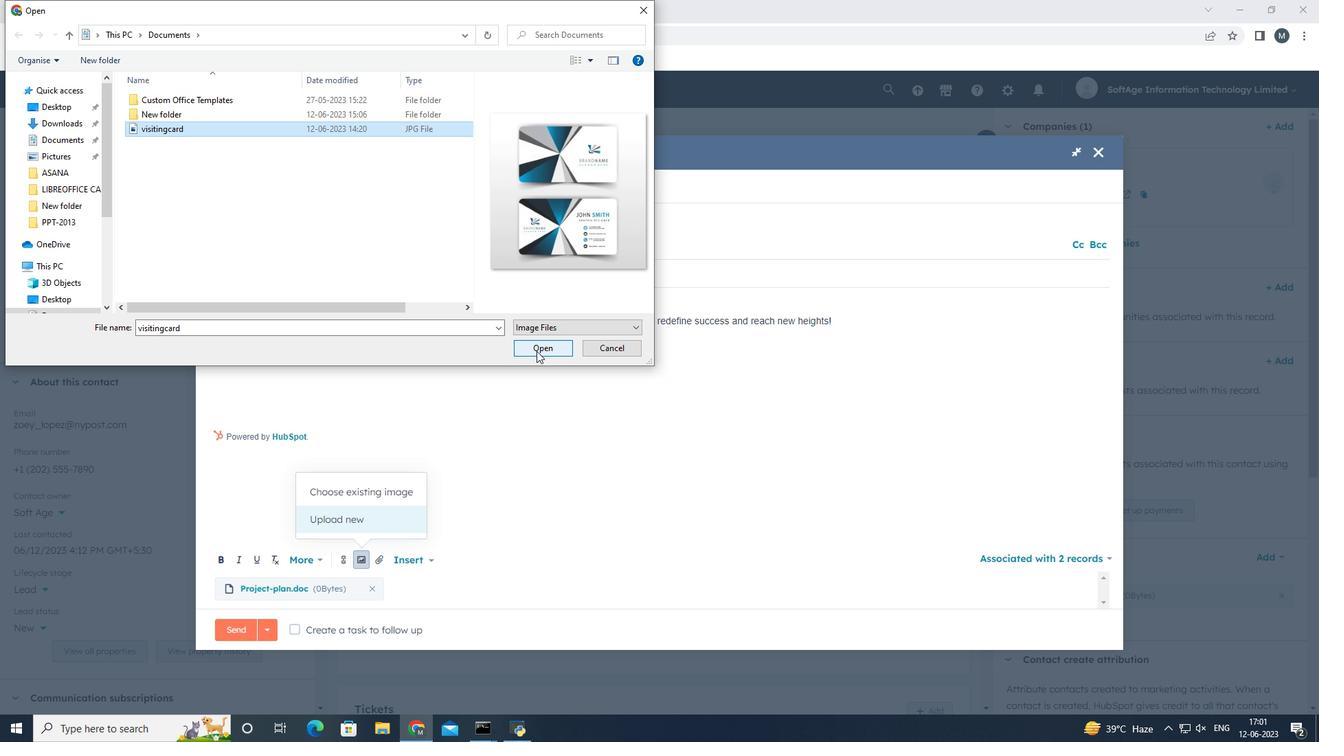 
Action: Mouse moved to (300, 627)
Screenshot: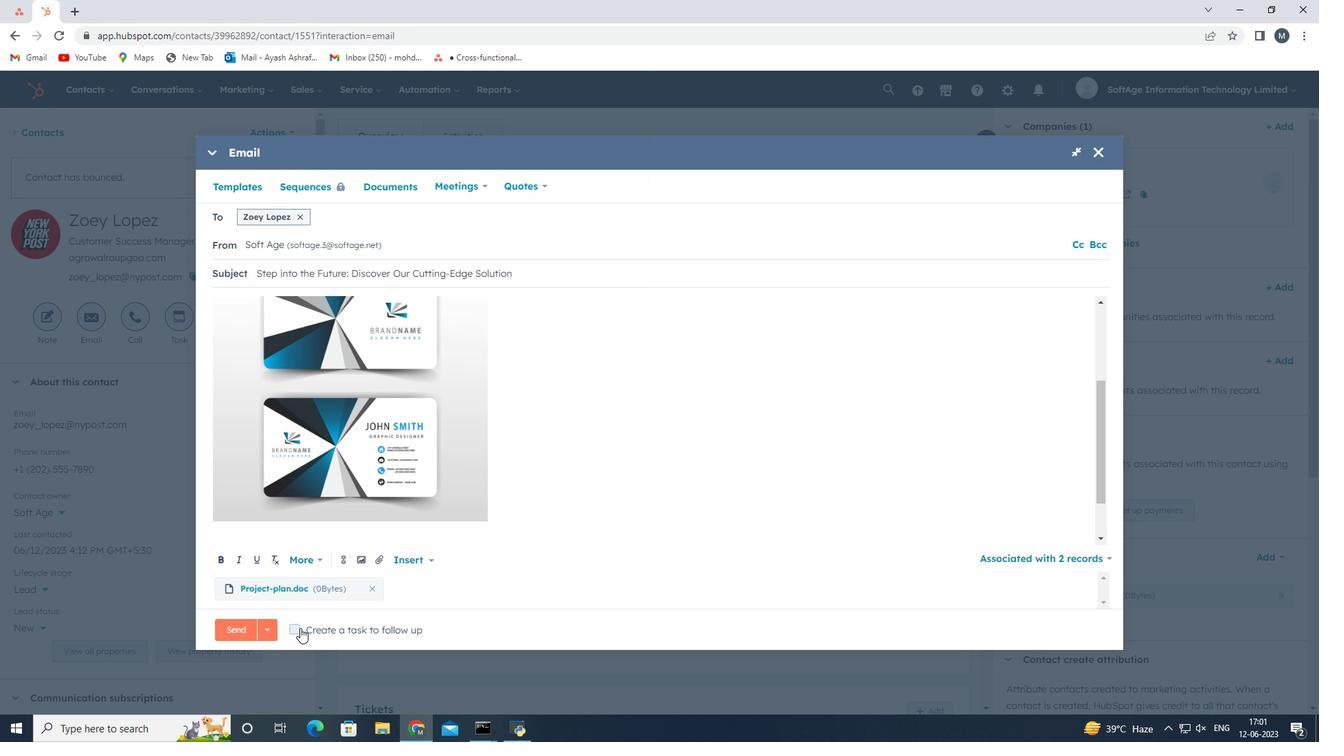 
Action: Mouse pressed left at (300, 627)
Screenshot: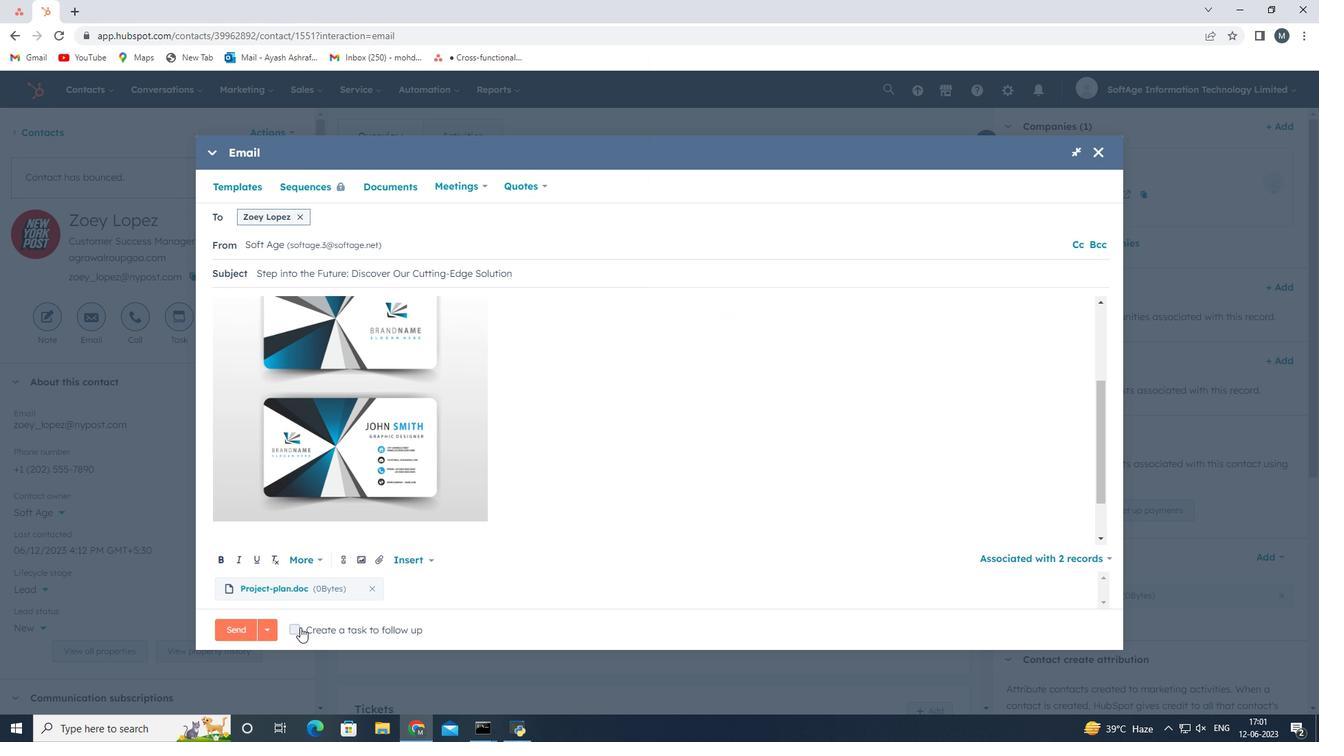 
Action: Mouse moved to (489, 626)
Screenshot: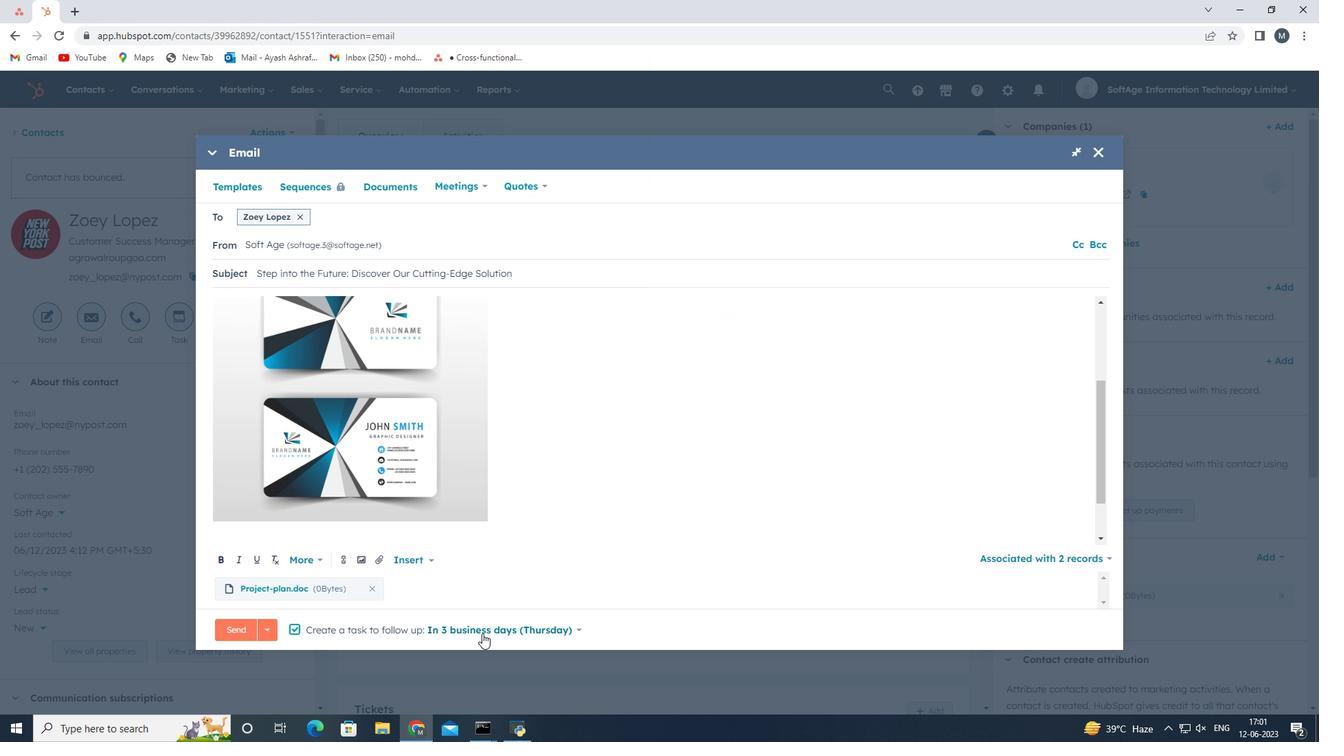 
Action: Mouse pressed left at (489, 626)
Screenshot: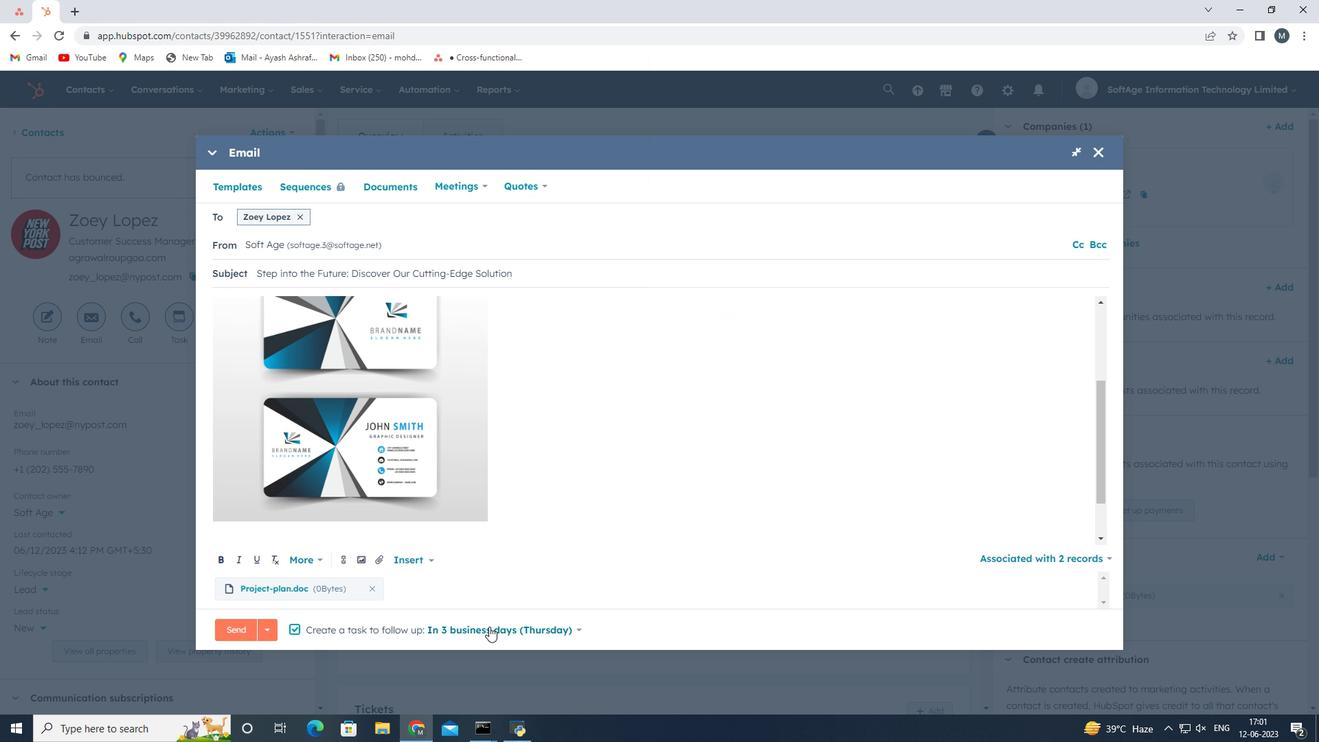 
Action: Mouse moved to (491, 542)
Screenshot: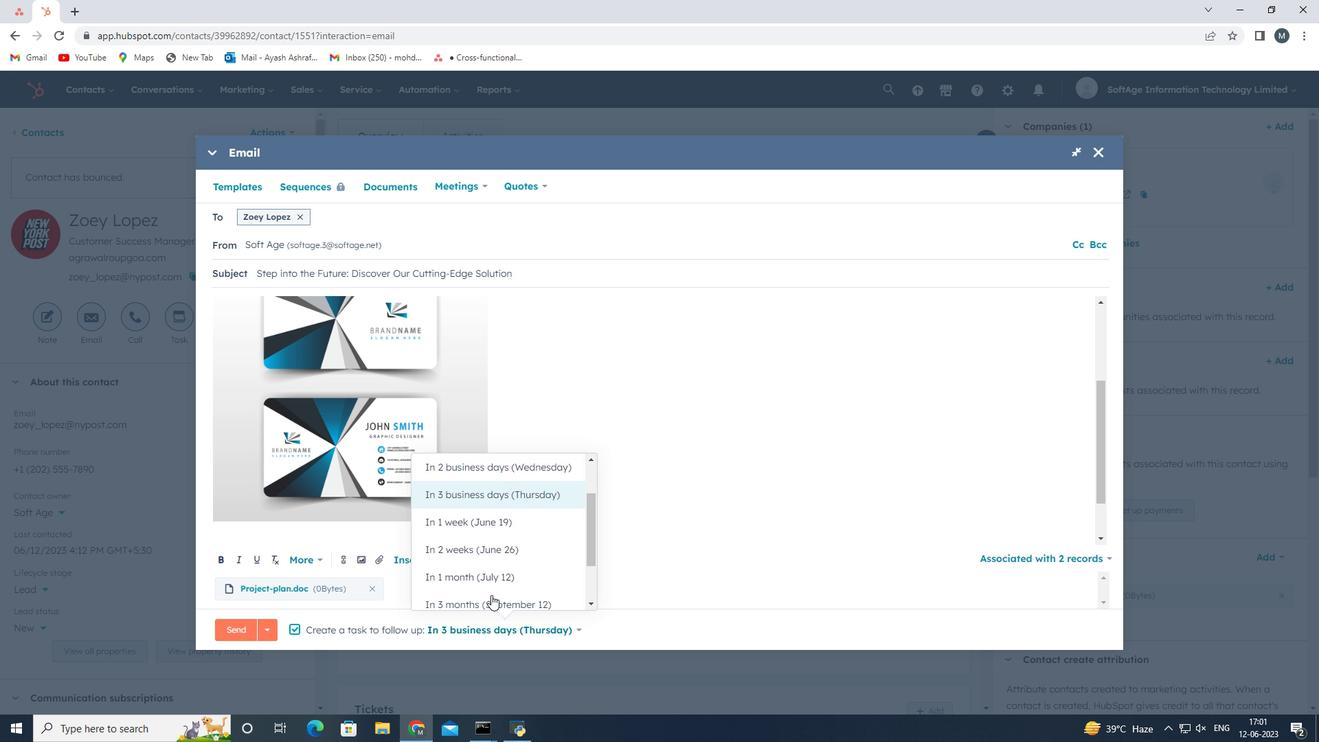 
Action: Mouse scrolled (491, 542) with delta (0, 0)
Screenshot: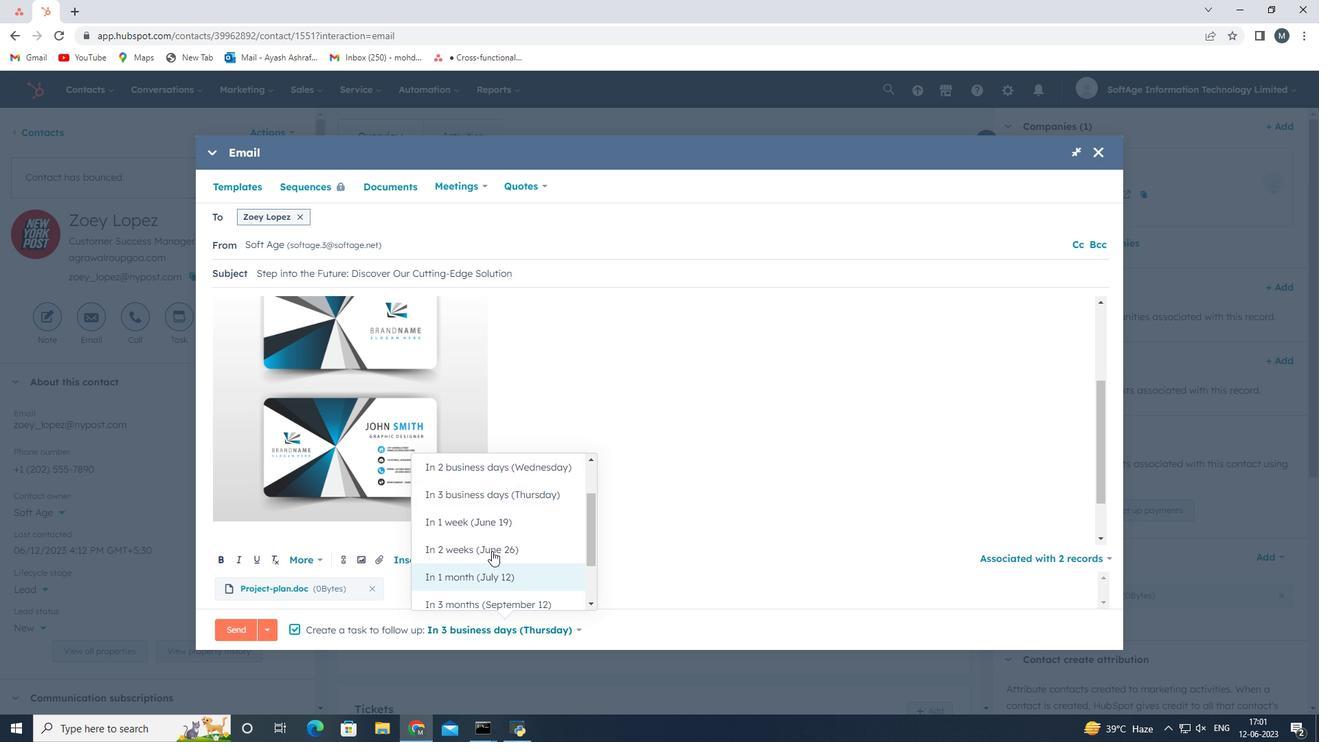 
Action: Mouse scrolled (491, 542) with delta (0, 0)
Screenshot: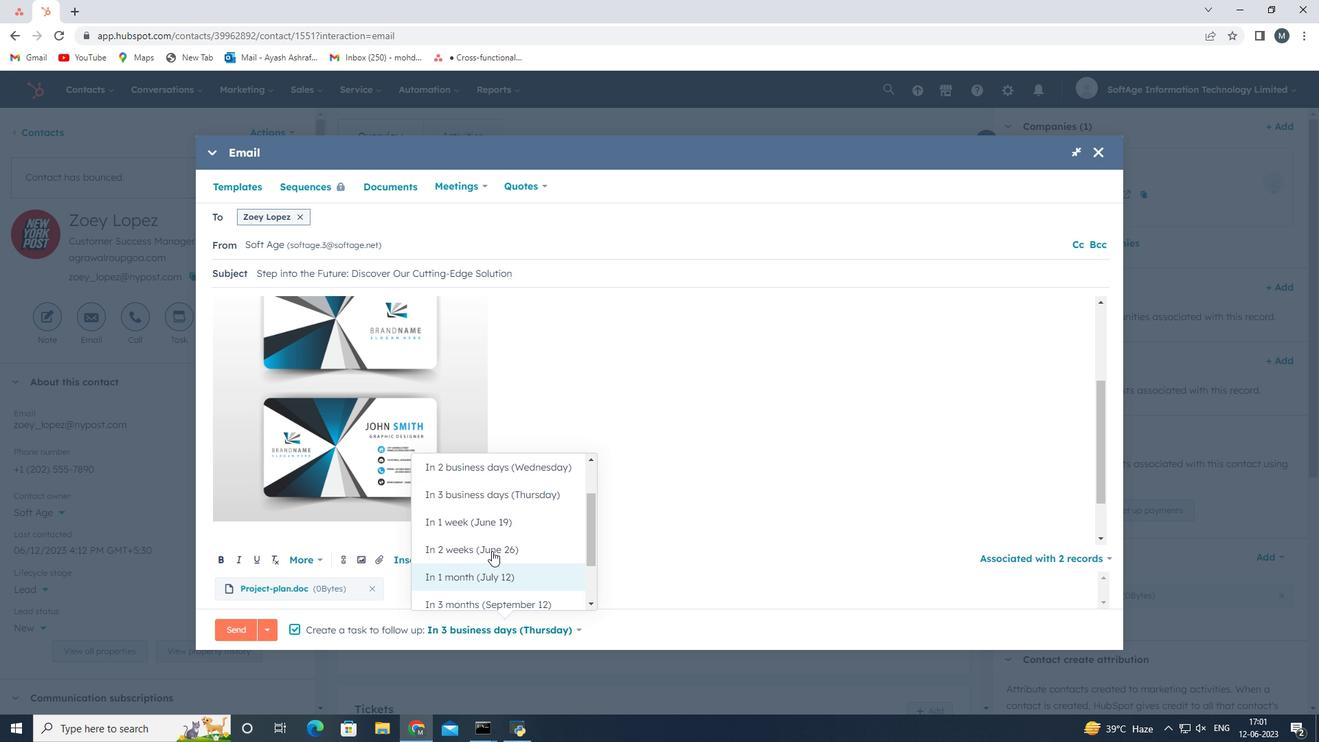 
Action: Mouse scrolled (491, 542) with delta (0, 0)
Screenshot: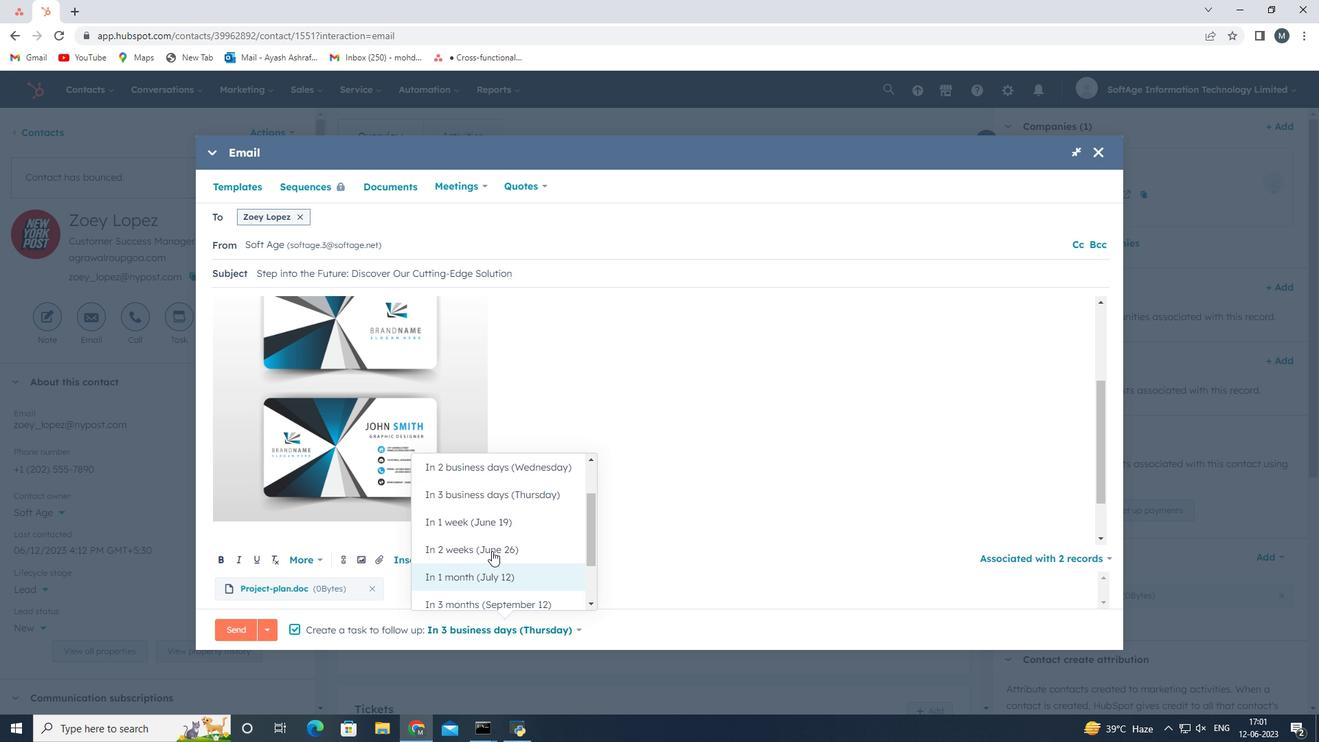 
Action: Mouse scrolled (491, 542) with delta (0, 0)
Screenshot: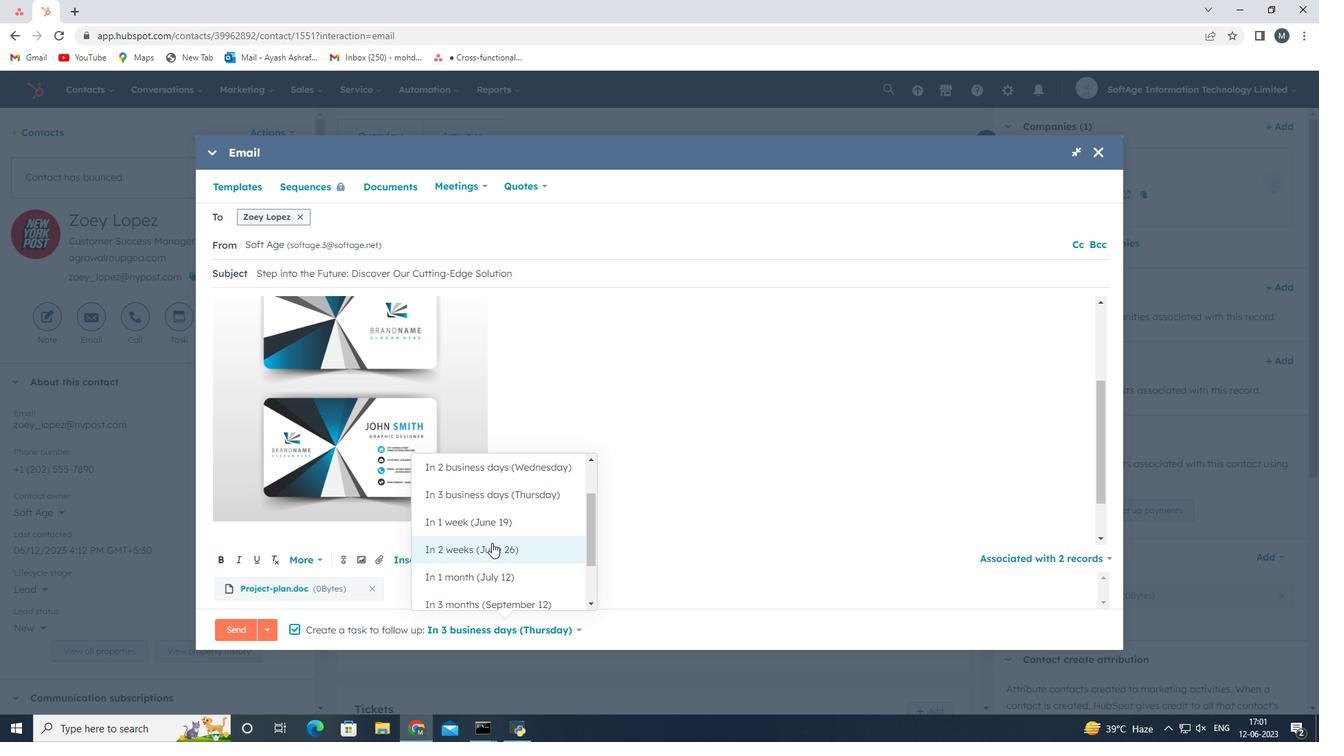 
Action: Mouse scrolled (491, 542) with delta (0, 0)
Screenshot: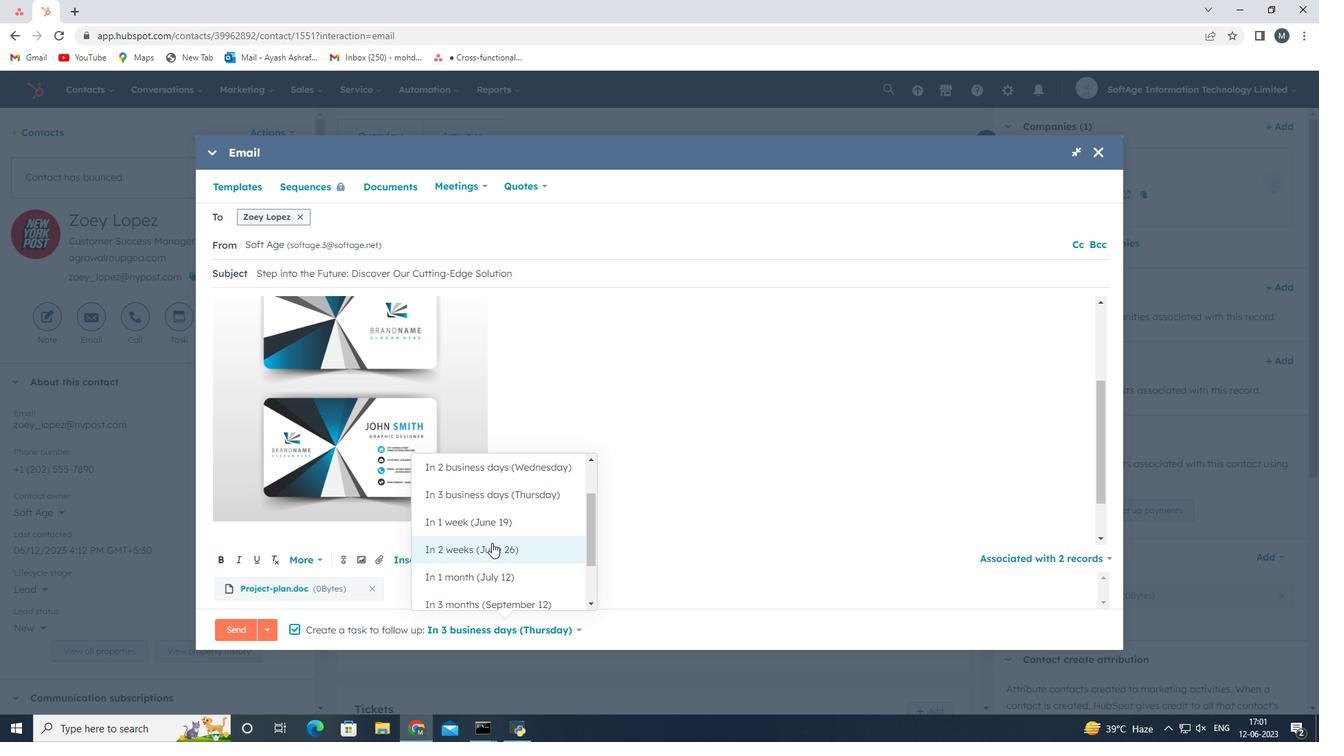 
Action: Mouse scrolled (491, 542) with delta (0, 0)
Screenshot: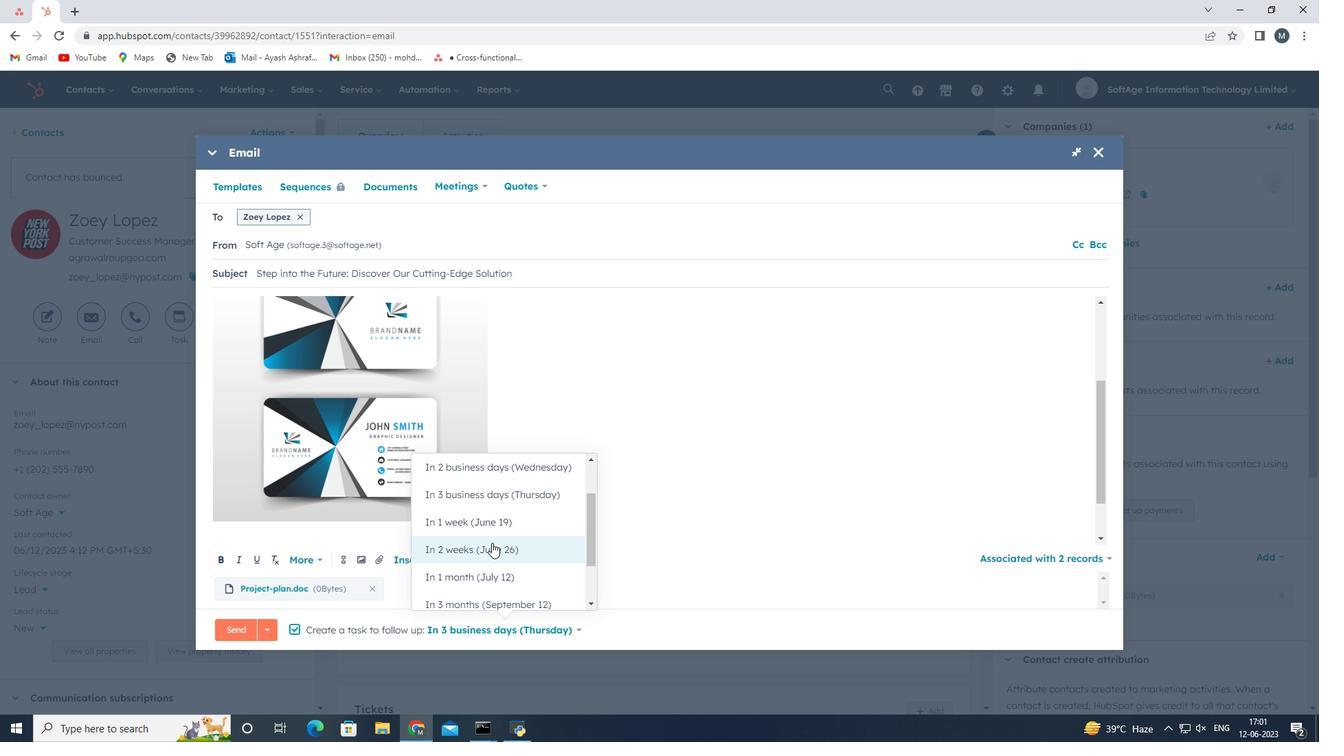 
Action: Mouse scrolled (491, 542) with delta (0, 0)
Screenshot: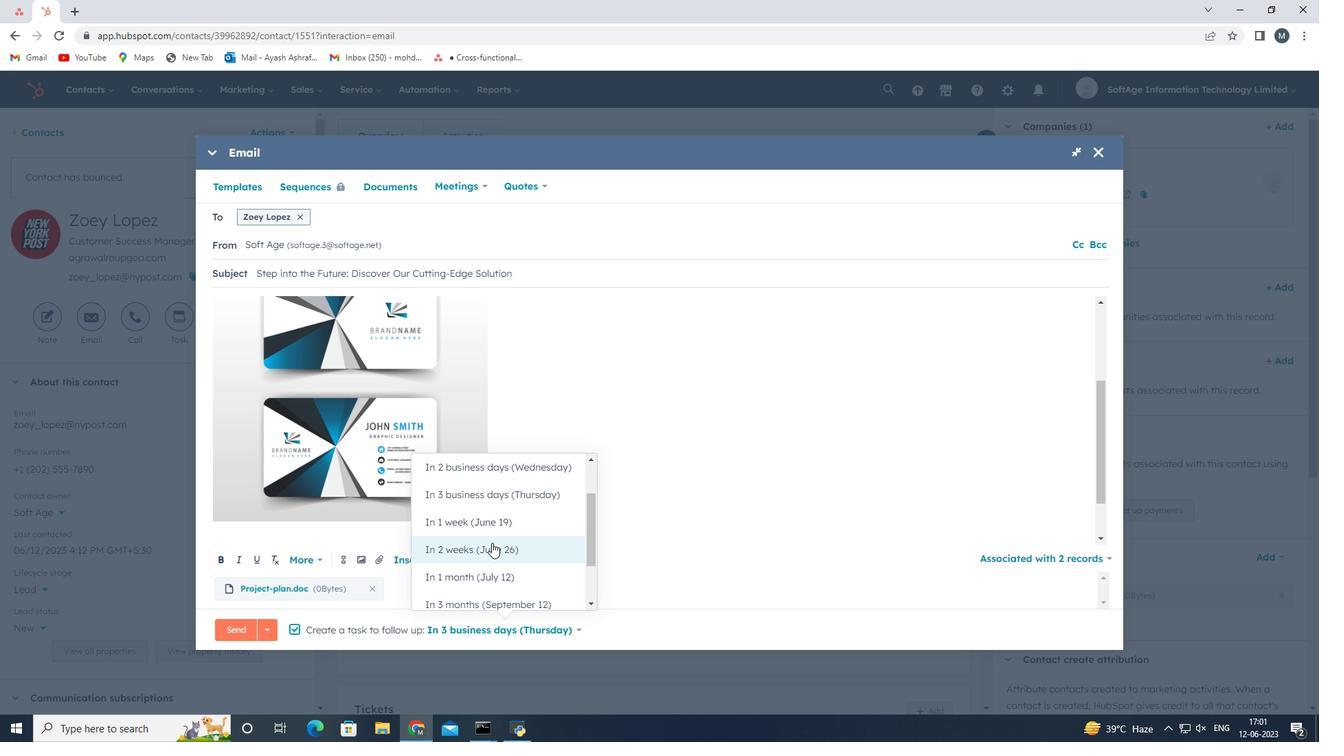 
Action: Mouse scrolled (491, 542) with delta (0, 0)
Screenshot: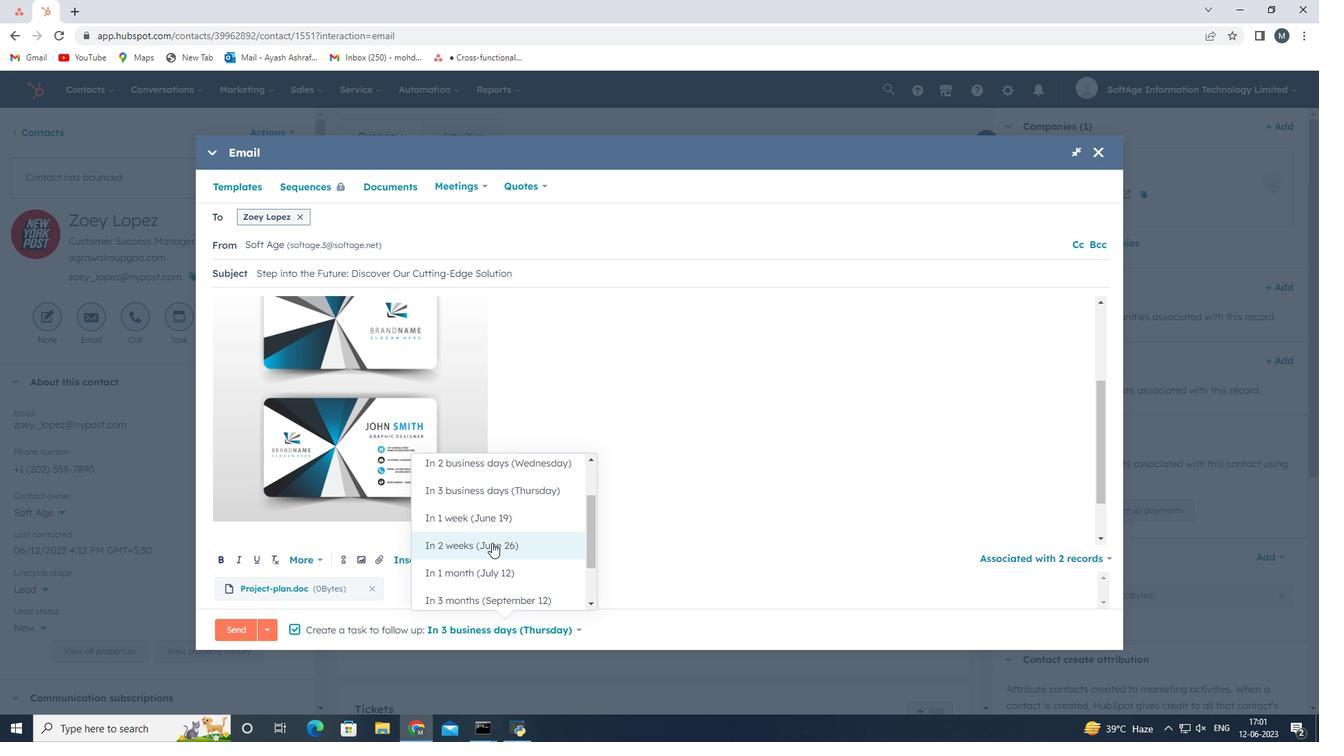 
Action: Mouse moved to (480, 579)
Screenshot: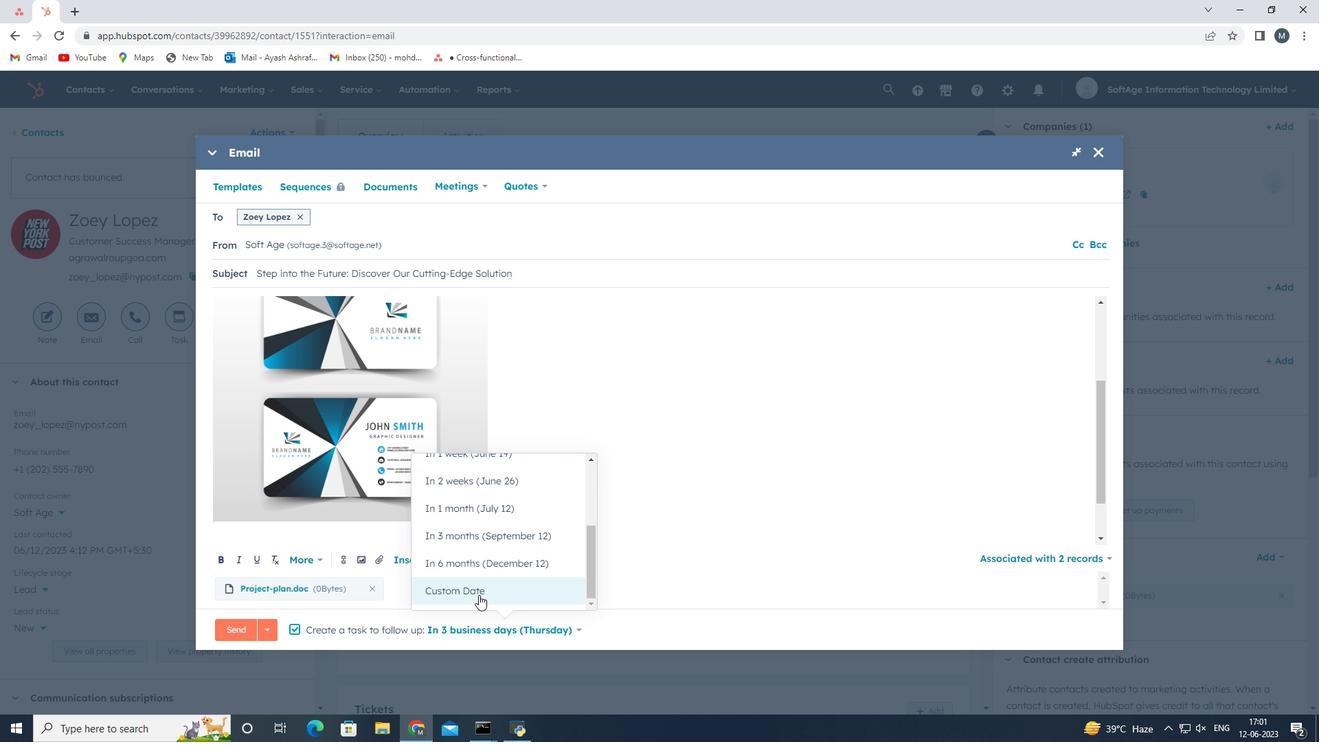 
Action: Mouse scrolled (480, 579) with delta (0, 0)
Screenshot: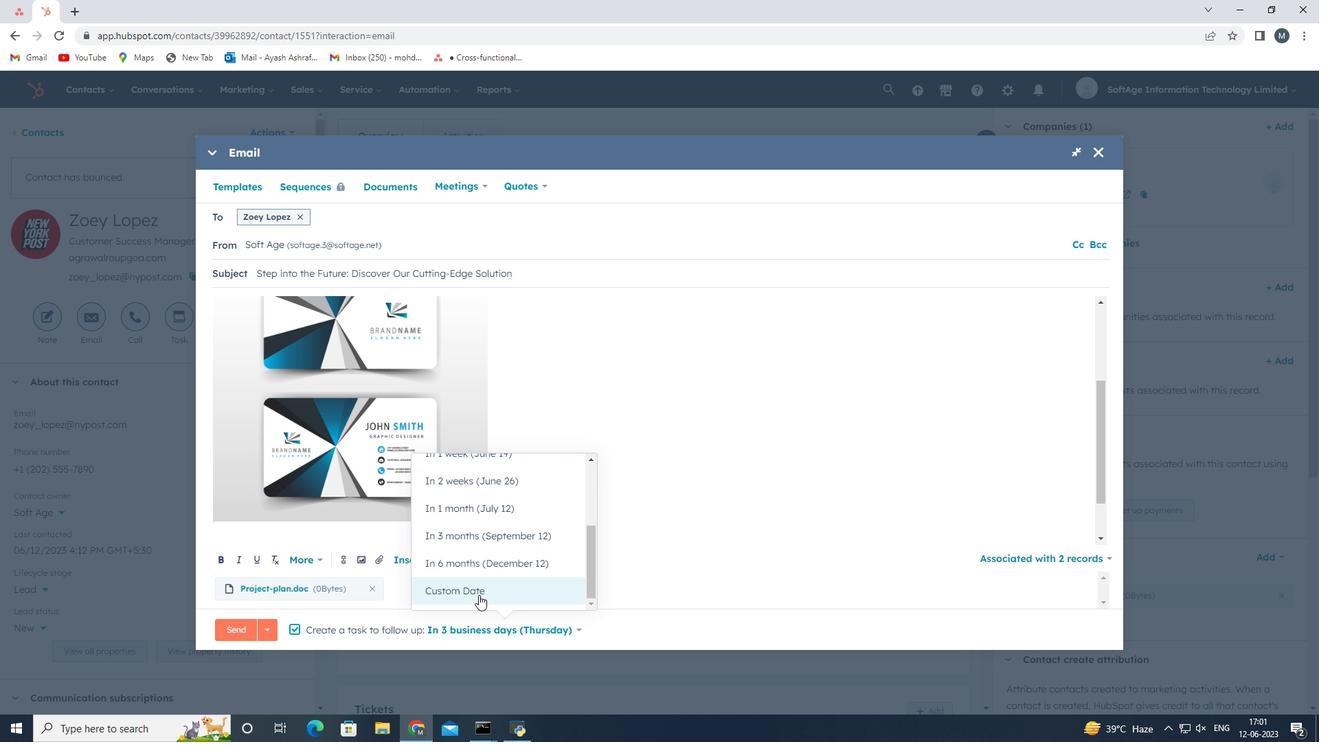 
Action: Mouse moved to (480, 577)
Screenshot: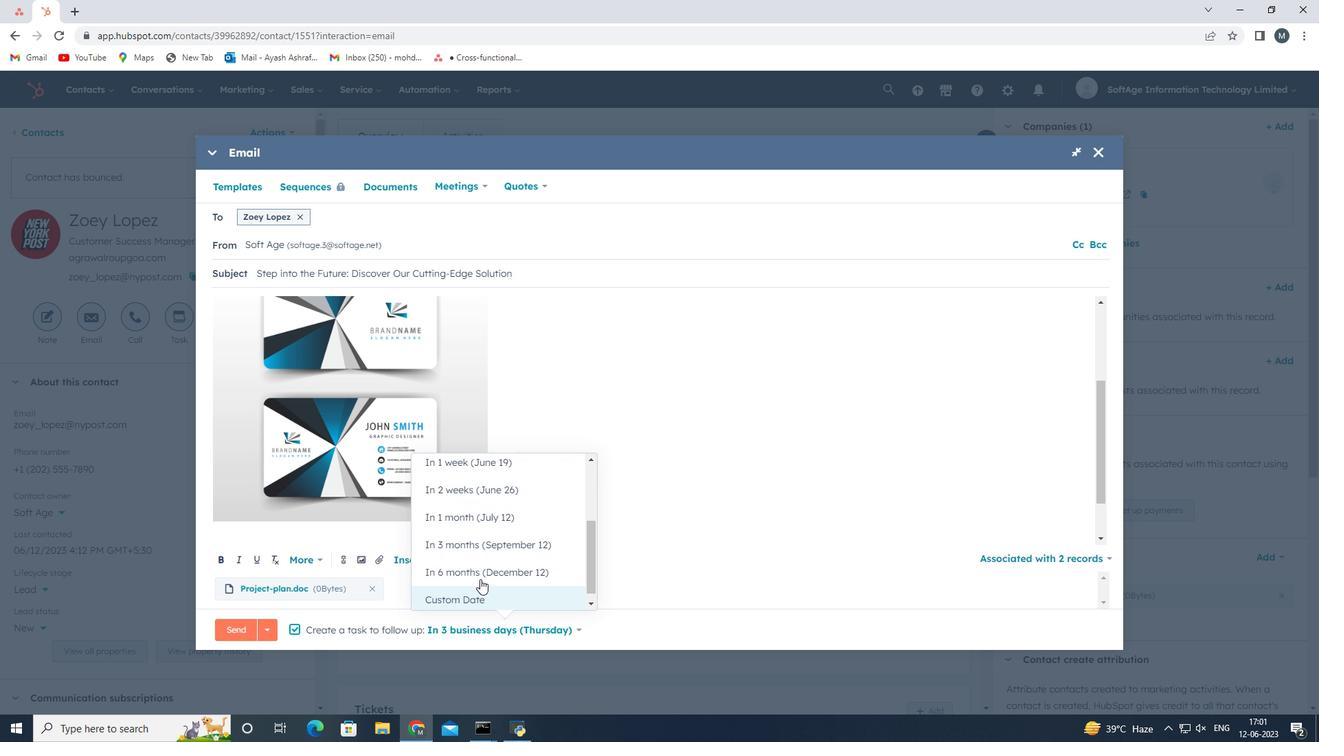 
Action: Mouse scrolled (480, 578) with delta (0, 0)
Screenshot: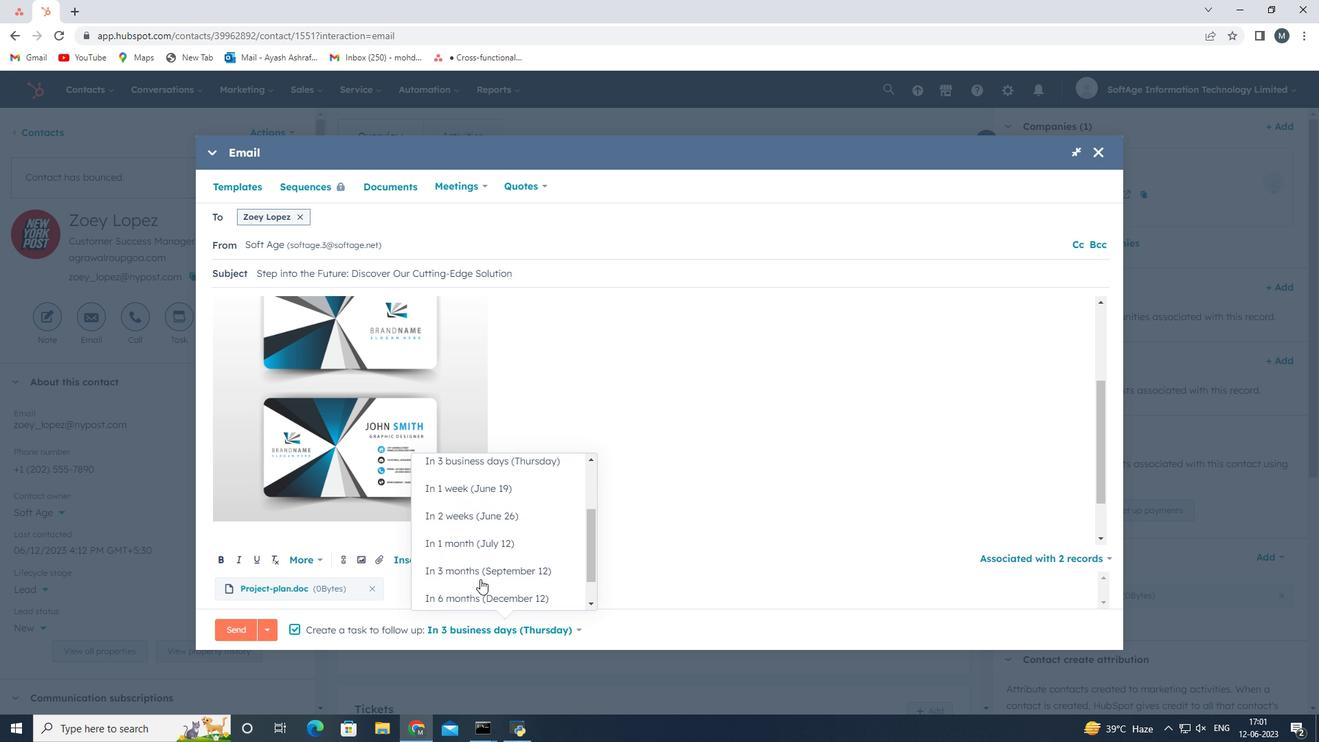 
Action: Mouse moved to (479, 592)
Screenshot: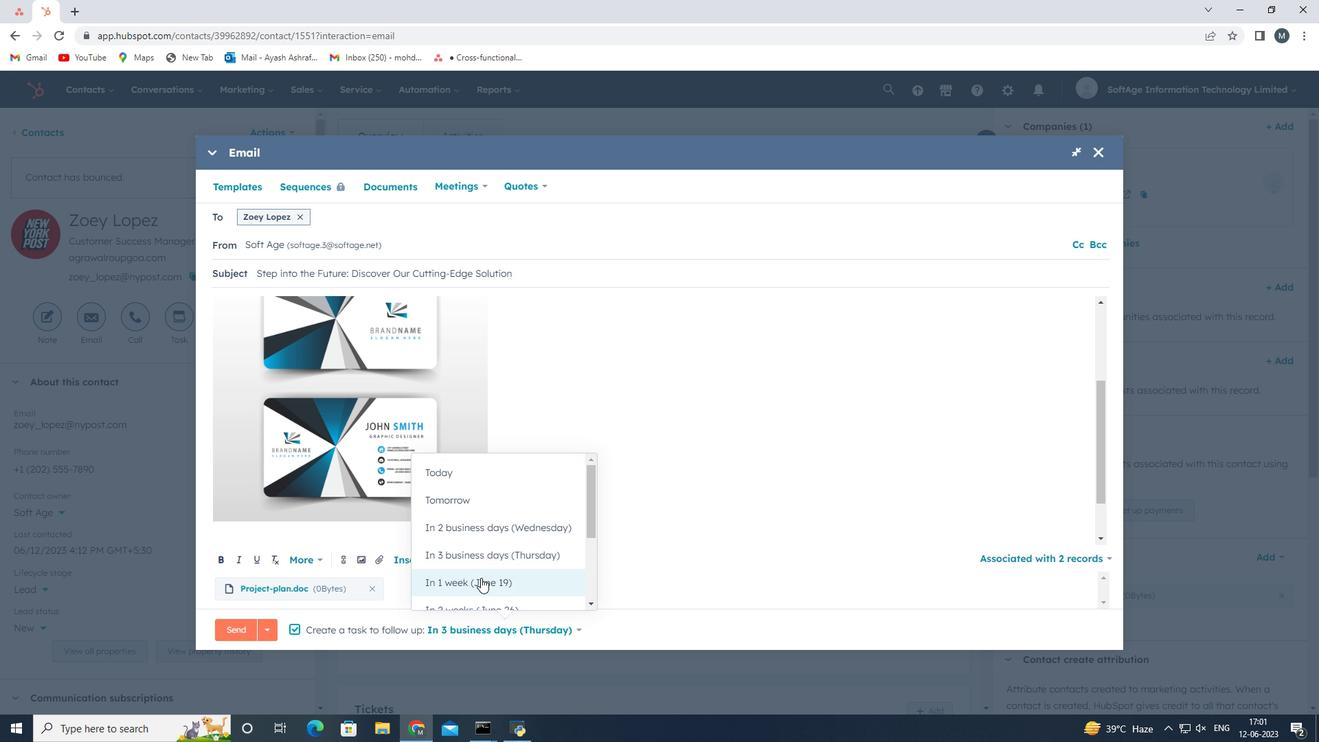 
Action: Mouse scrolled (479, 591) with delta (0, 0)
Screenshot: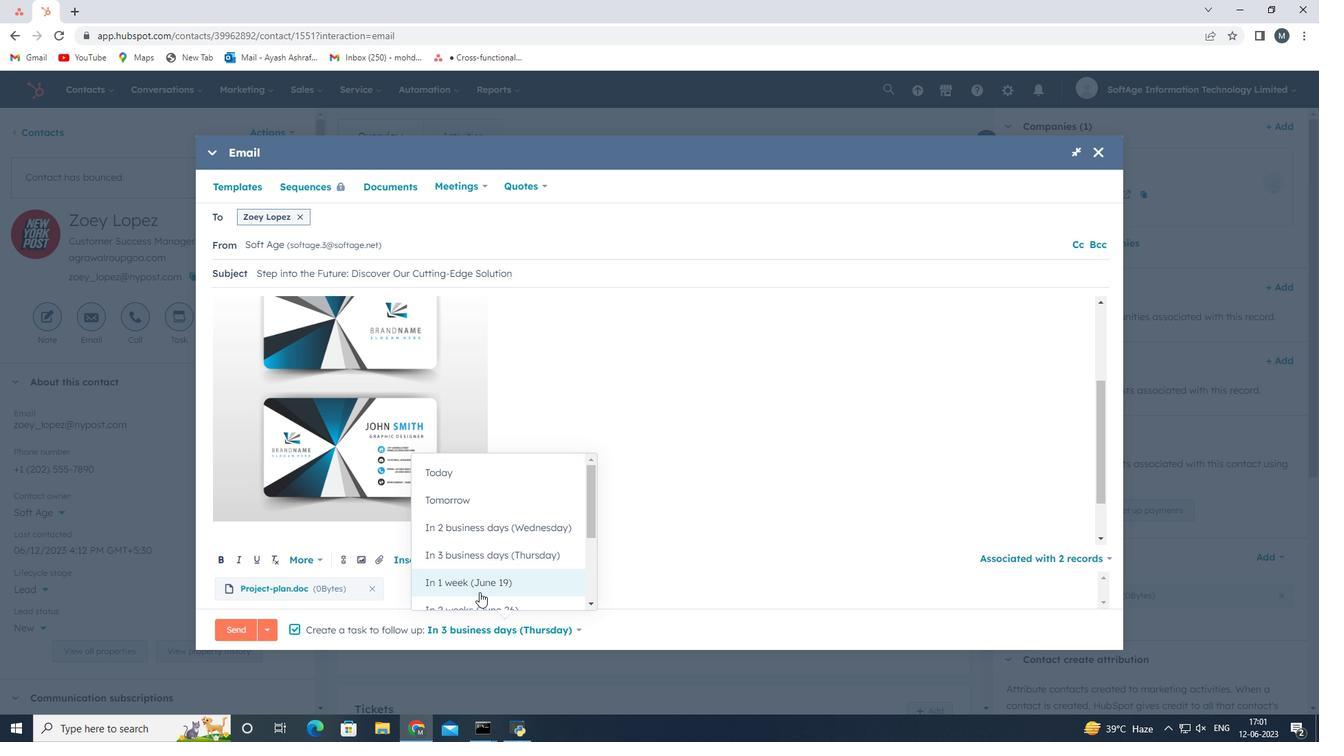
Action: Mouse moved to (472, 535)
Screenshot: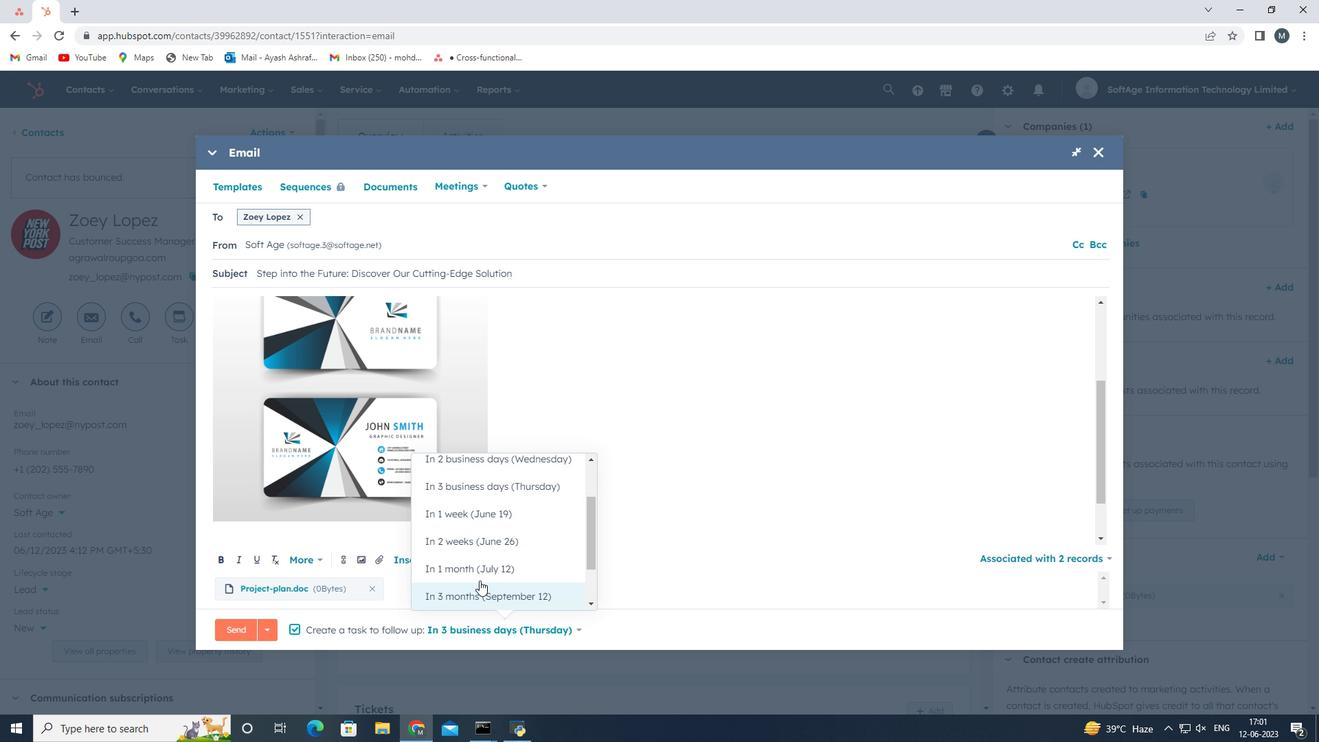 
Action: Mouse pressed left at (472, 535)
Screenshot: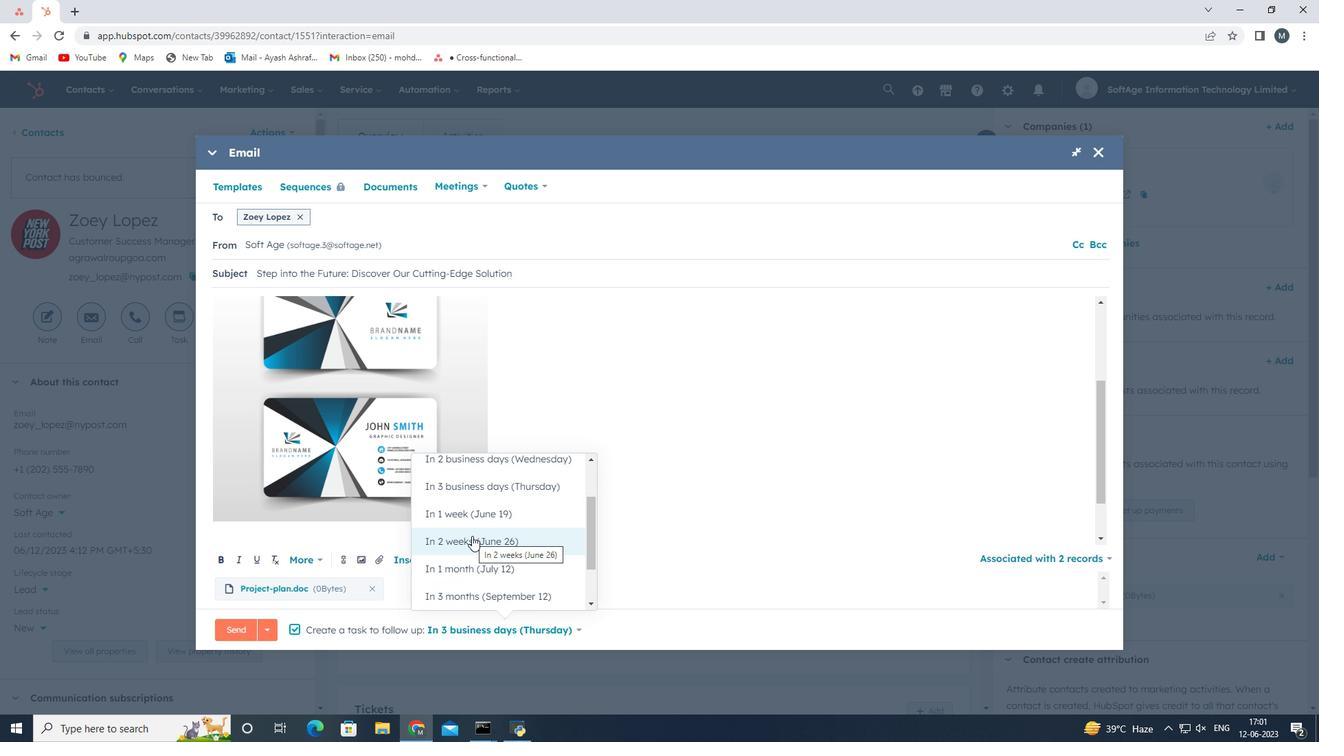 
Action: Mouse moved to (237, 629)
Screenshot: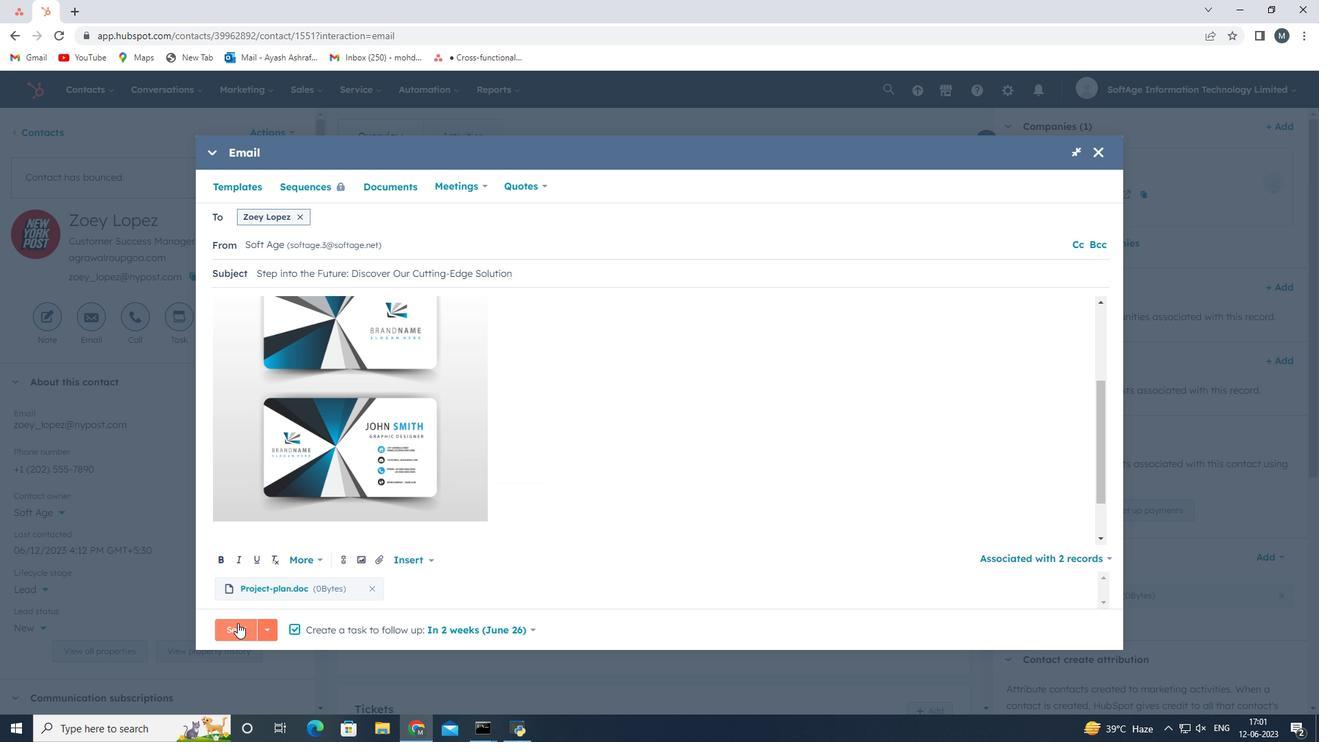 
Action: Mouse pressed left at (237, 629)
Screenshot: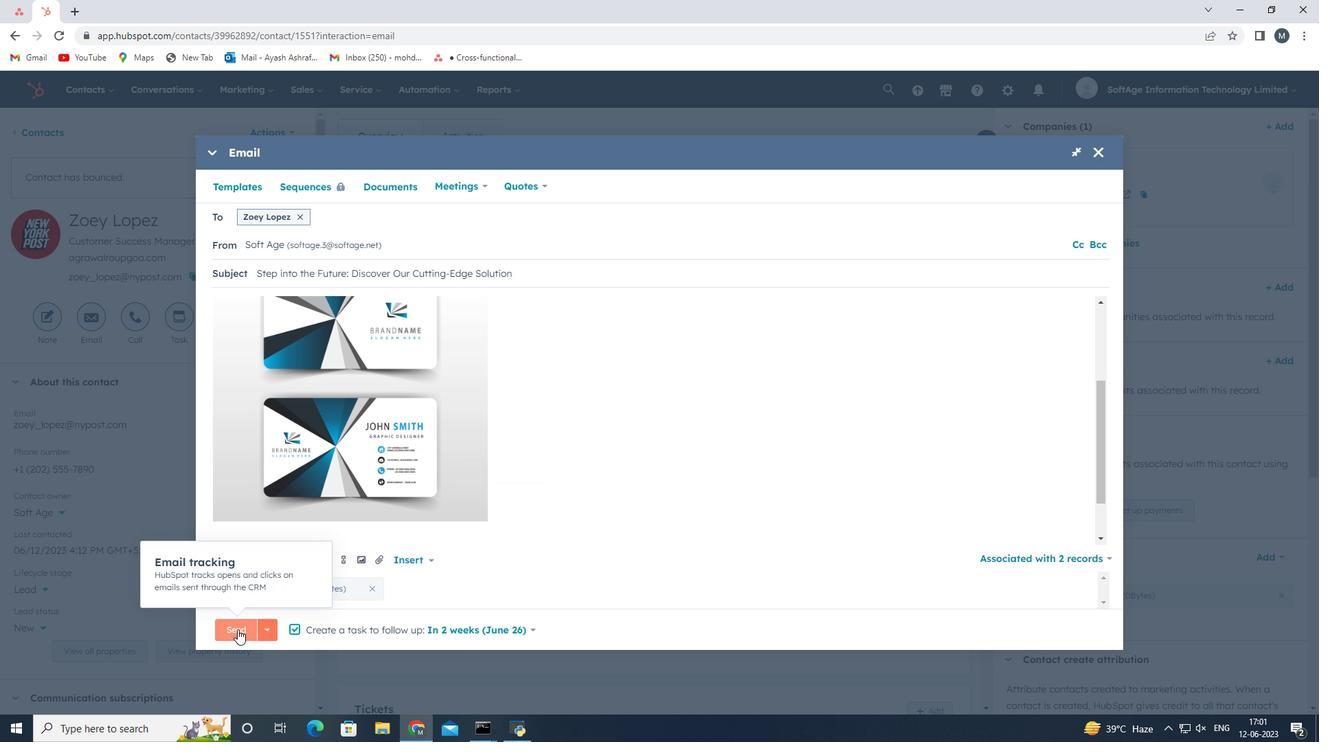 
Action: Mouse moved to (404, 532)
Screenshot: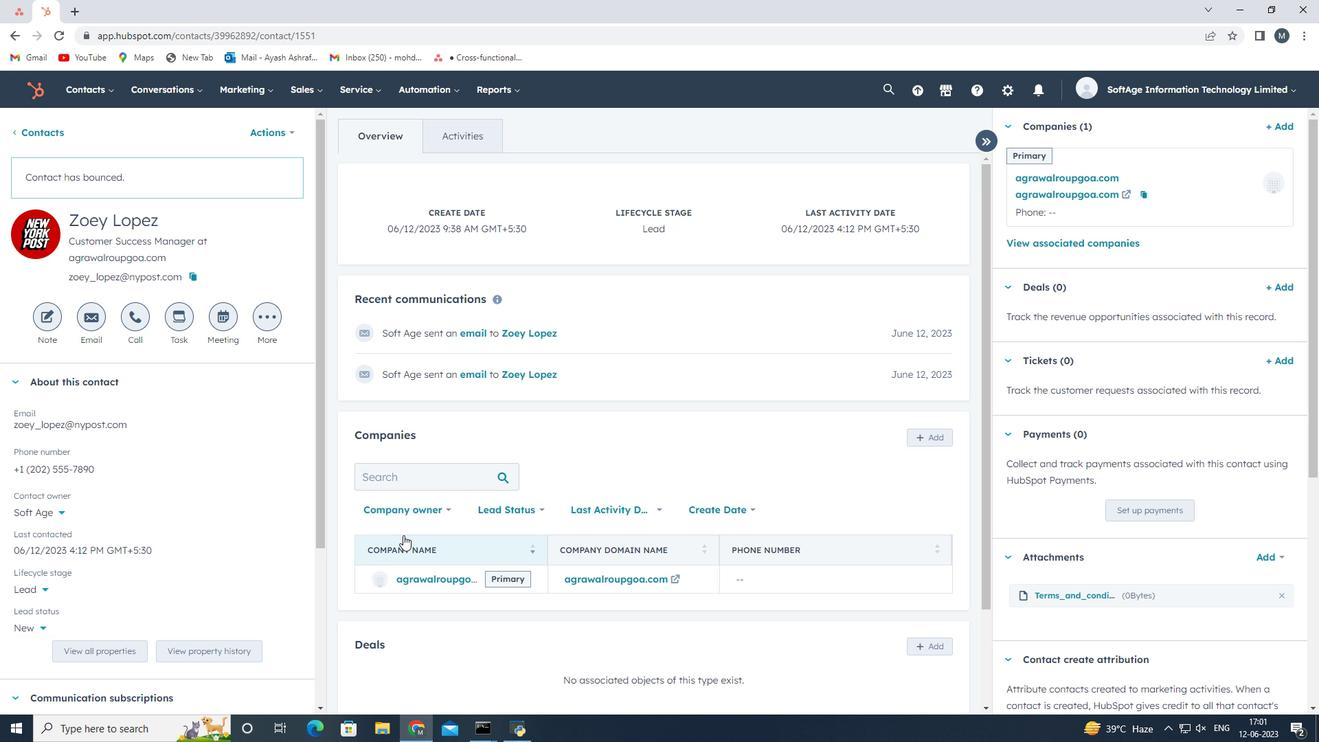 
